 Task: Look for space in Metallostroy, Russia from 10th August, 2023 to 20th August, 2023 for 12 adults in price range Rs.10000 to Rs.14000. Place can be entire place or shared room with 6 bedrooms having 12 beds and 6 bathrooms. Property type can be house, flat, guest house. Amenities needed are: wifi, TV, free parkinig on premises, gym, breakfast. Booking option can be shelf check-in. Required host language is English.
Action: Mouse moved to (528, 112)
Screenshot: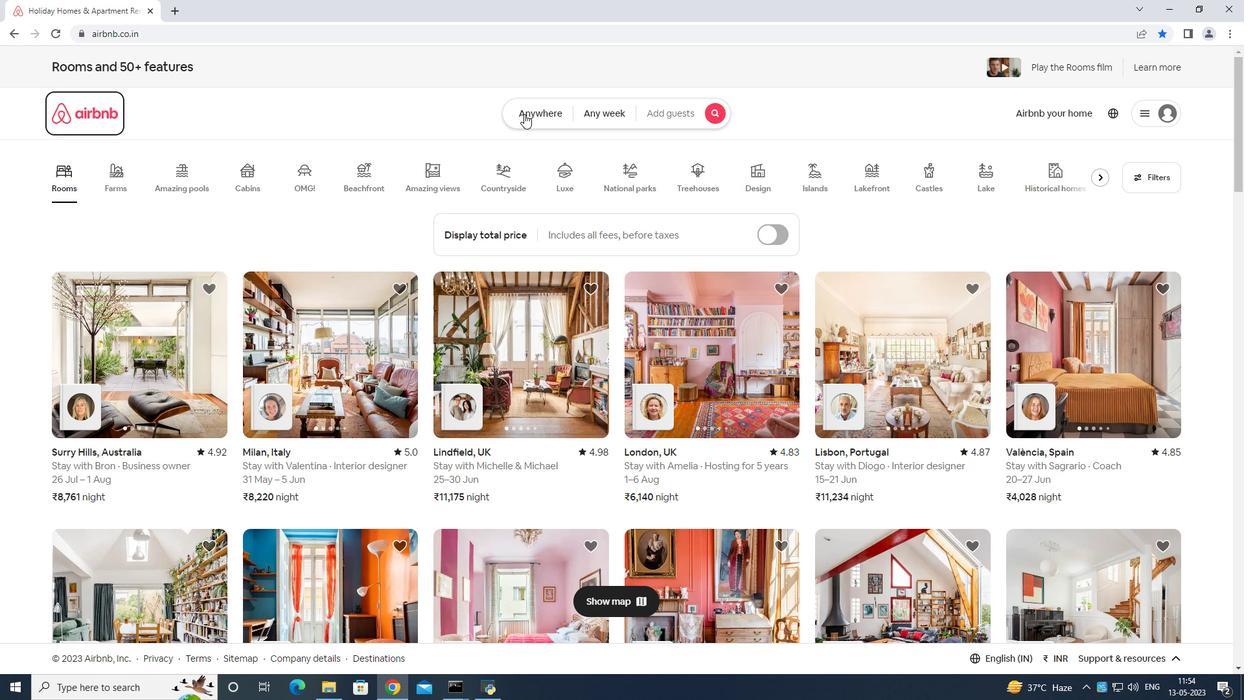 
Action: Mouse pressed left at (528, 112)
Screenshot: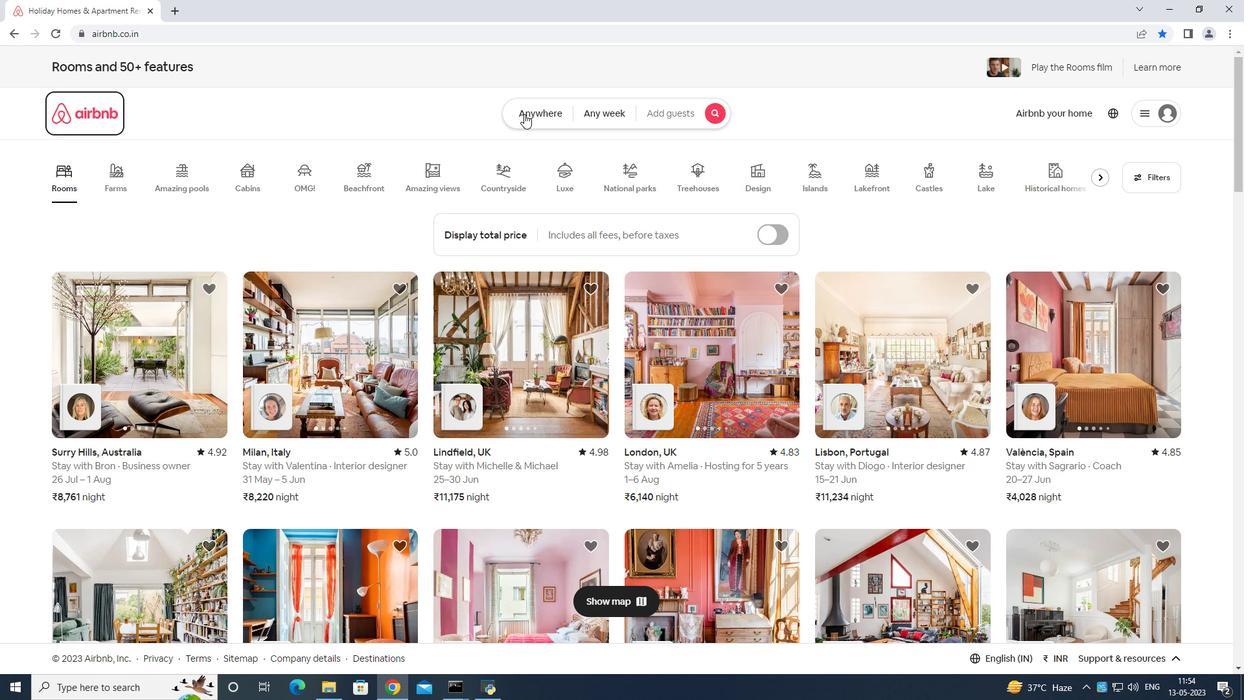 
Action: Mouse moved to (488, 160)
Screenshot: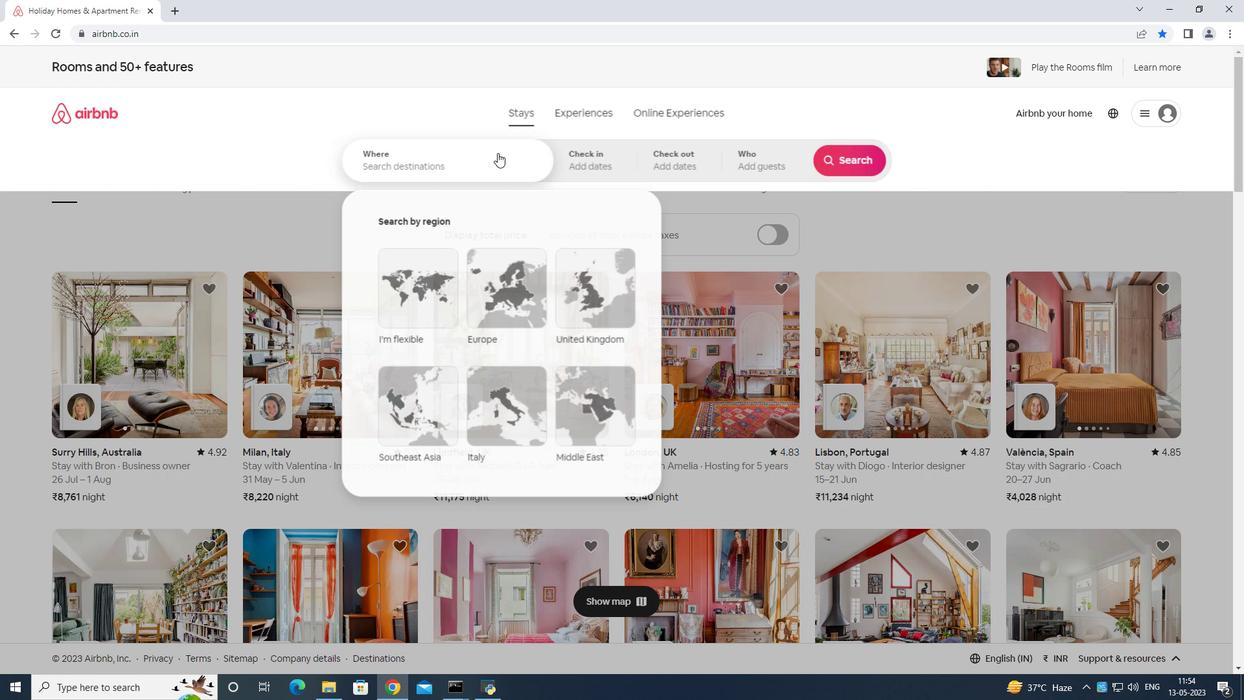 
Action: Mouse pressed left at (488, 160)
Screenshot: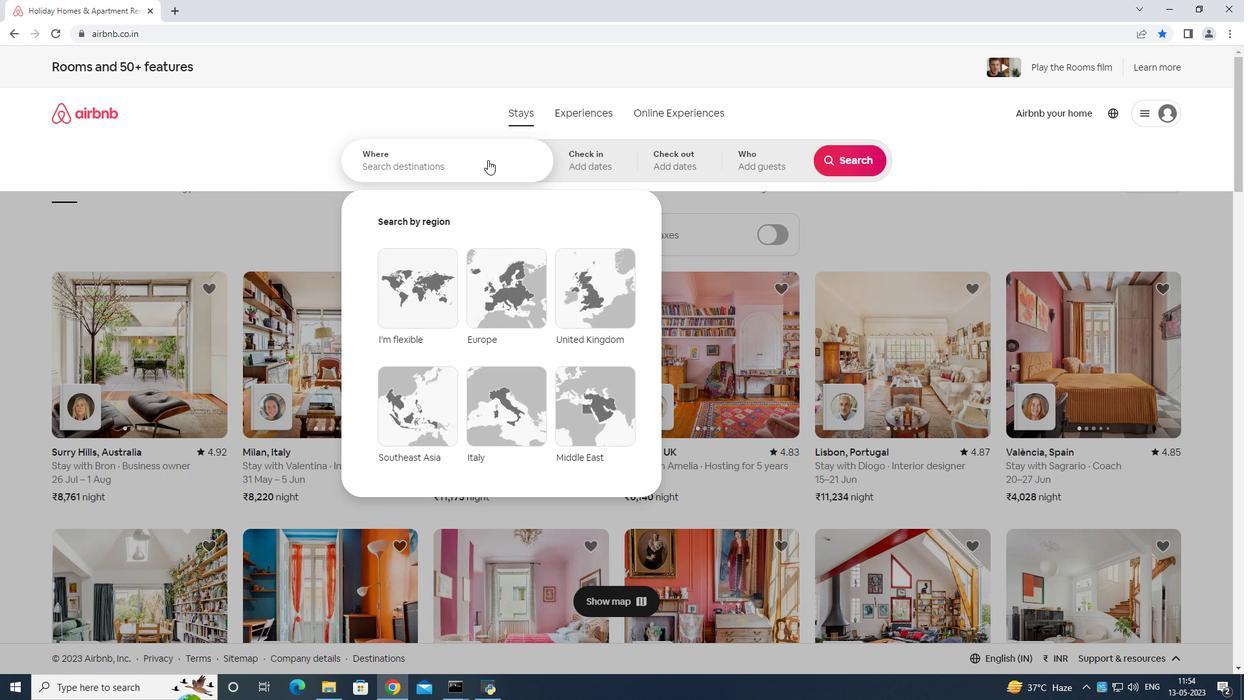 
Action: Mouse moved to (488, 157)
Screenshot: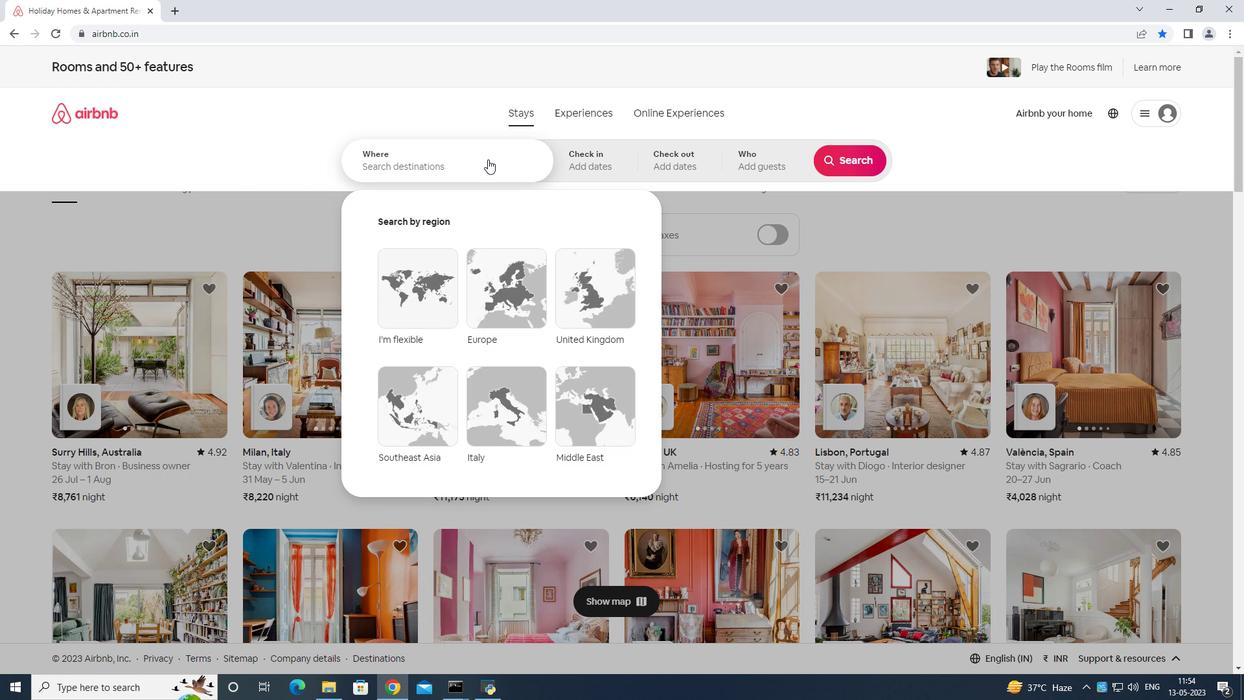 
Action: Key pressed <Key.shift>Metallostroy<Key.space>russia<Key.enter>
Screenshot: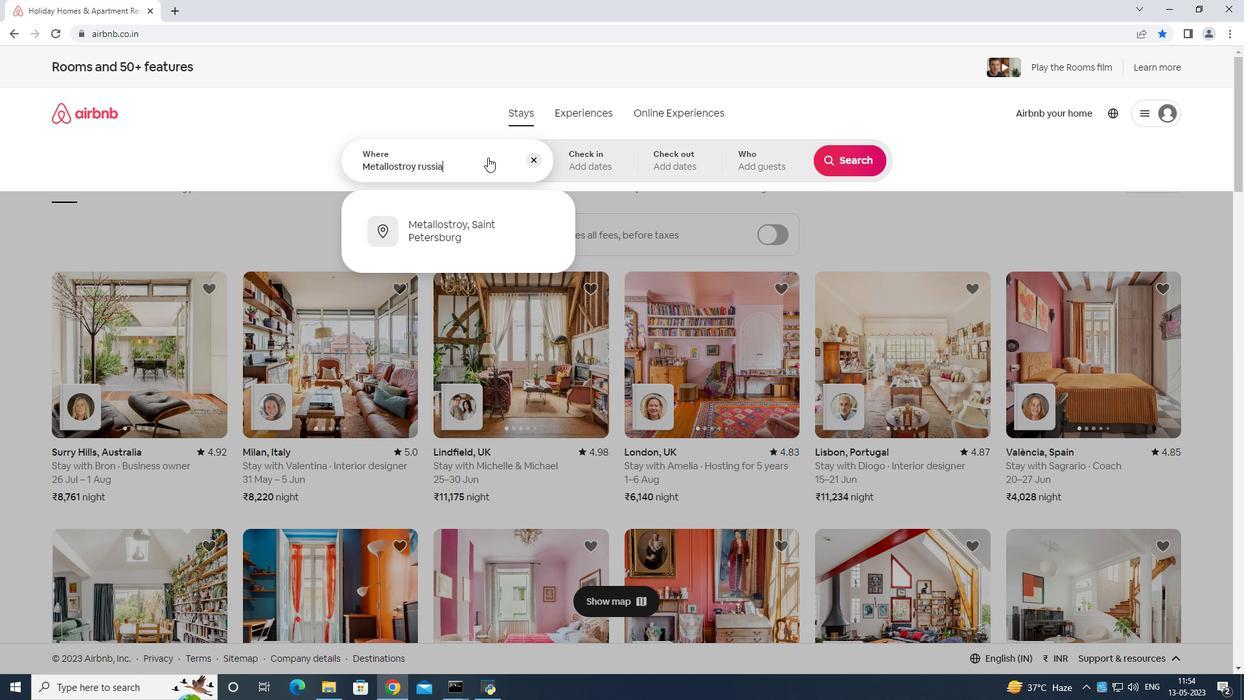 
Action: Mouse moved to (842, 265)
Screenshot: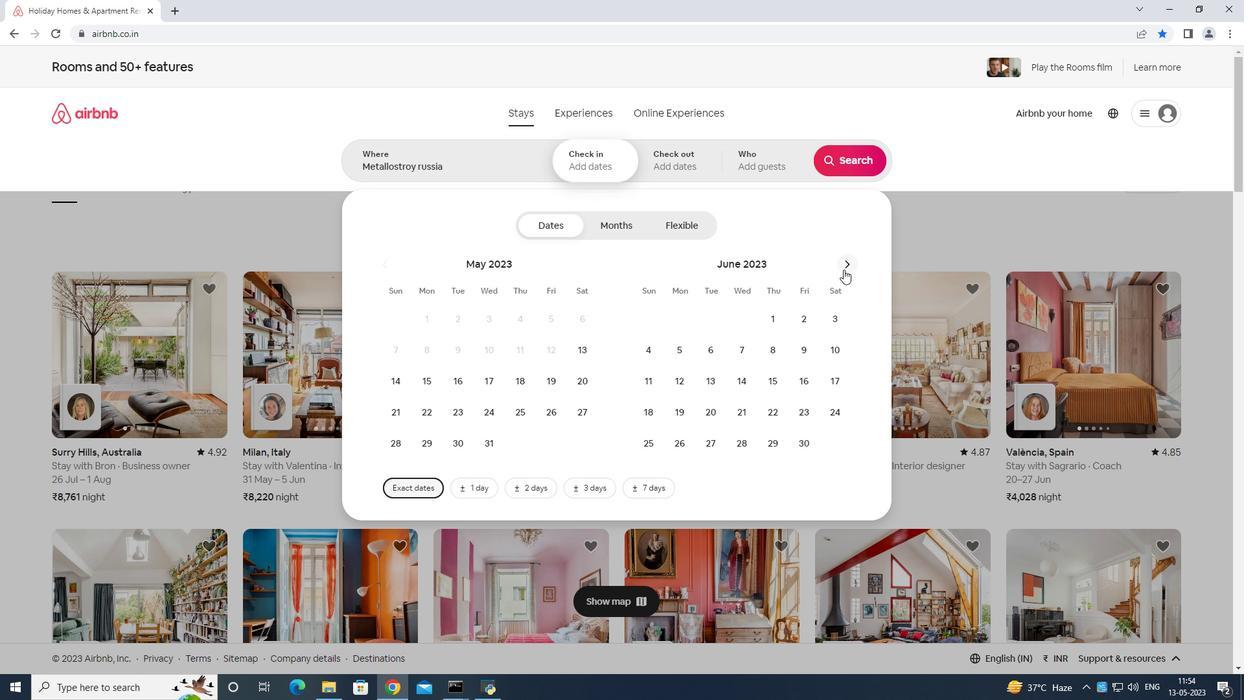 
Action: Mouse pressed left at (842, 265)
Screenshot: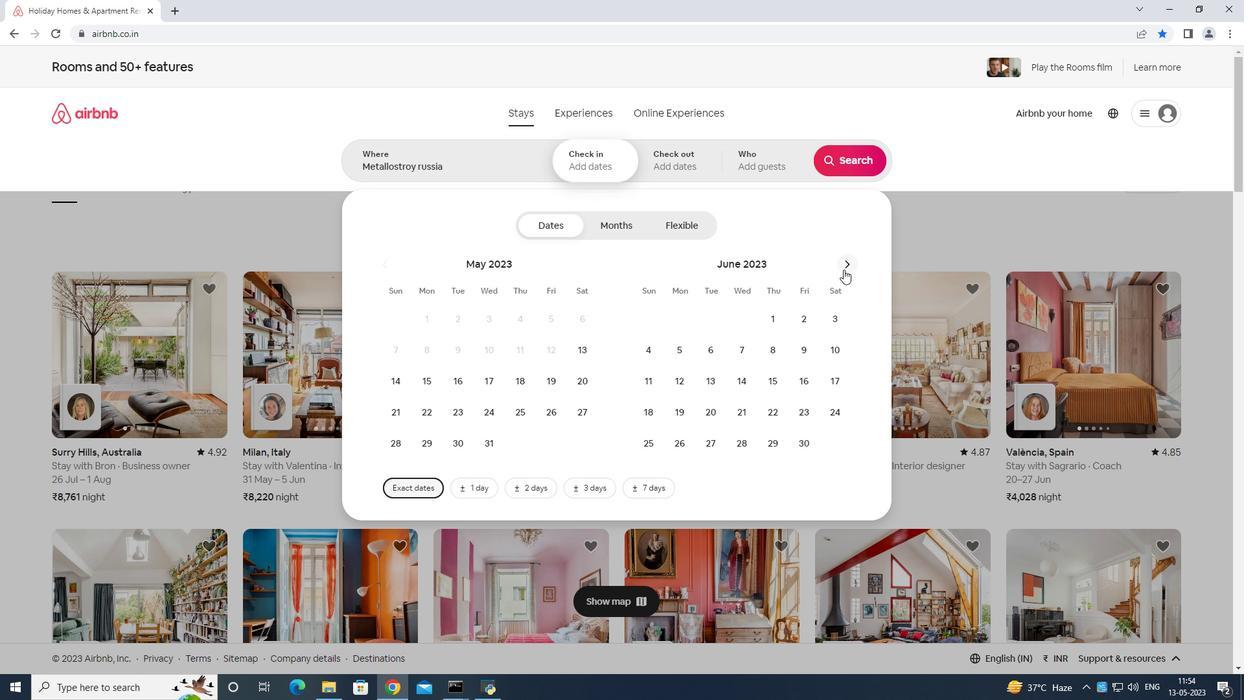 
Action: Mouse moved to (842, 263)
Screenshot: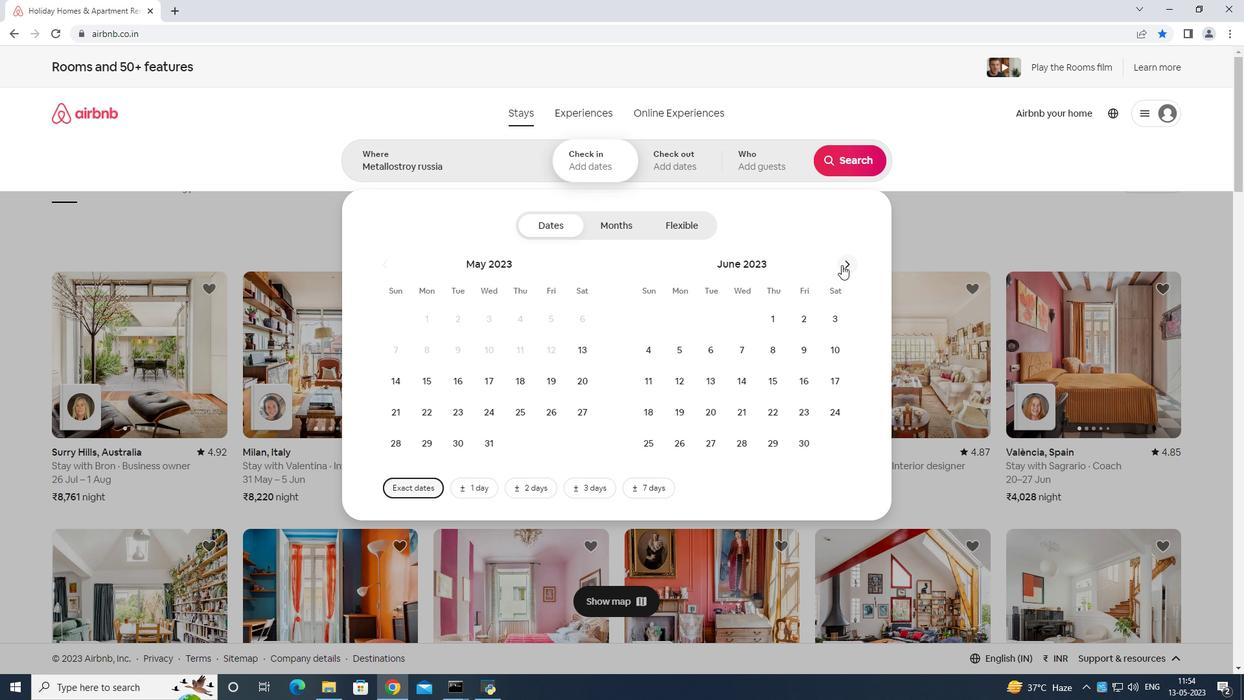 
Action: Mouse pressed left at (842, 263)
Screenshot: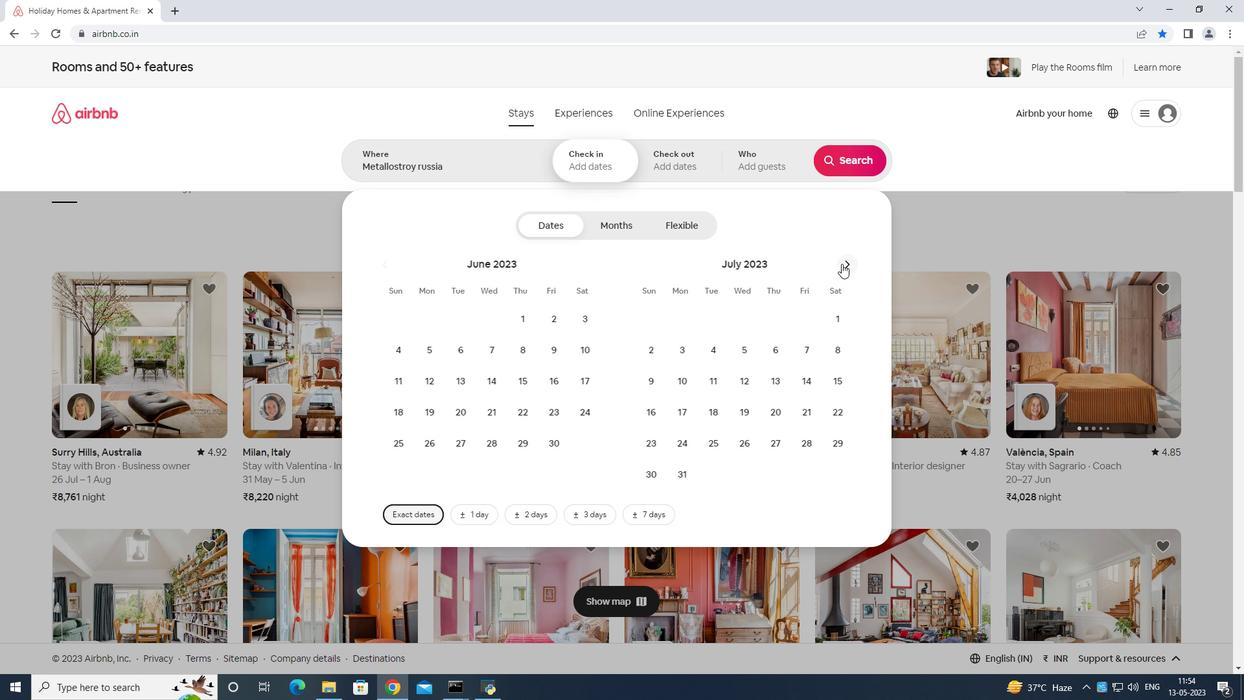 
Action: Mouse moved to (776, 352)
Screenshot: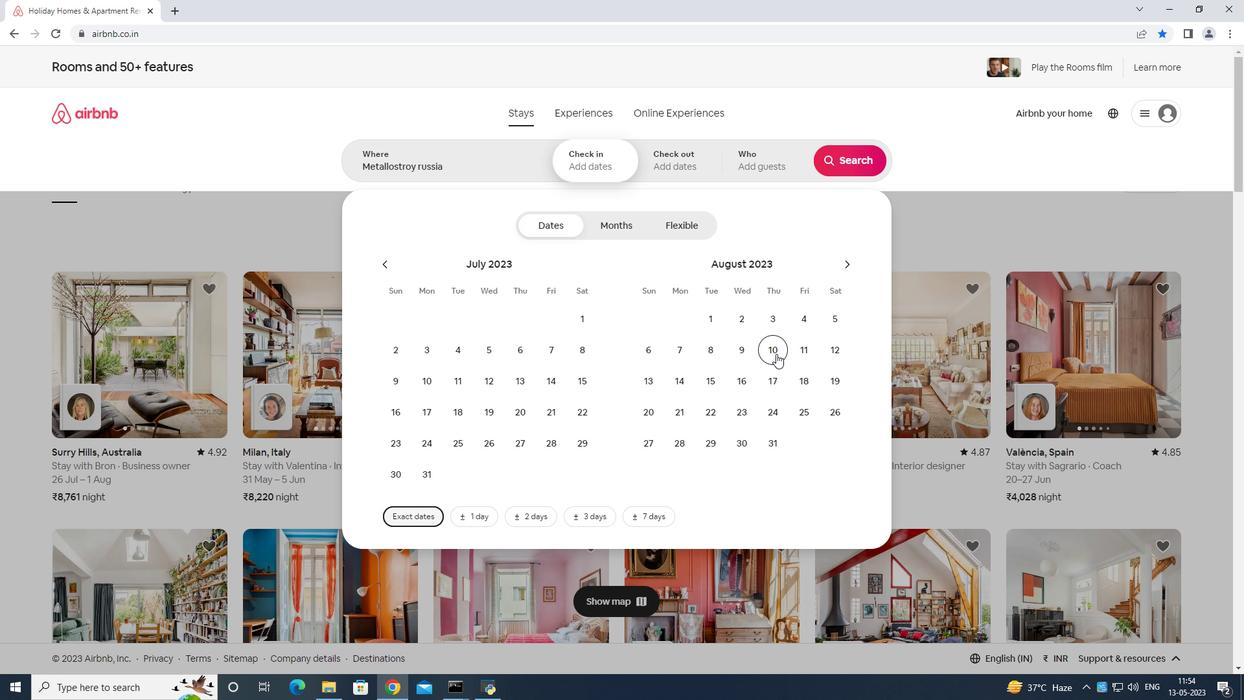 
Action: Mouse pressed left at (776, 352)
Screenshot: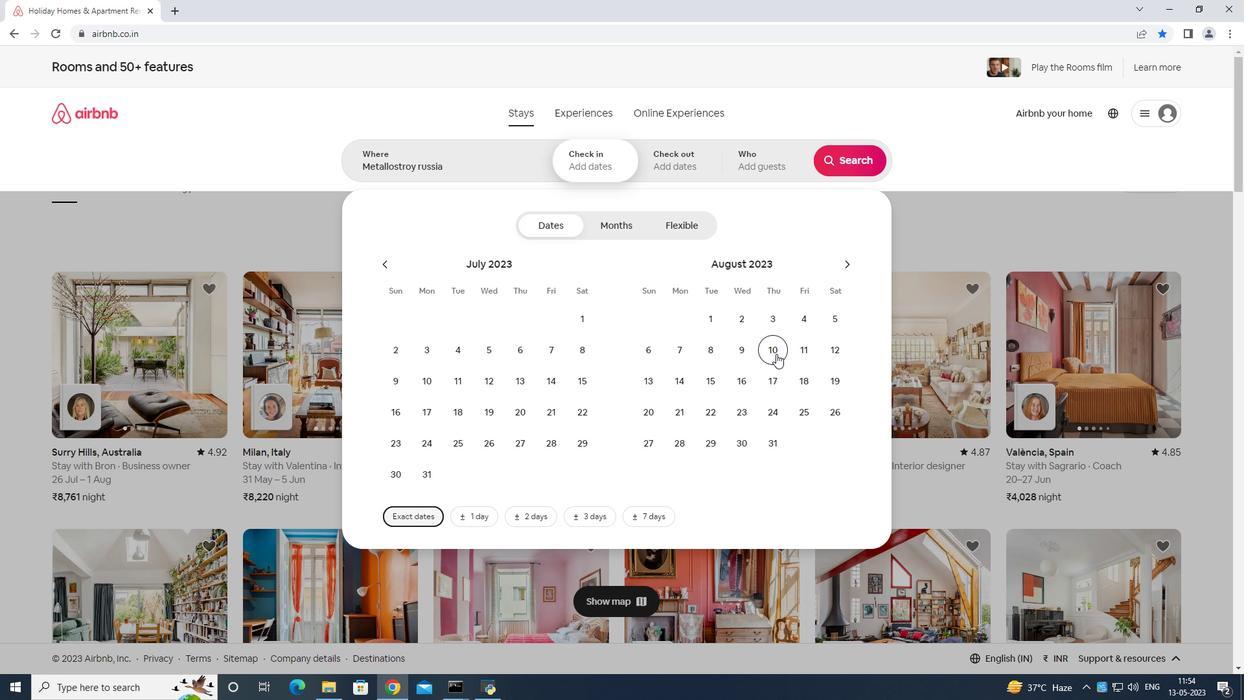 
Action: Mouse moved to (650, 411)
Screenshot: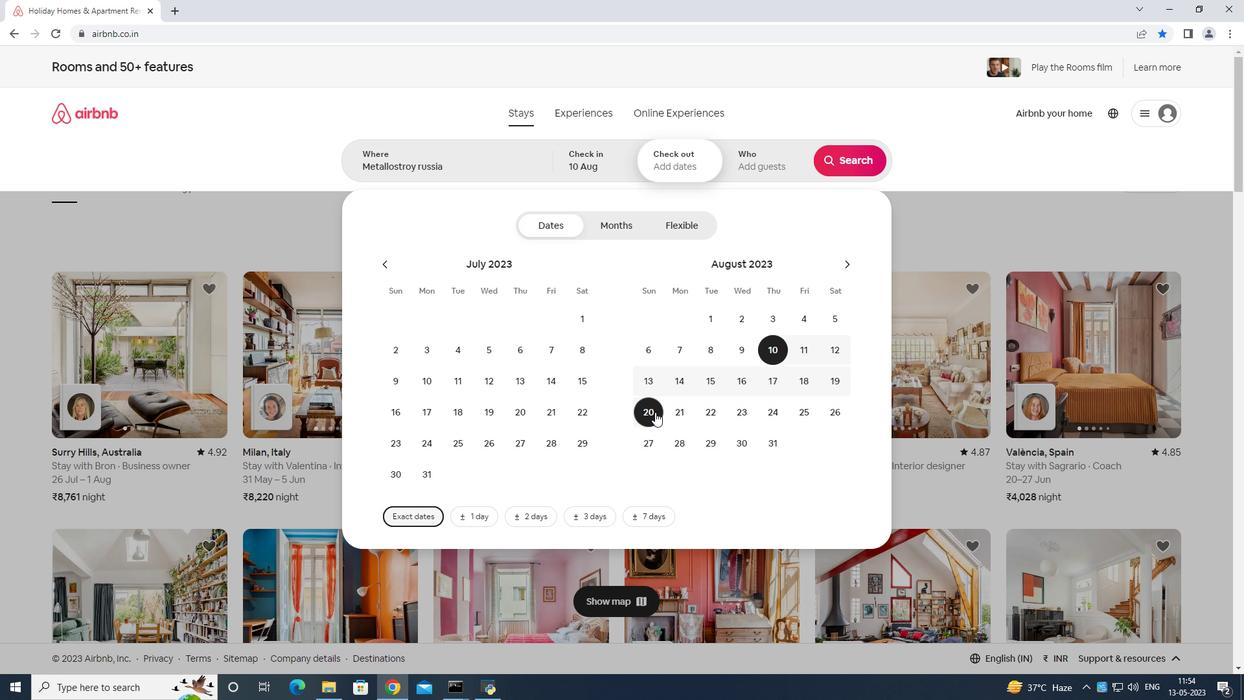 
Action: Mouse pressed left at (650, 411)
Screenshot: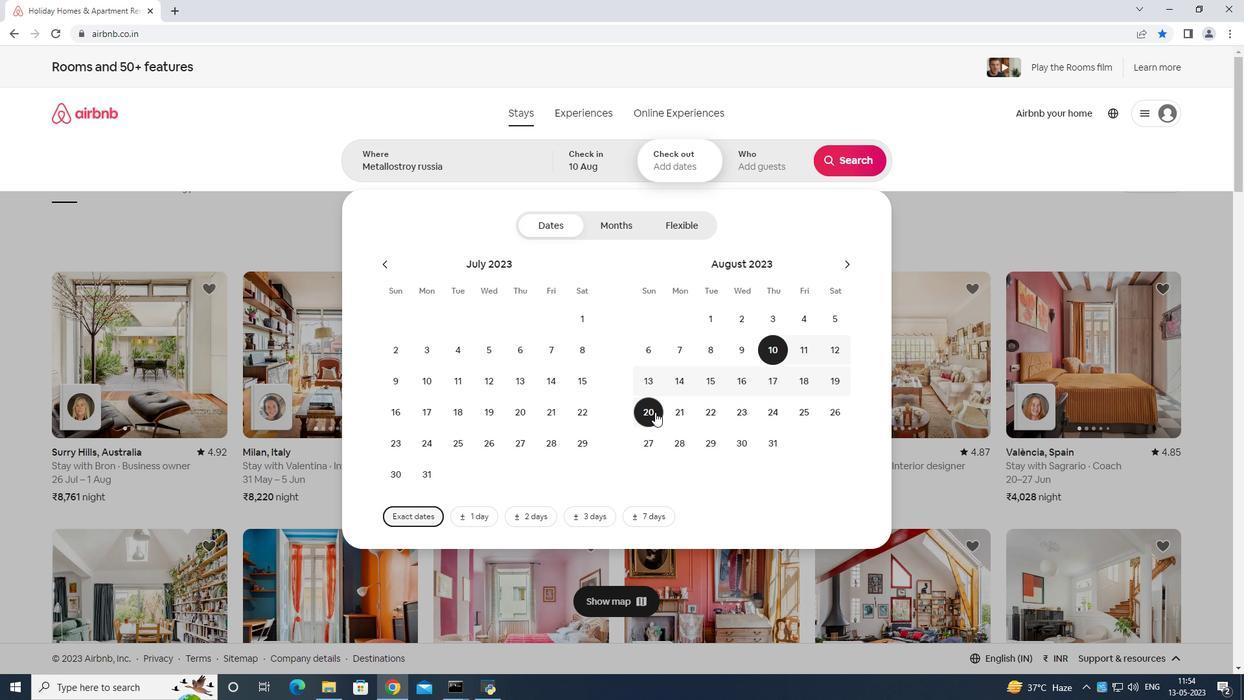 
Action: Mouse moved to (763, 151)
Screenshot: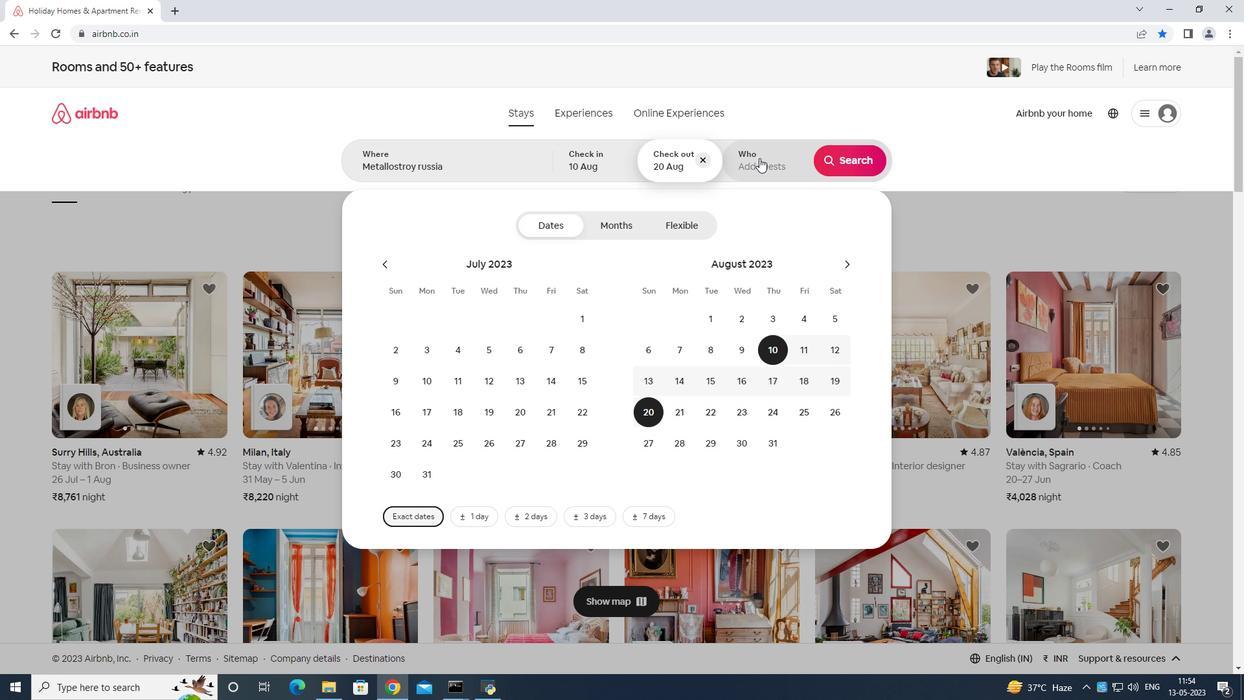 
Action: Mouse pressed left at (763, 151)
Screenshot: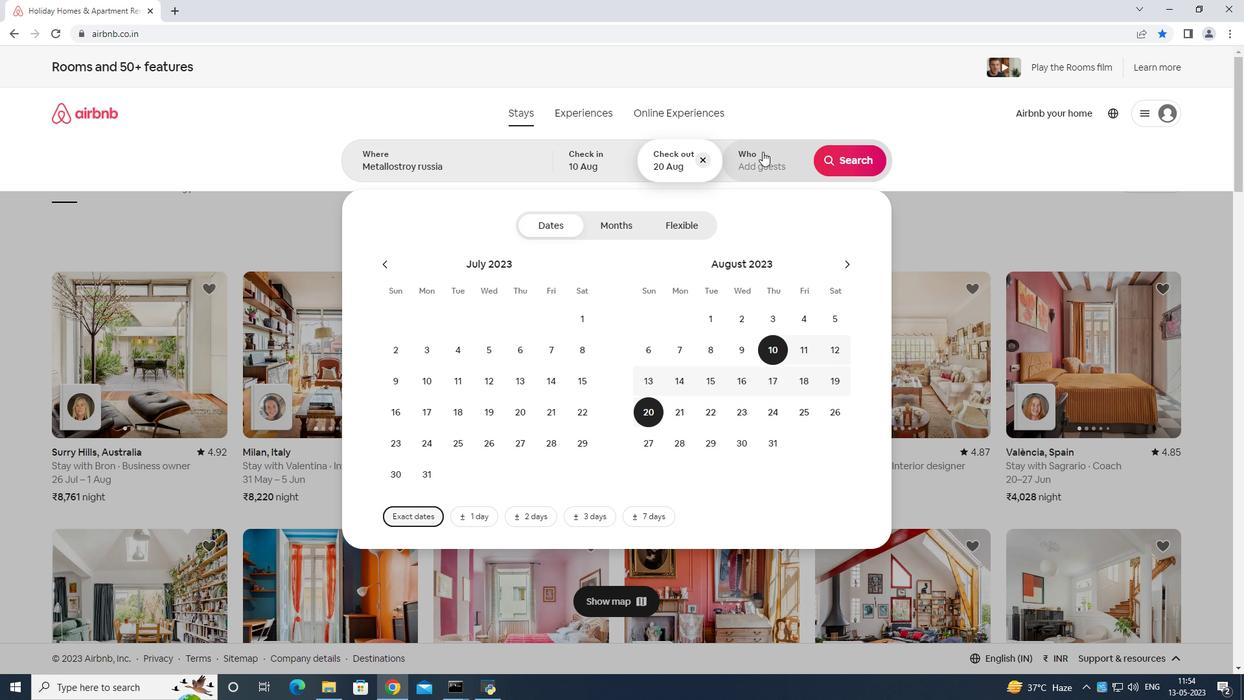
Action: Mouse moved to (842, 224)
Screenshot: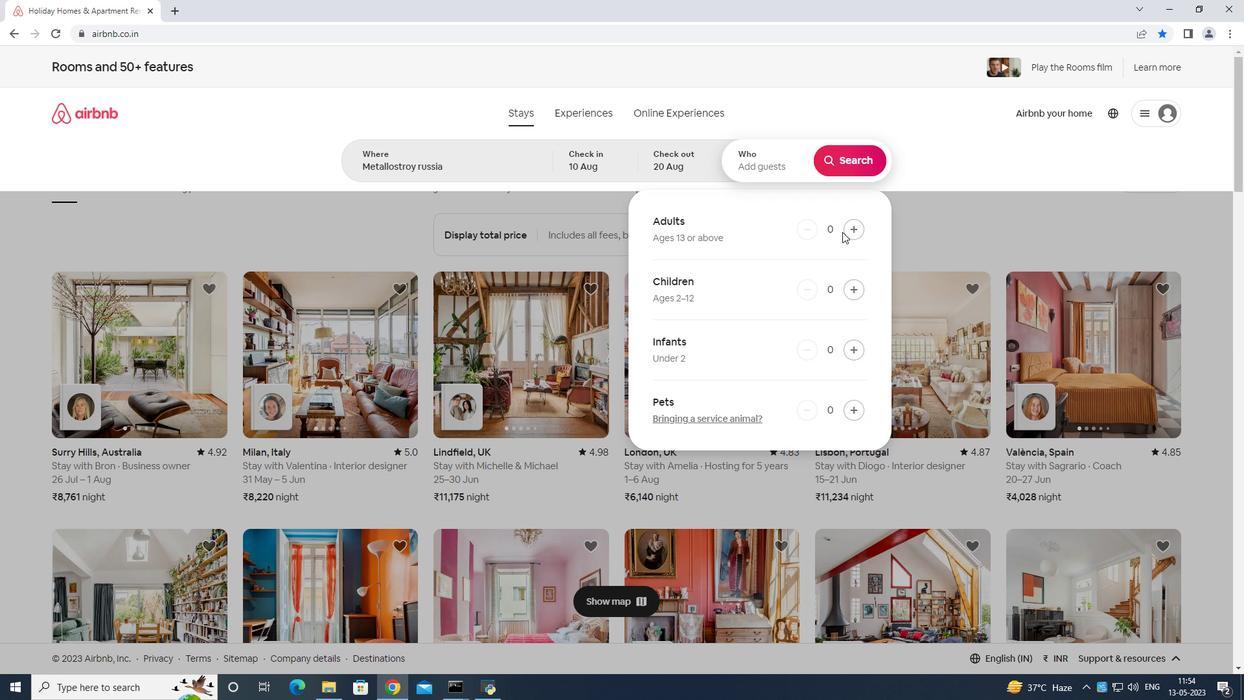 
Action: Mouse pressed left at (842, 224)
Screenshot: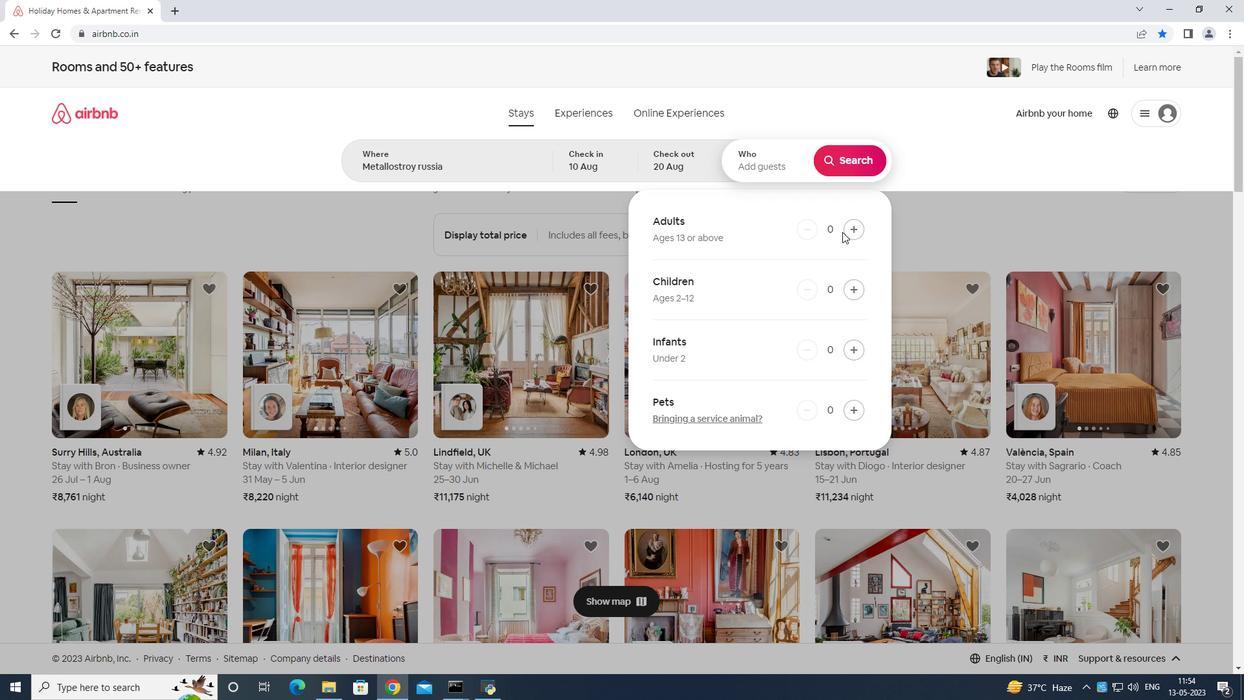 
Action: Mouse moved to (845, 224)
Screenshot: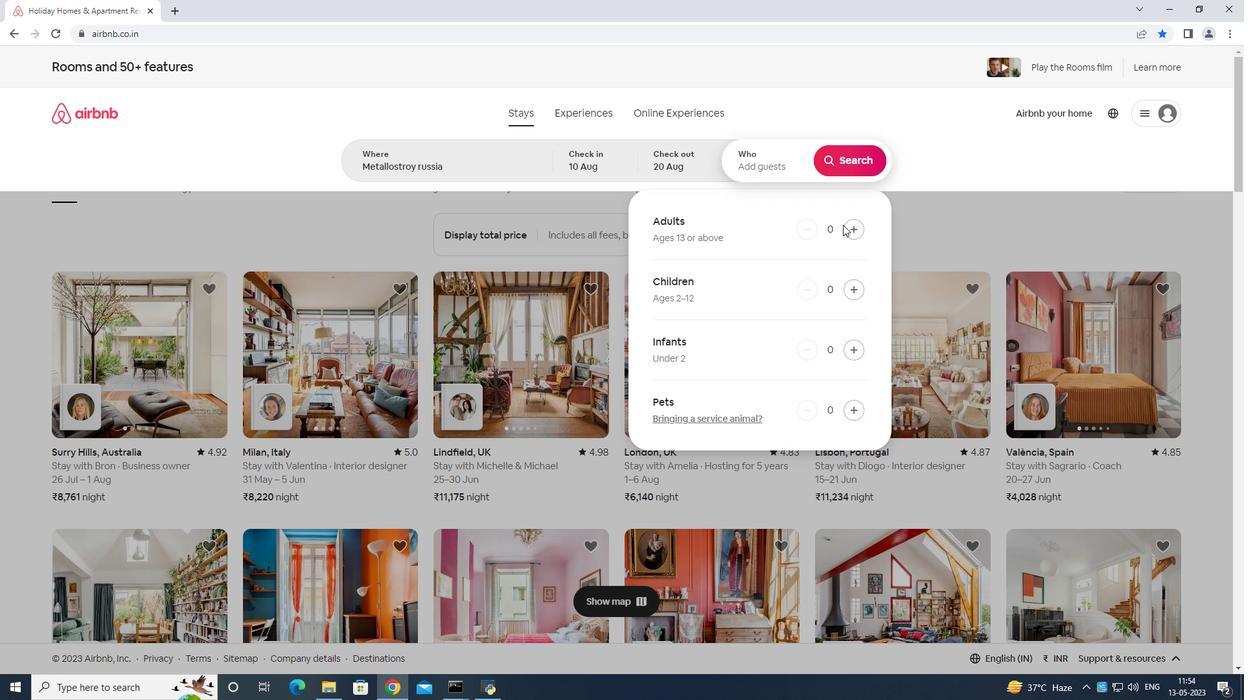 
Action: Mouse pressed left at (845, 224)
Screenshot: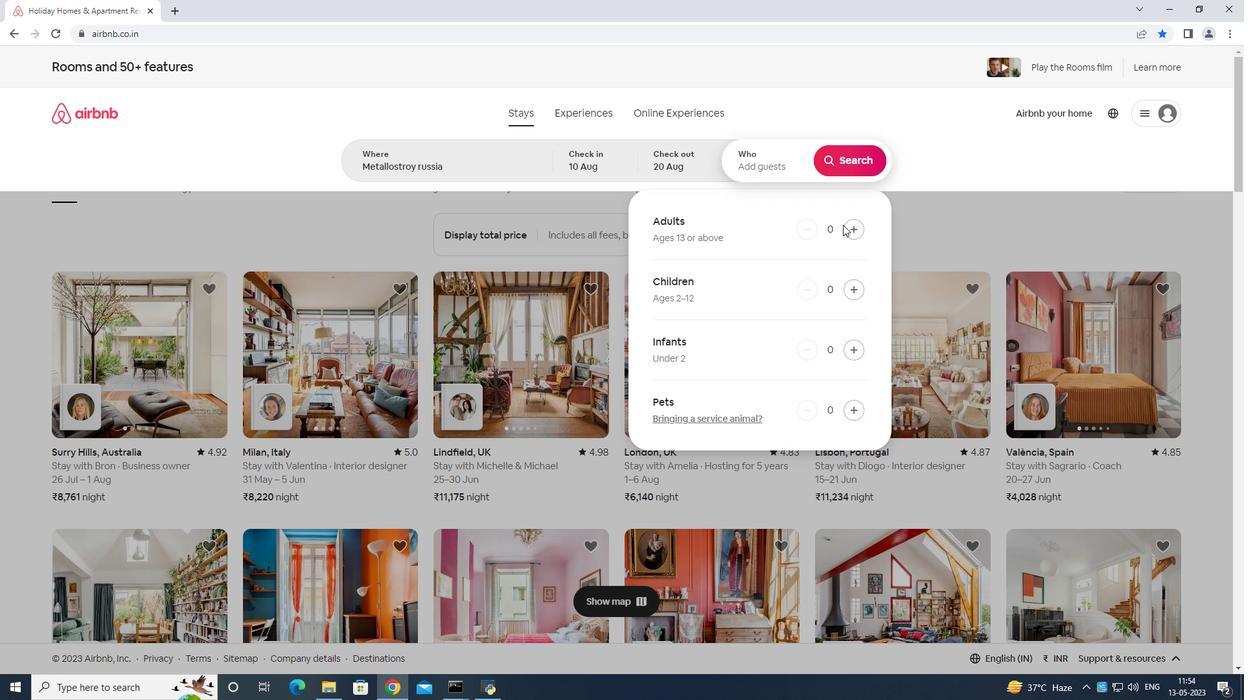 
Action: Mouse moved to (846, 224)
Screenshot: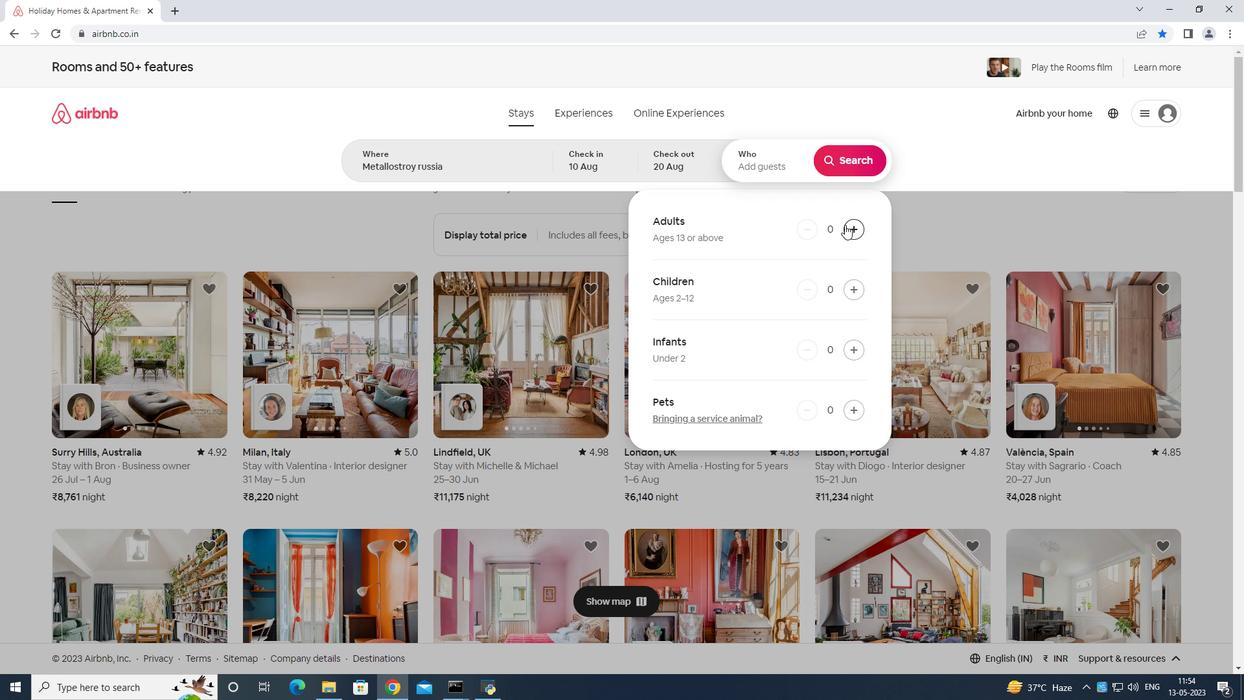 
Action: Mouse pressed left at (846, 224)
Screenshot: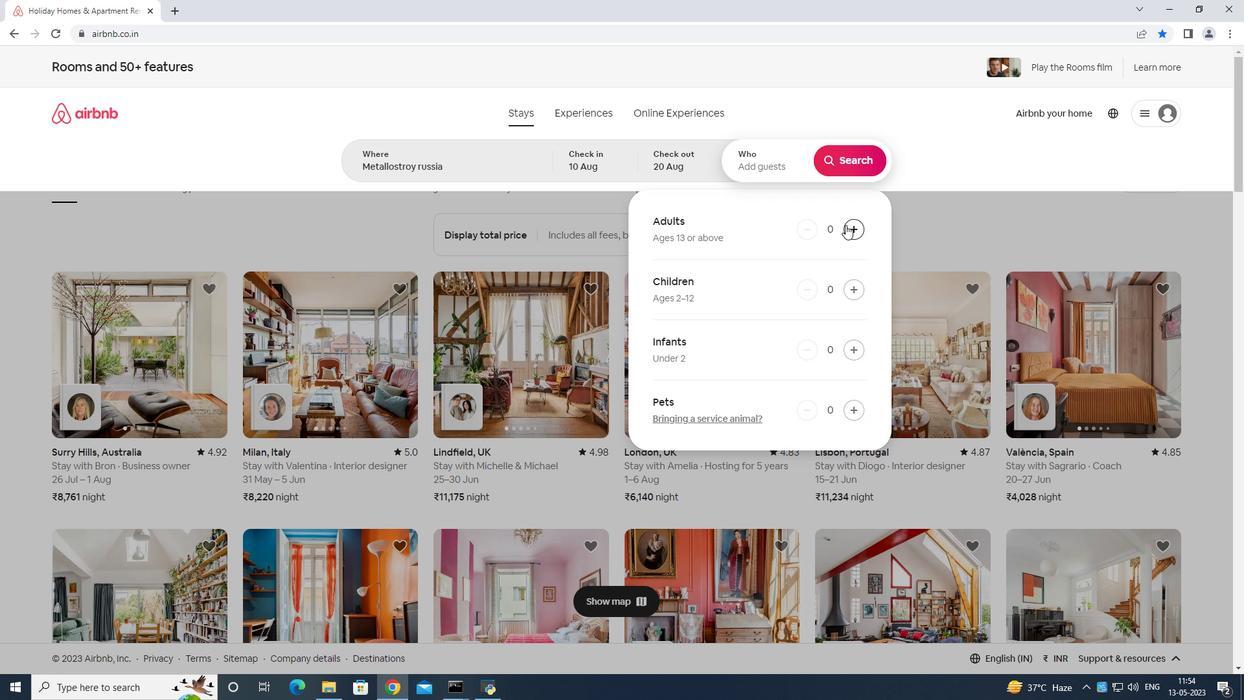 
Action: Mouse pressed left at (846, 224)
Screenshot: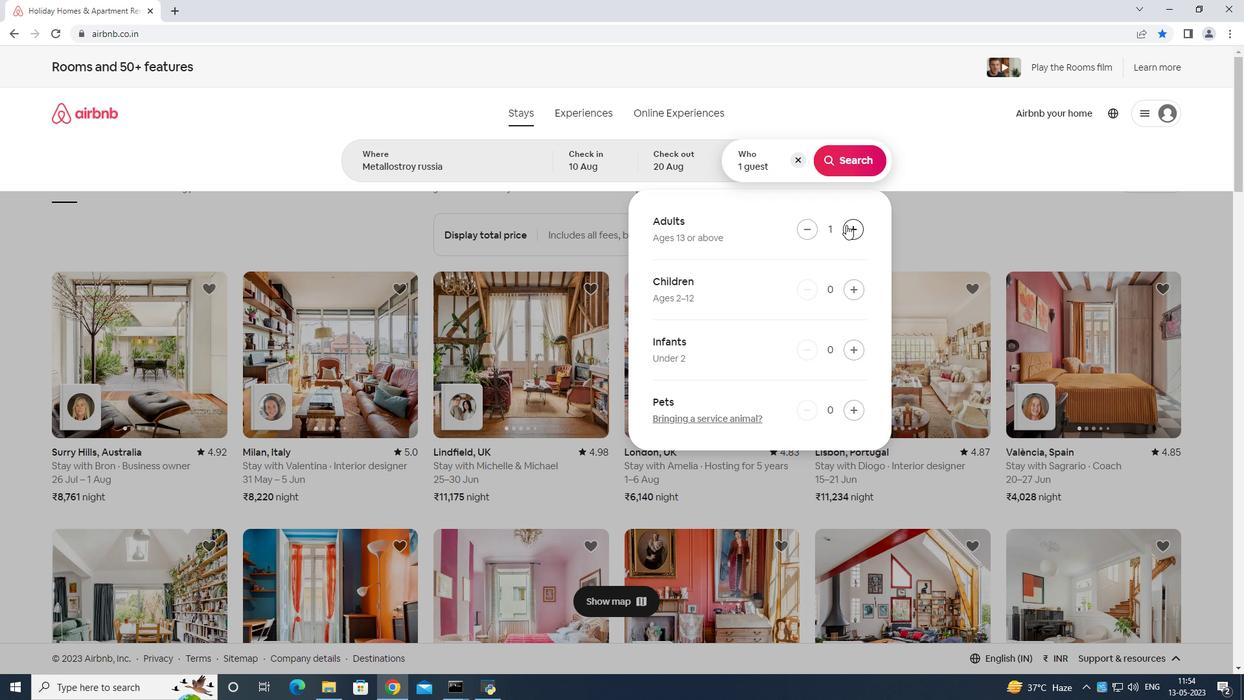 
Action: Mouse pressed left at (846, 224)
Screenshot: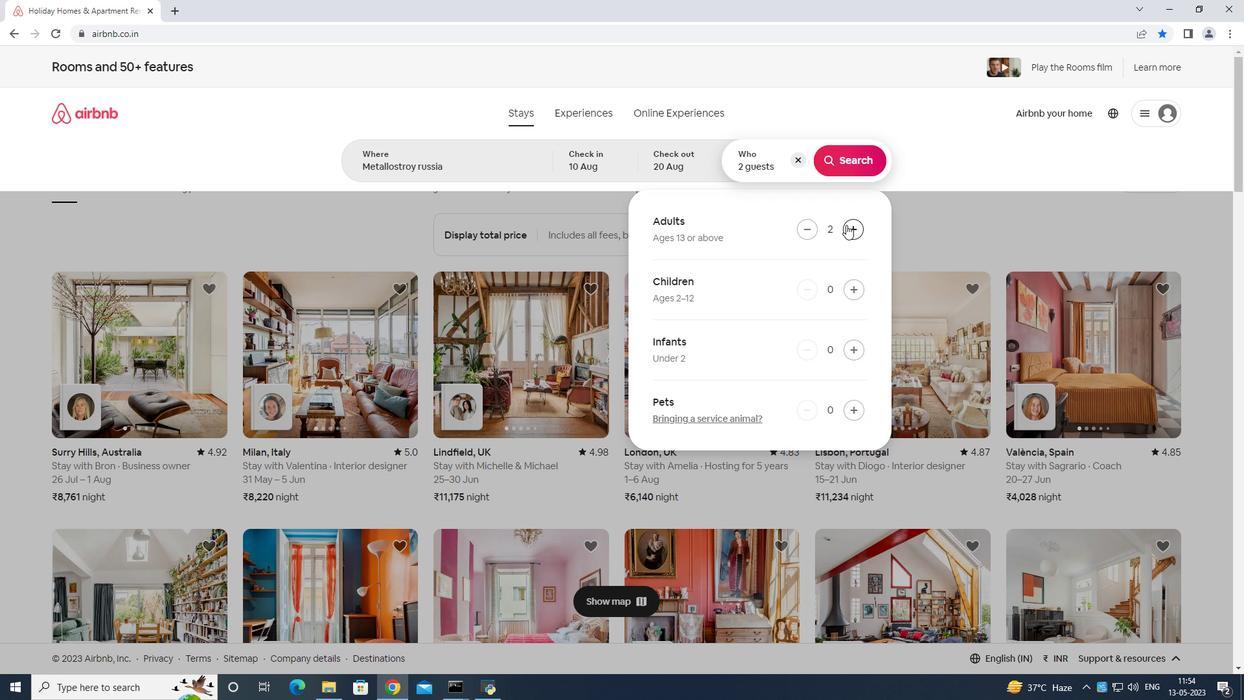 
Action: Mouse pressed left at (846, 224)
Screenshot: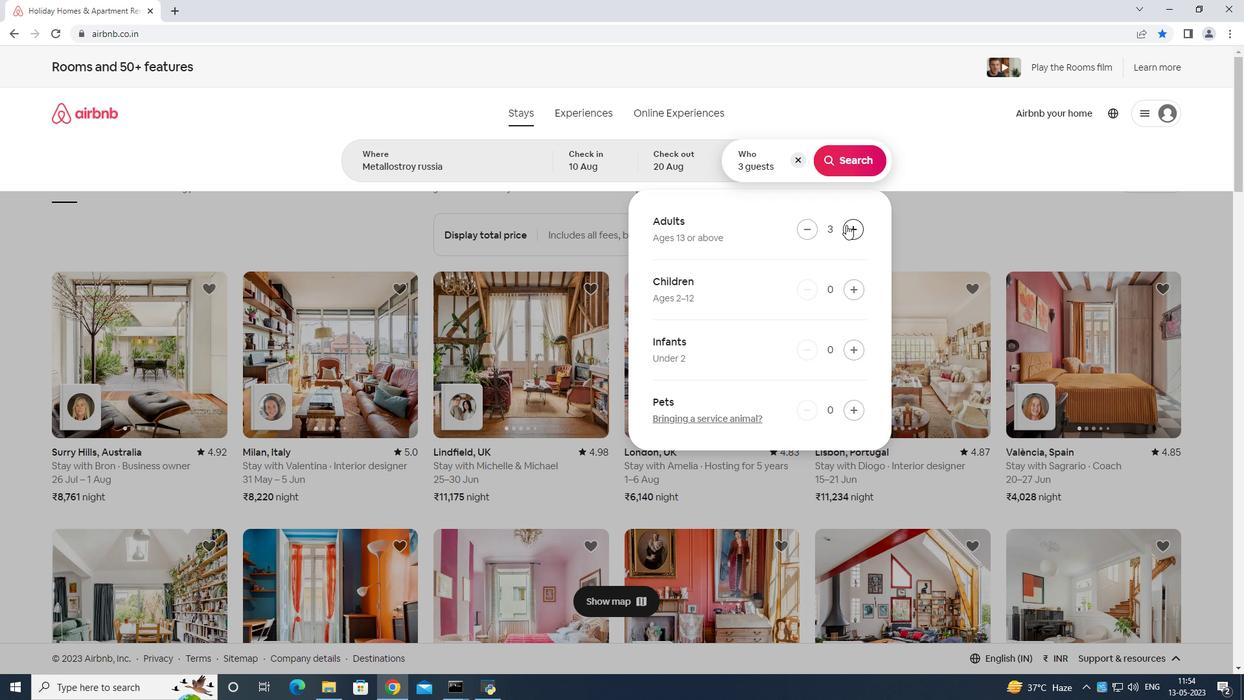 
Action: Mouse moved to (846, 224)
Screenshot: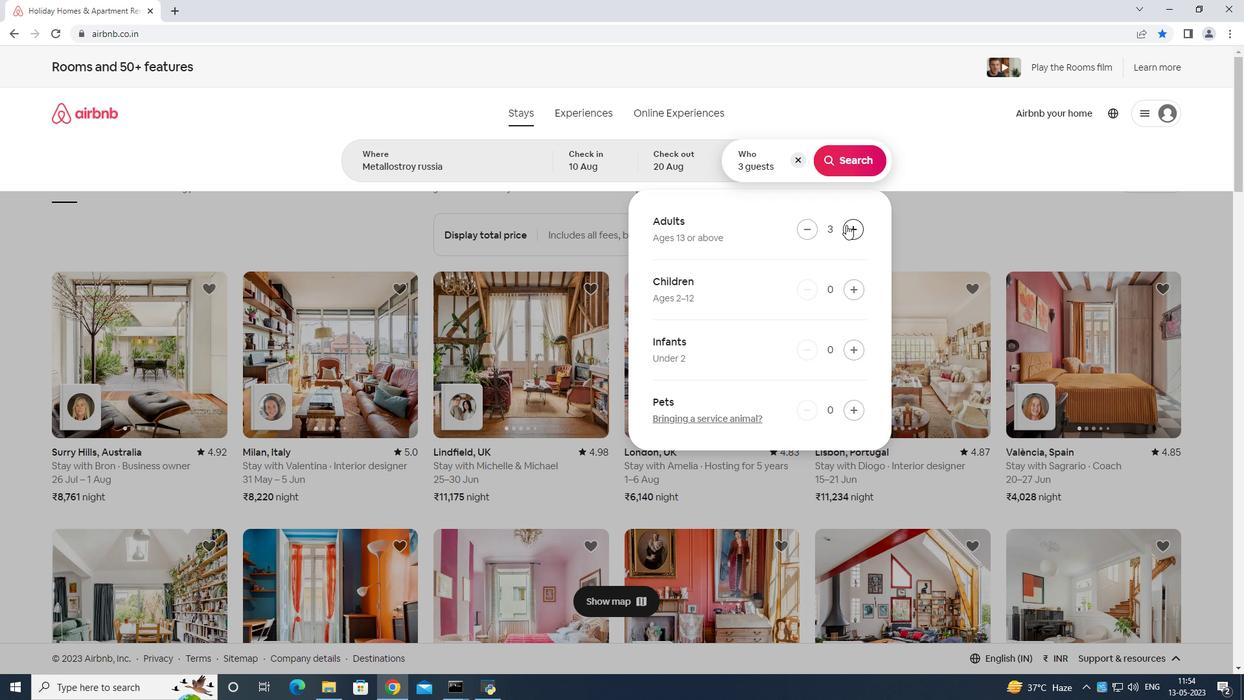 
Action: Mouse pressed left at (846, 224)
Screenshot: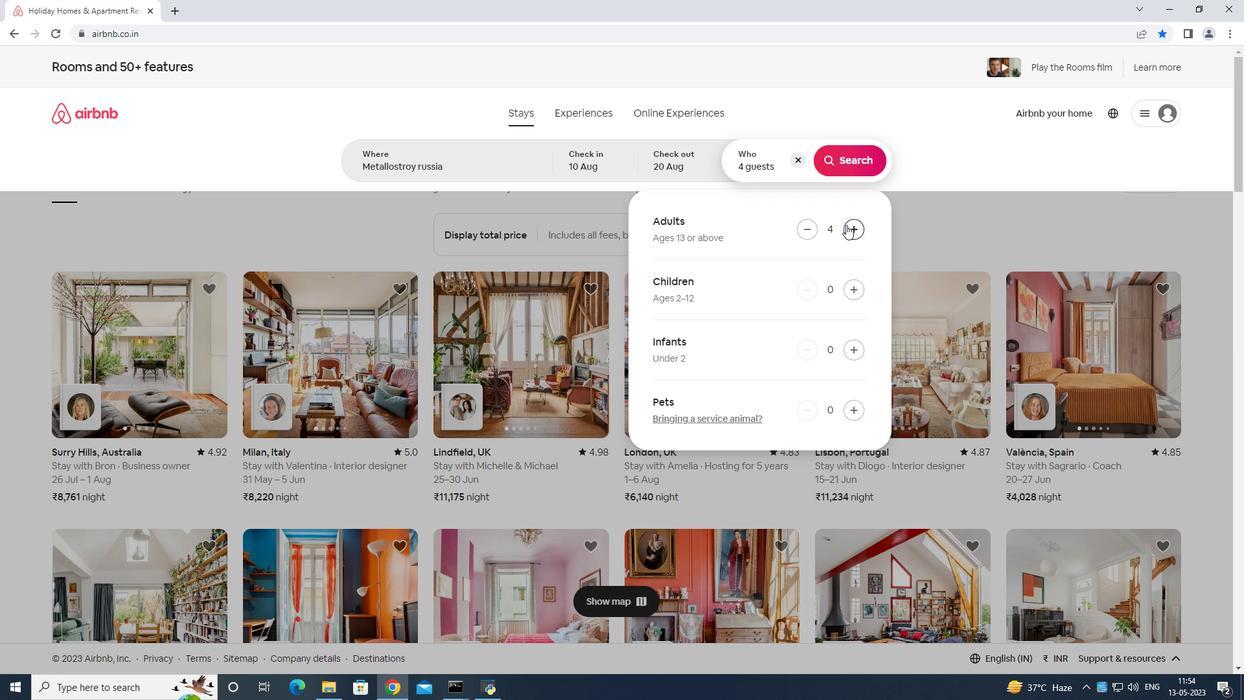 
Action: Mouse pressed left at (846, 224)
Screenshot: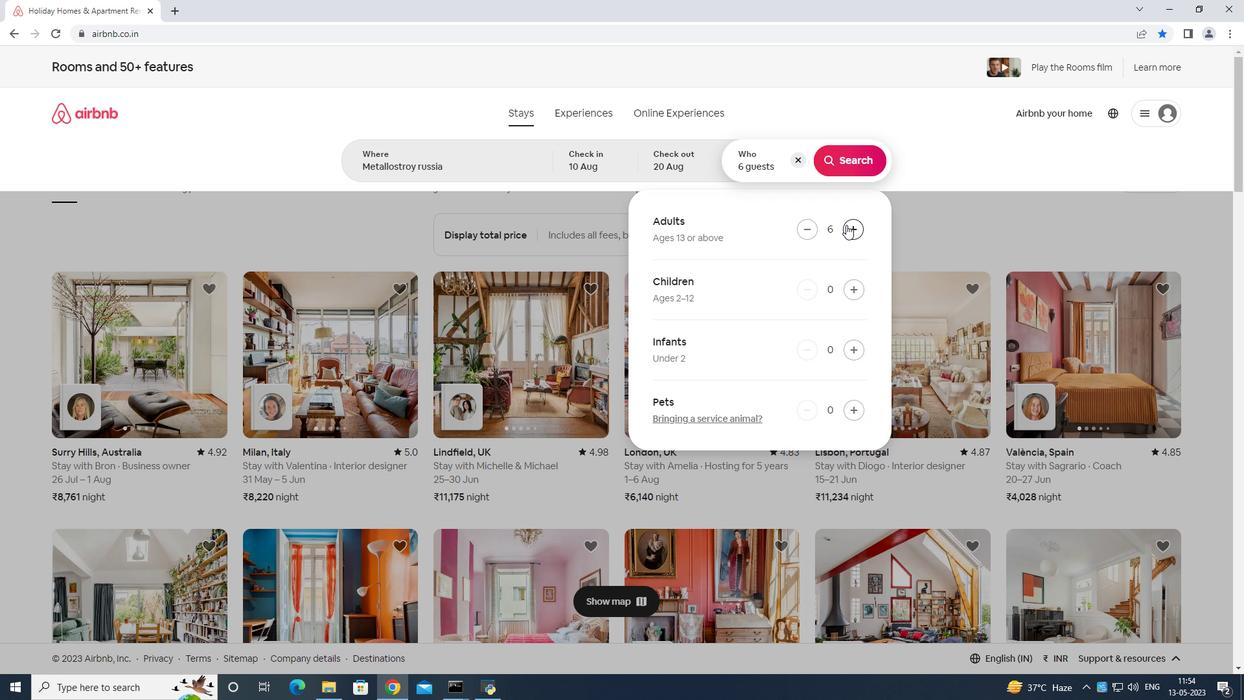 
Action: Mouse moved to (847, 226)
Screenshot: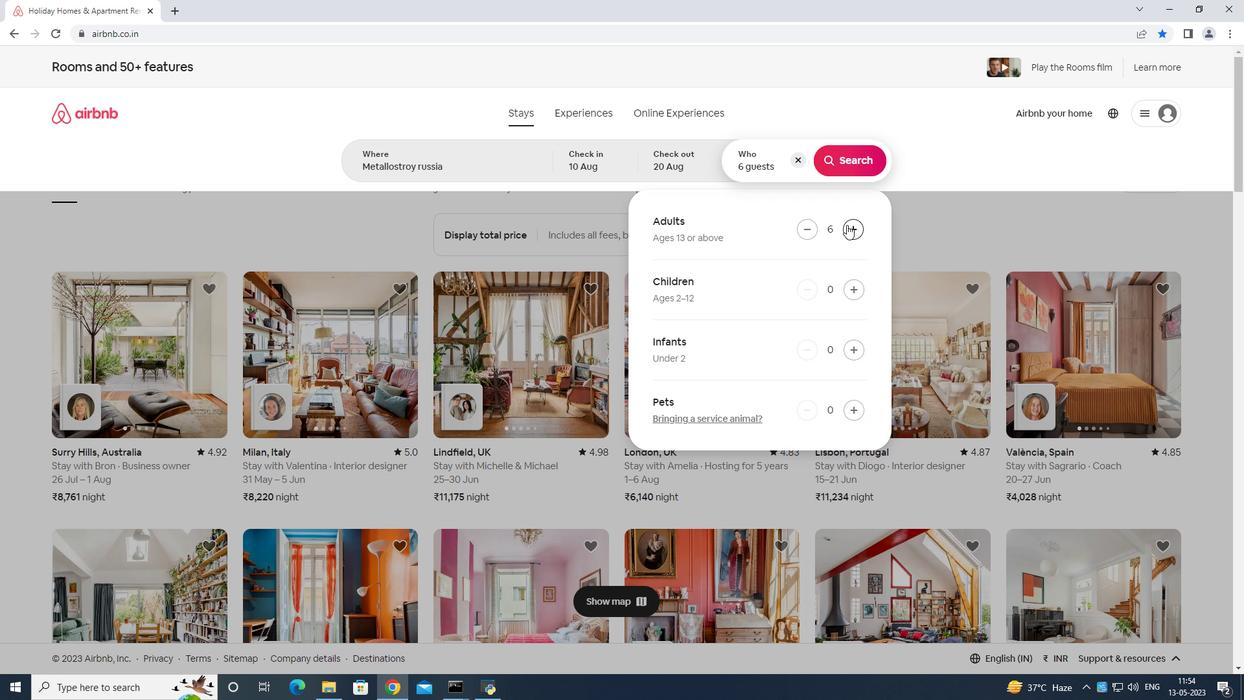 
Action: Mouse pressed left at (847, 226)
Screenshot: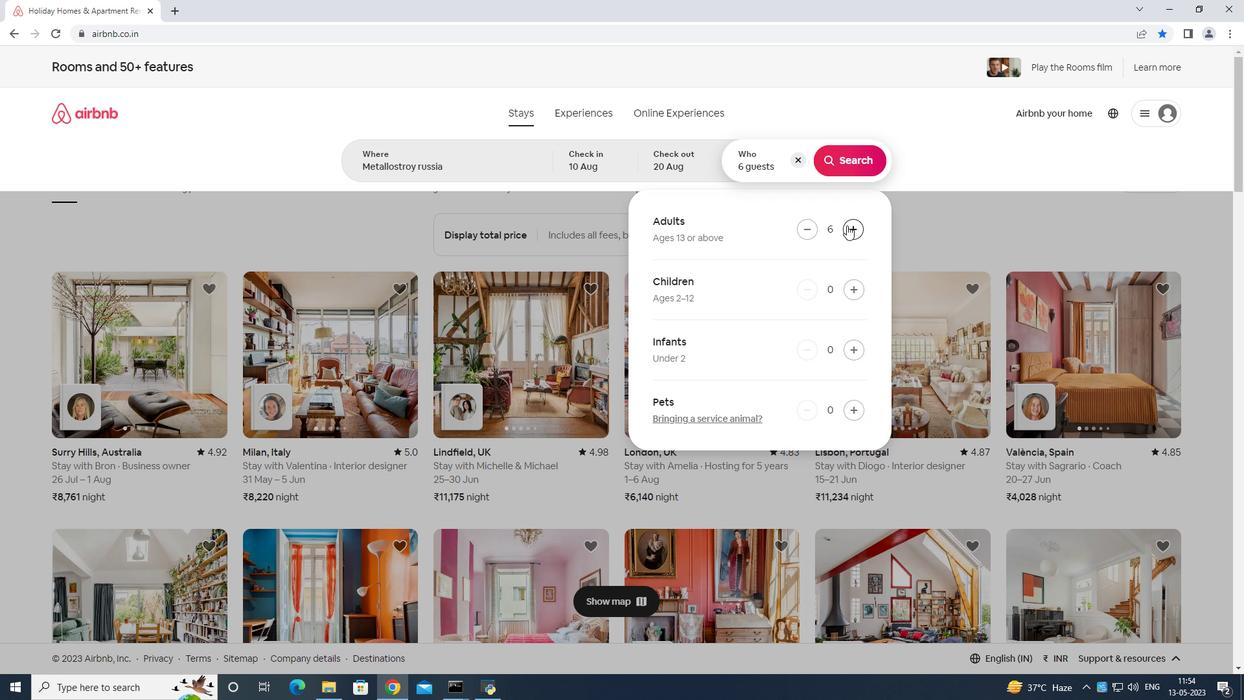 
Action: Mouse pressed left at (847, 226)
Screenshot: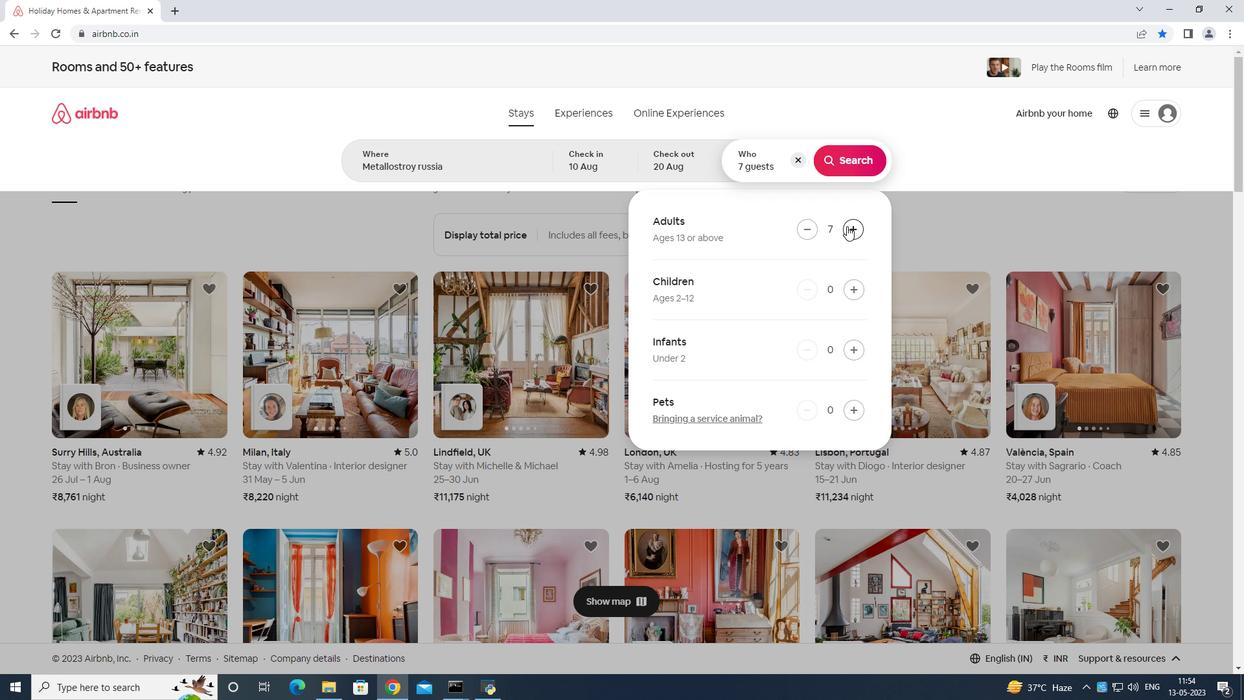 
Action: Mouse pressed left at (847, 226)
Screenshot: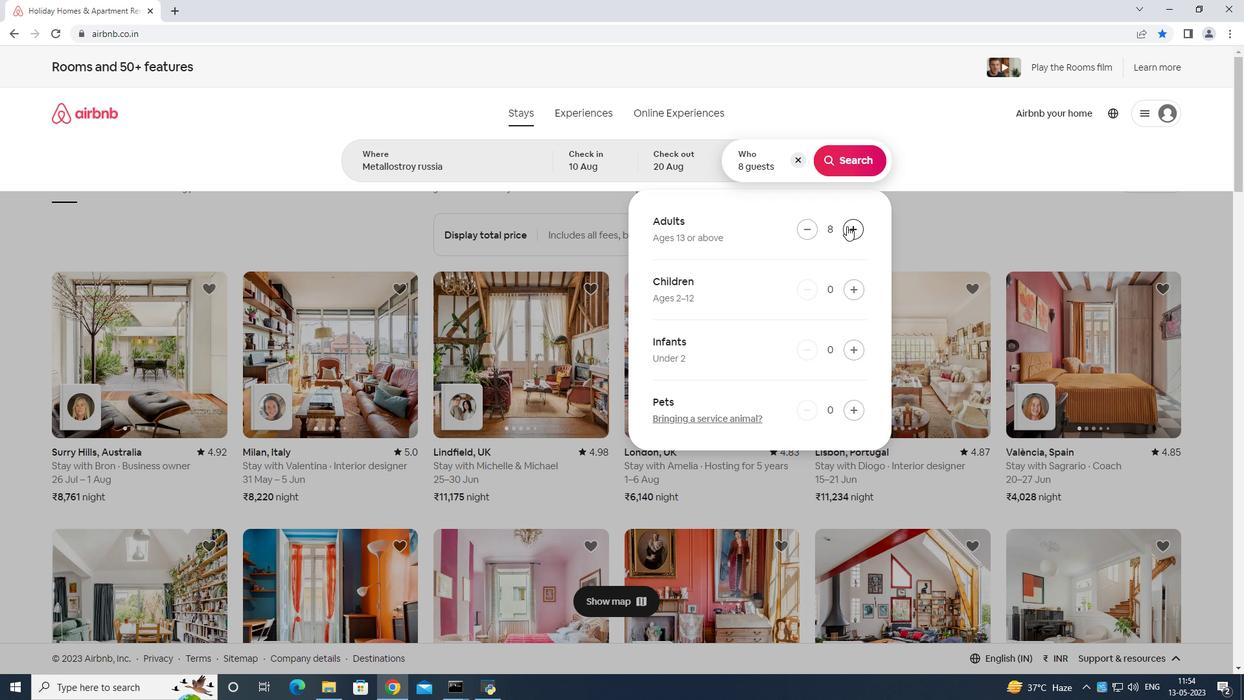 
Action: Mouse moved to (847, 226)
Screenshot: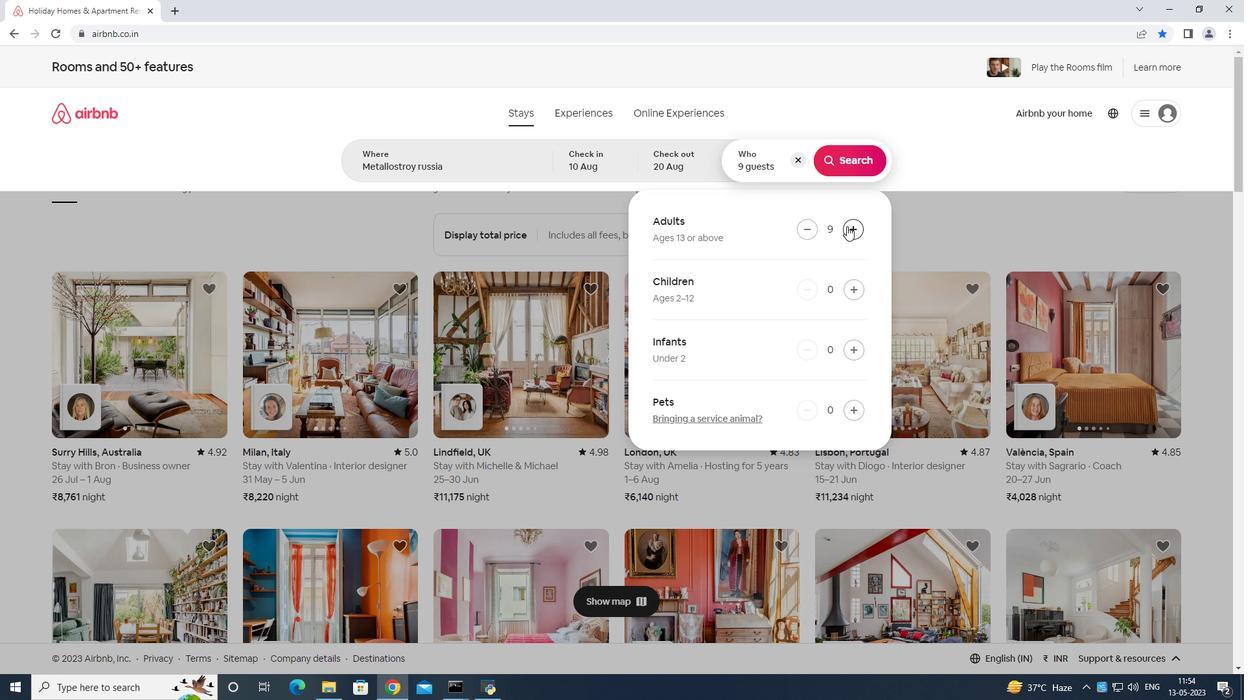 
Action: Mouse pressed left at (847, 226)
Screenshot: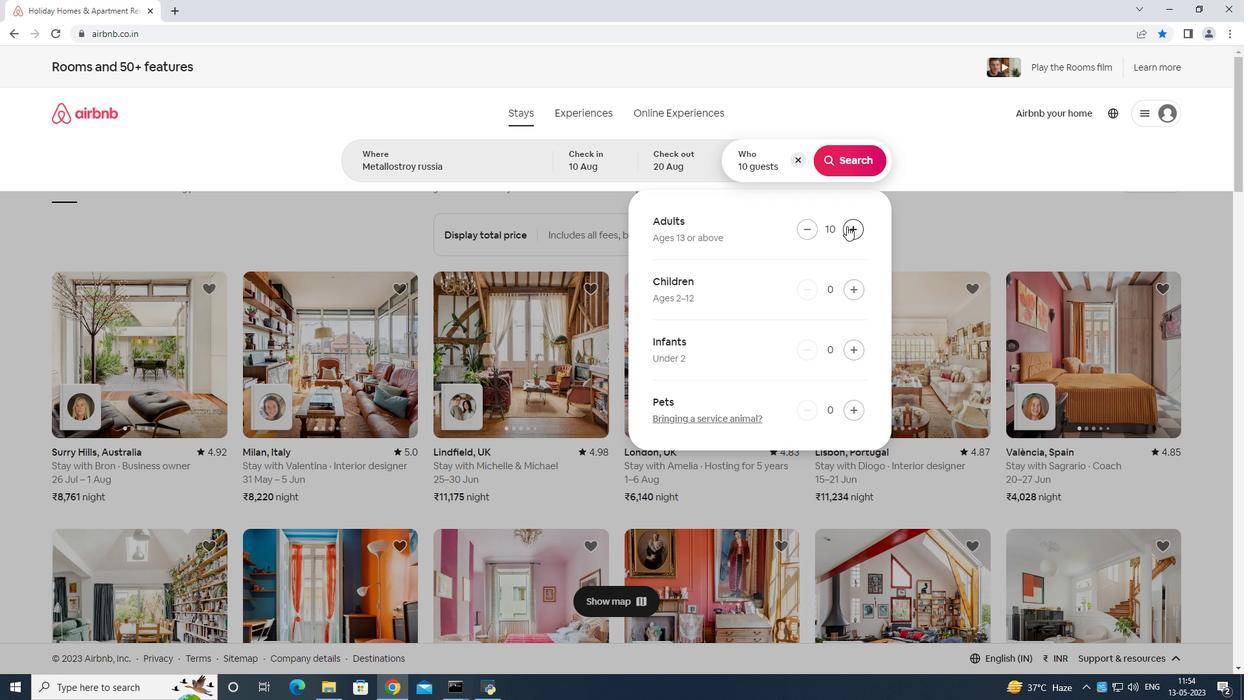
Action: Mouse pressed left at (847, 226)
Screenshot: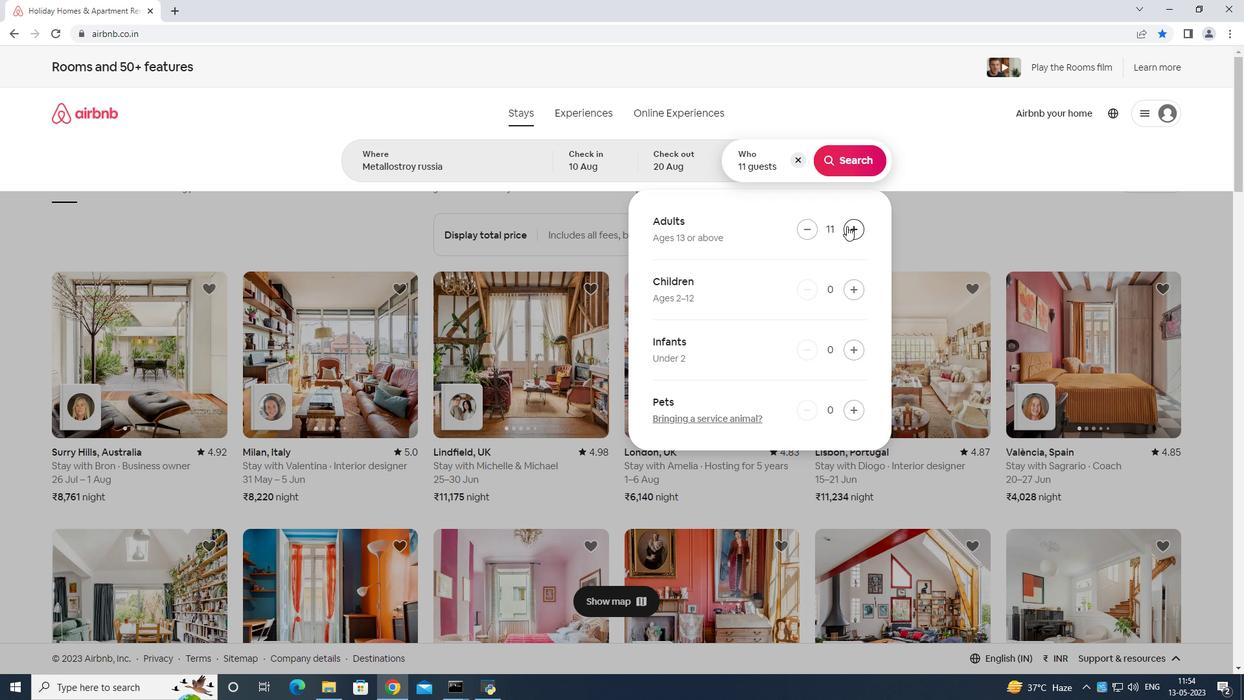 
Action: Mouse moved to (855, 157)
Screenshot: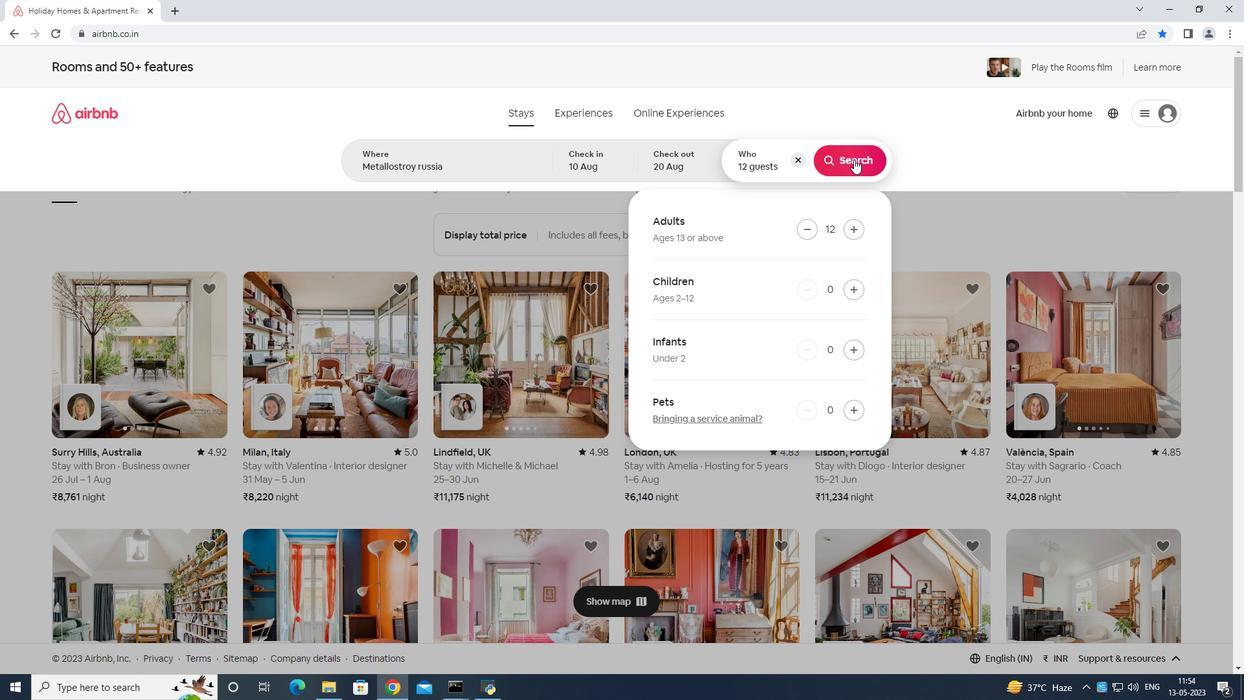 
Action: Mouse pressed left at (855, 157)
Screenshot: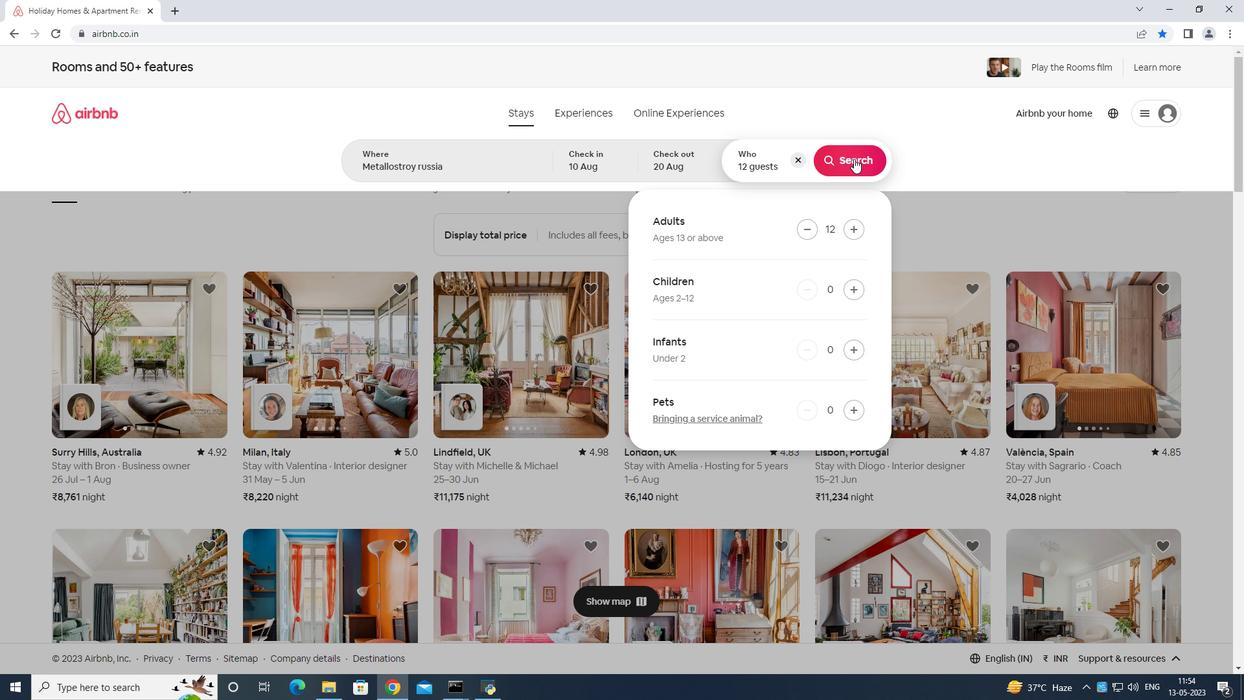 
Action: Mouse moved to (1183, 121)
Screenshot: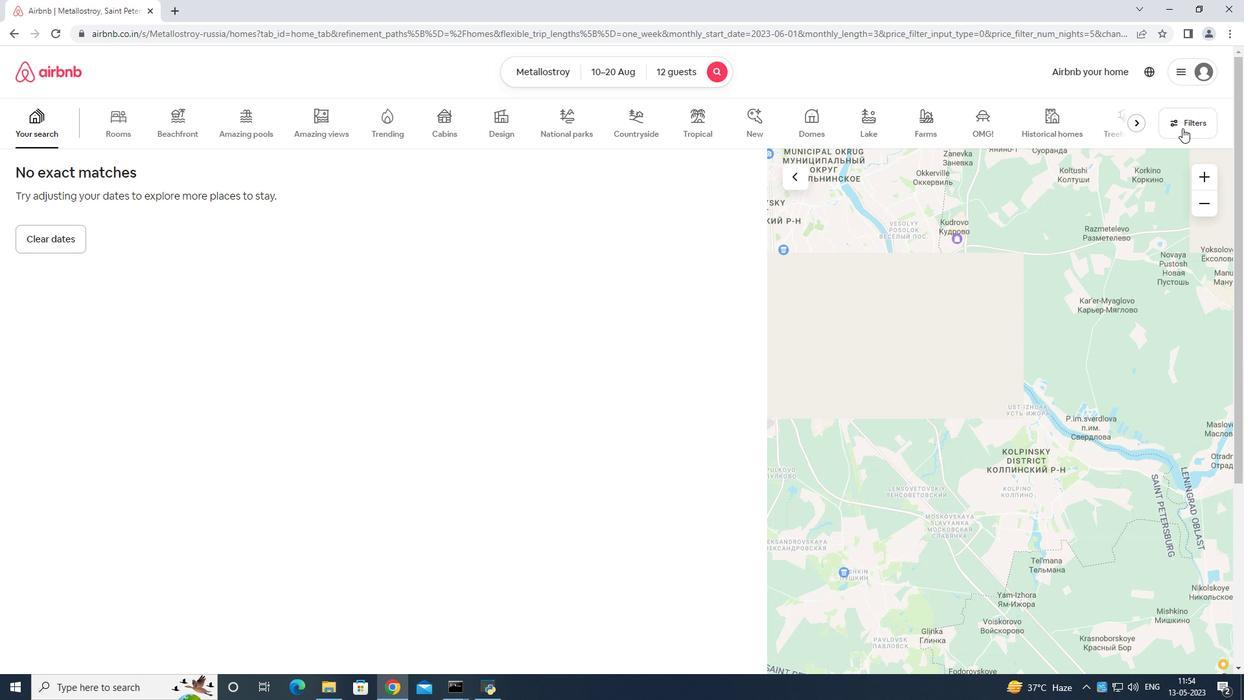 
Action: Mouse pressed left at (1183, 121)
Screenshot: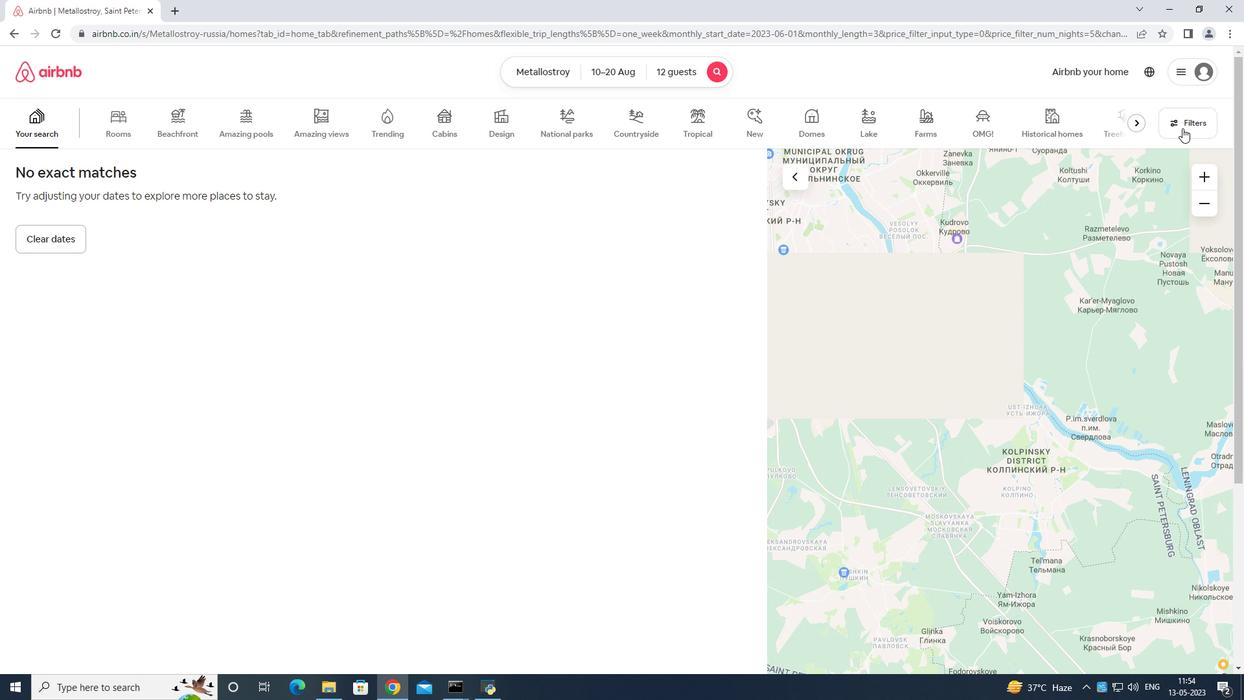 
Action: Mouse moved to (523, 433)
Screenshot: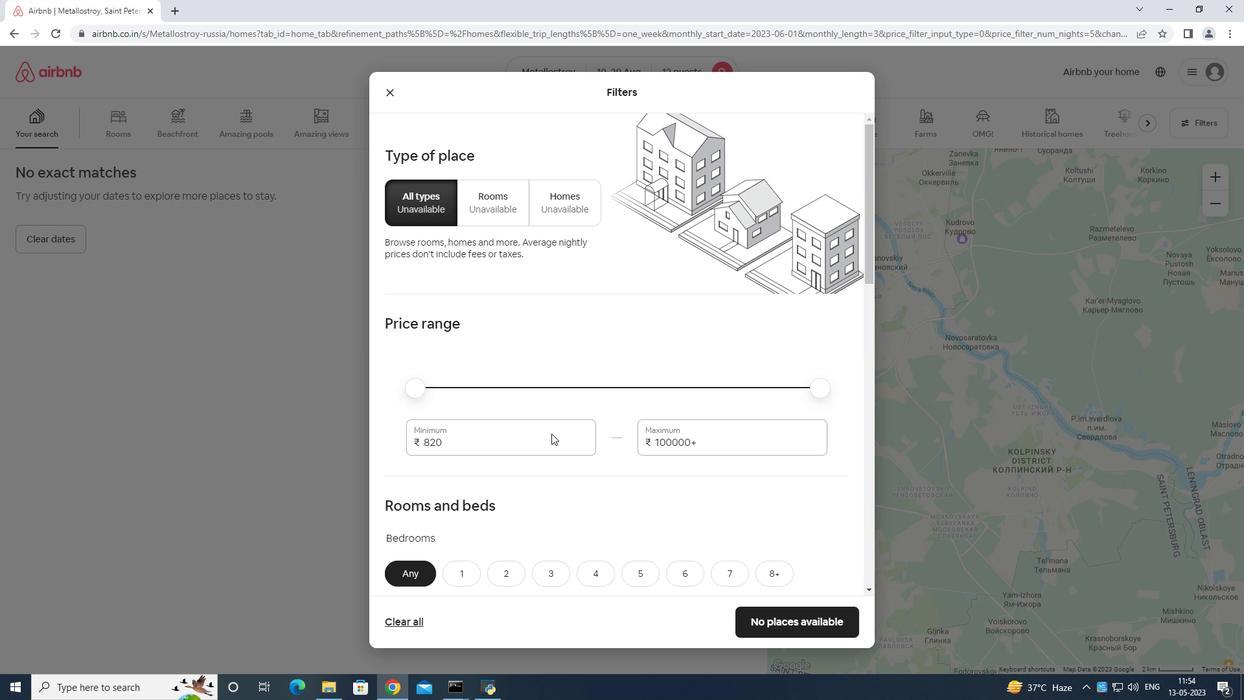 
Action: Mouse pressed left at (523, 433)
Screenshot: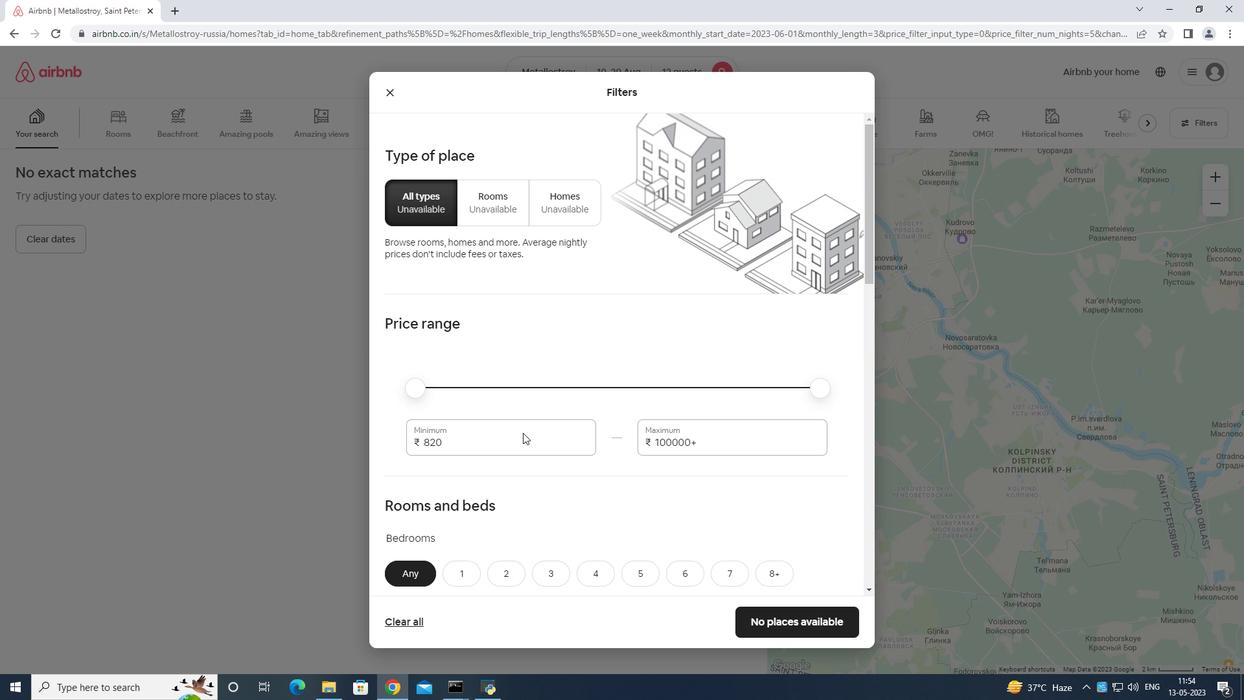 
Action: Mouse moved to (535, 417)
Screenshot: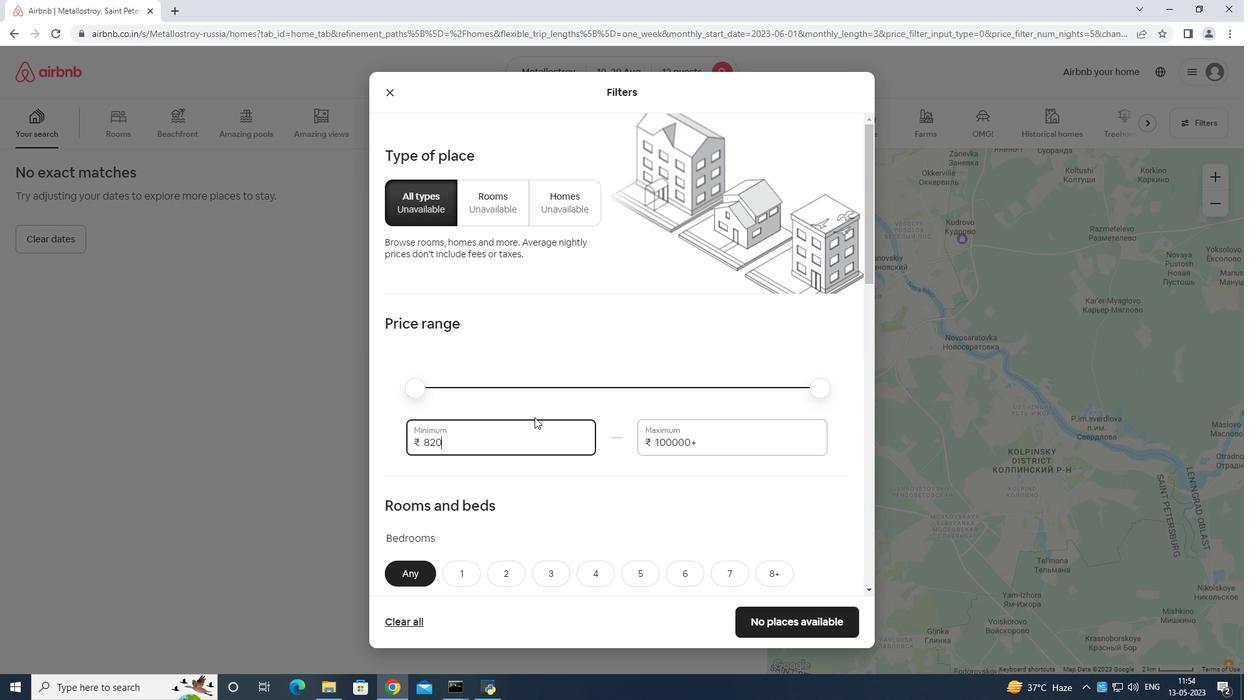 
Action: Key pressed <Key.backspace>
Screenshot: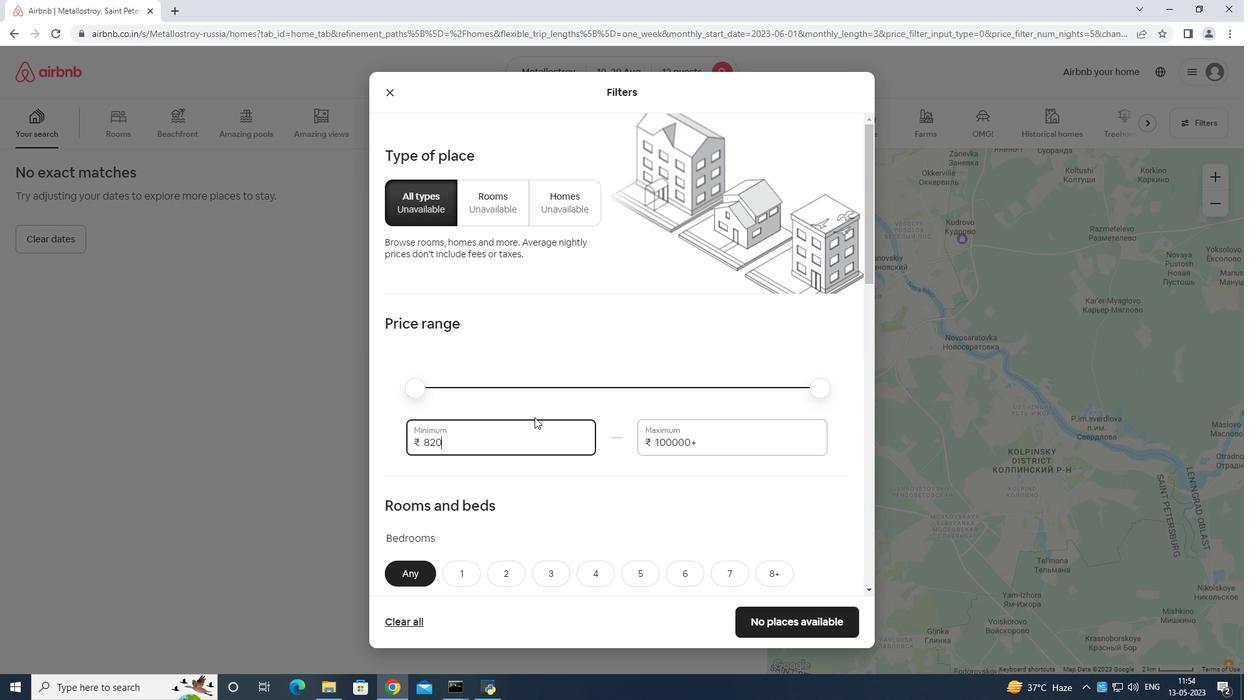 
Action: Mouse moved to (540, 414)
Screenshot: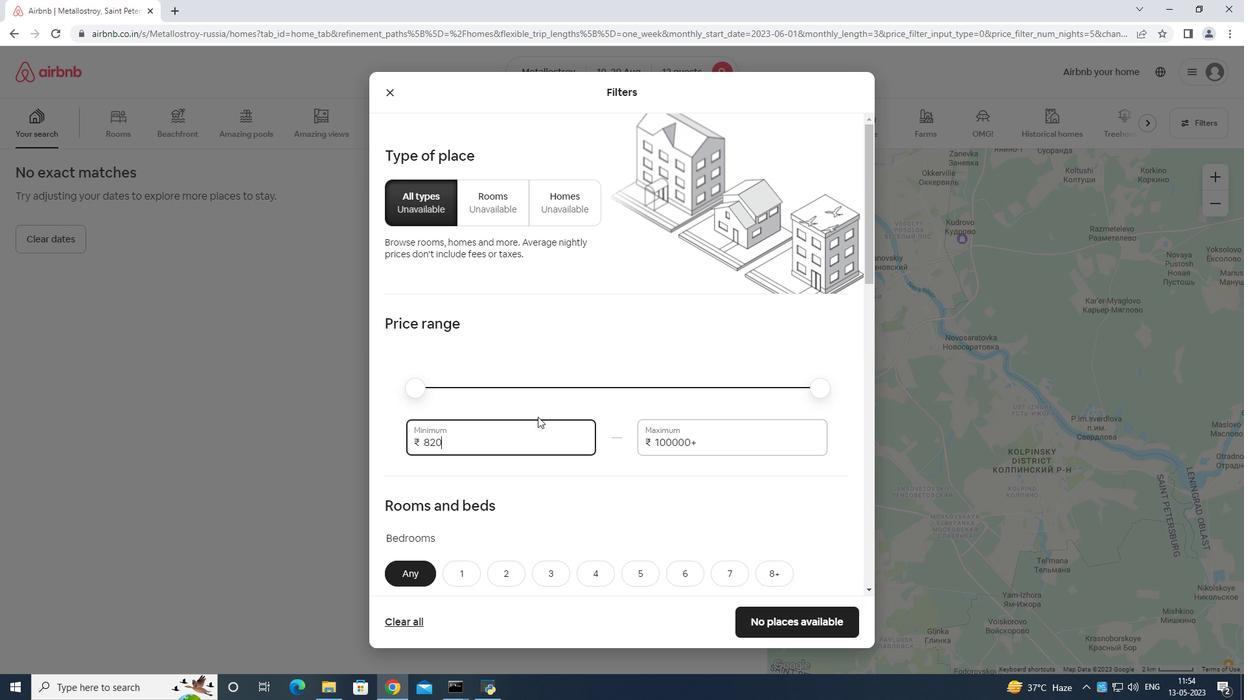 
Action: Key pressed <Key.backspace><Key.backspace>
Screenshot: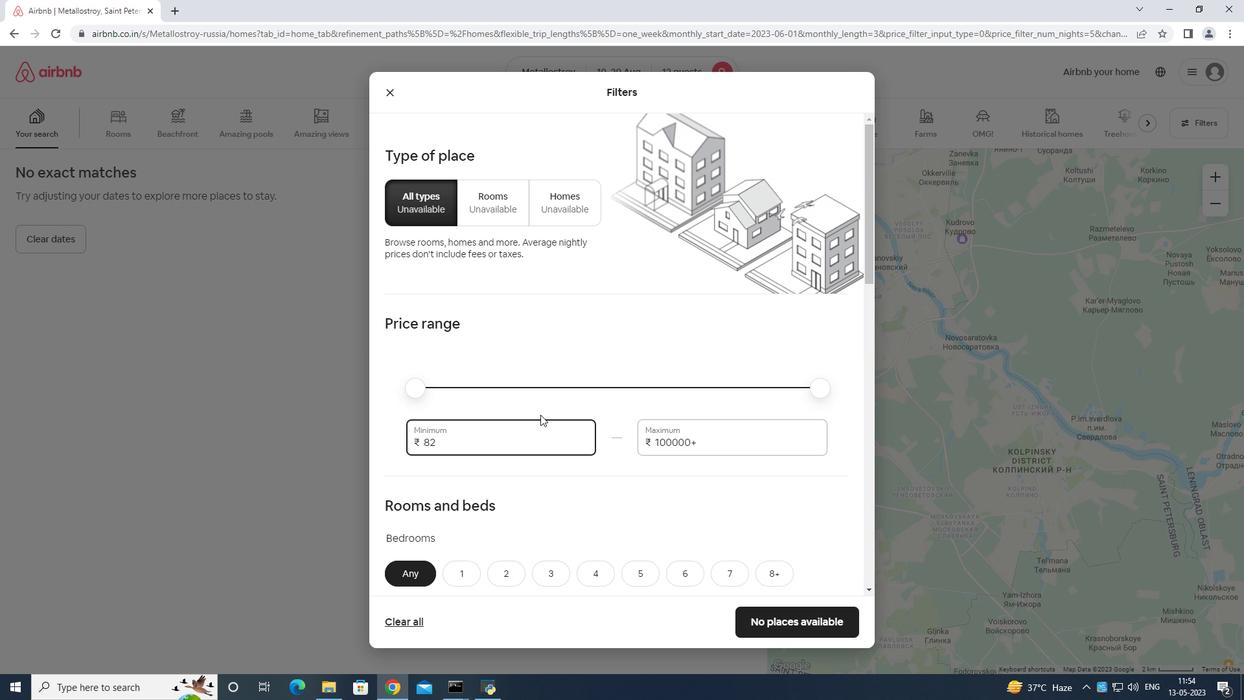 
Action: Mouse moved to (541, 414)
Screenshot: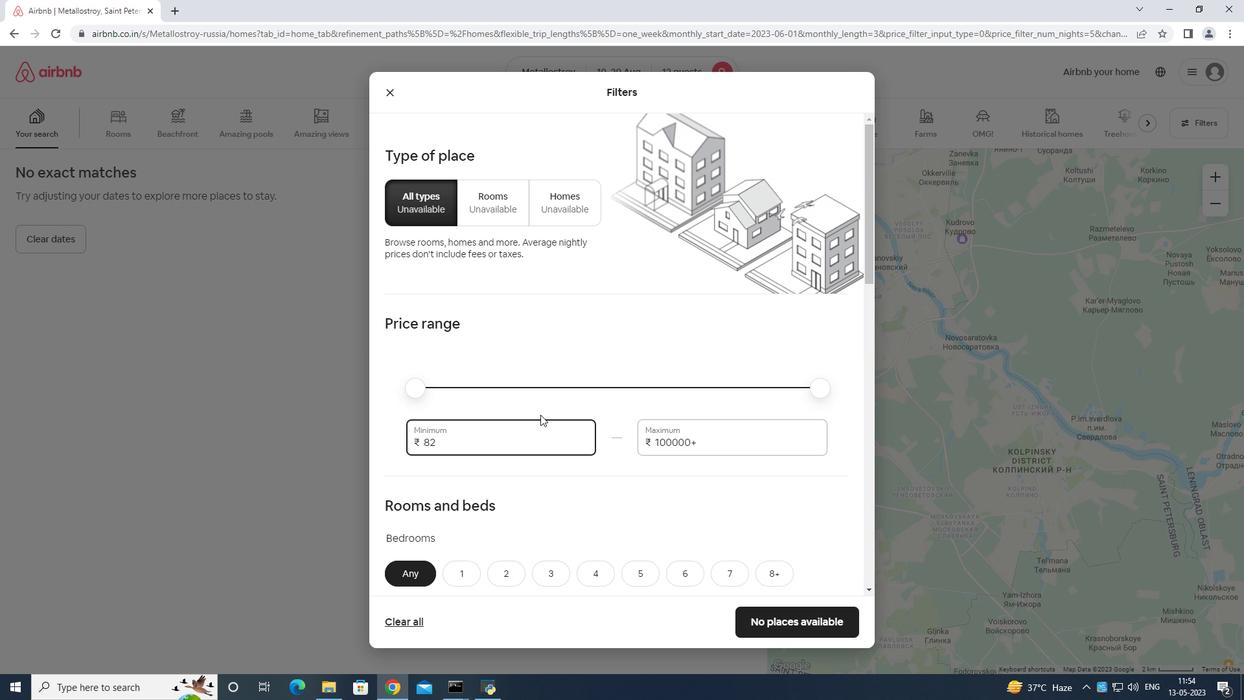 
Action: Key pressed <Key.backspace>
Screenshot: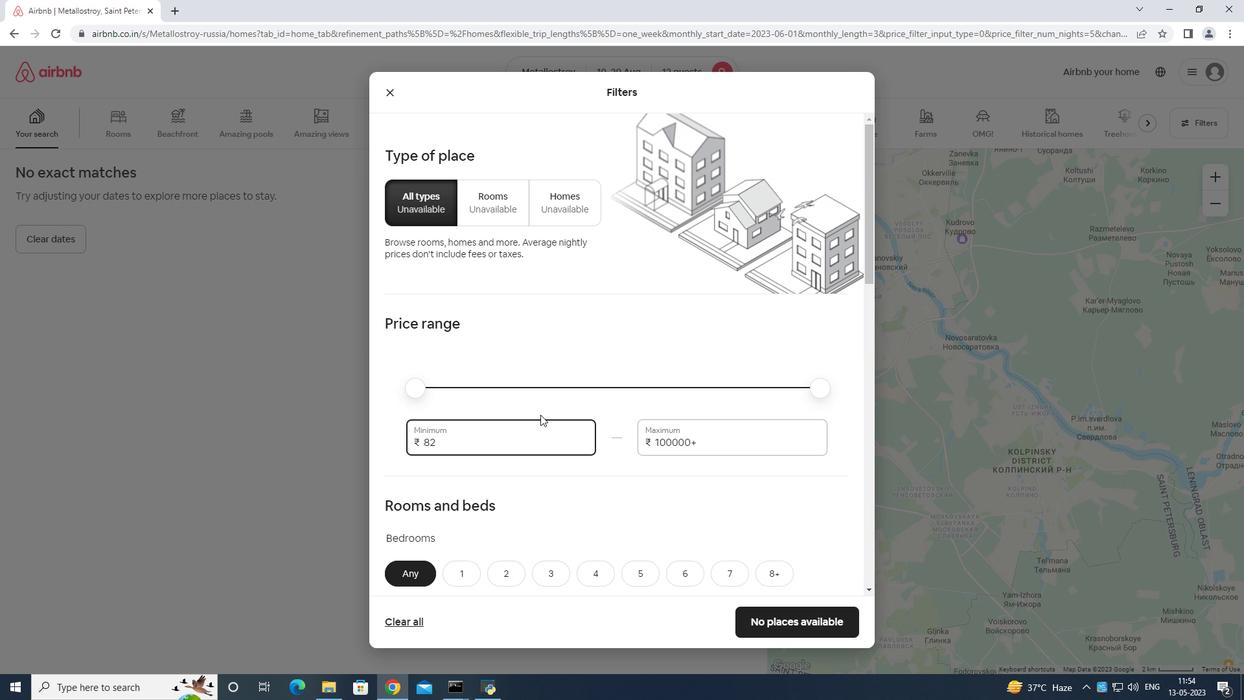 
Action: Mouse moved to (541, 414)
Screenshot: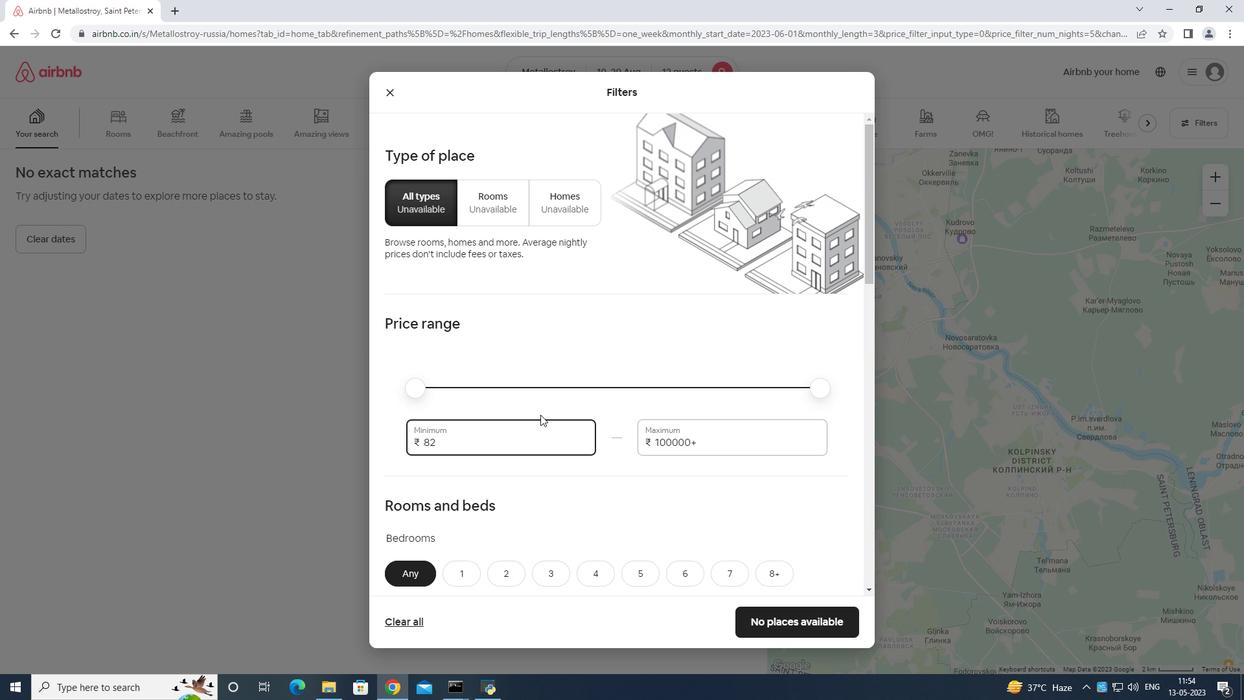 
Action: Key pressed <Key.backspace>
Screenshot: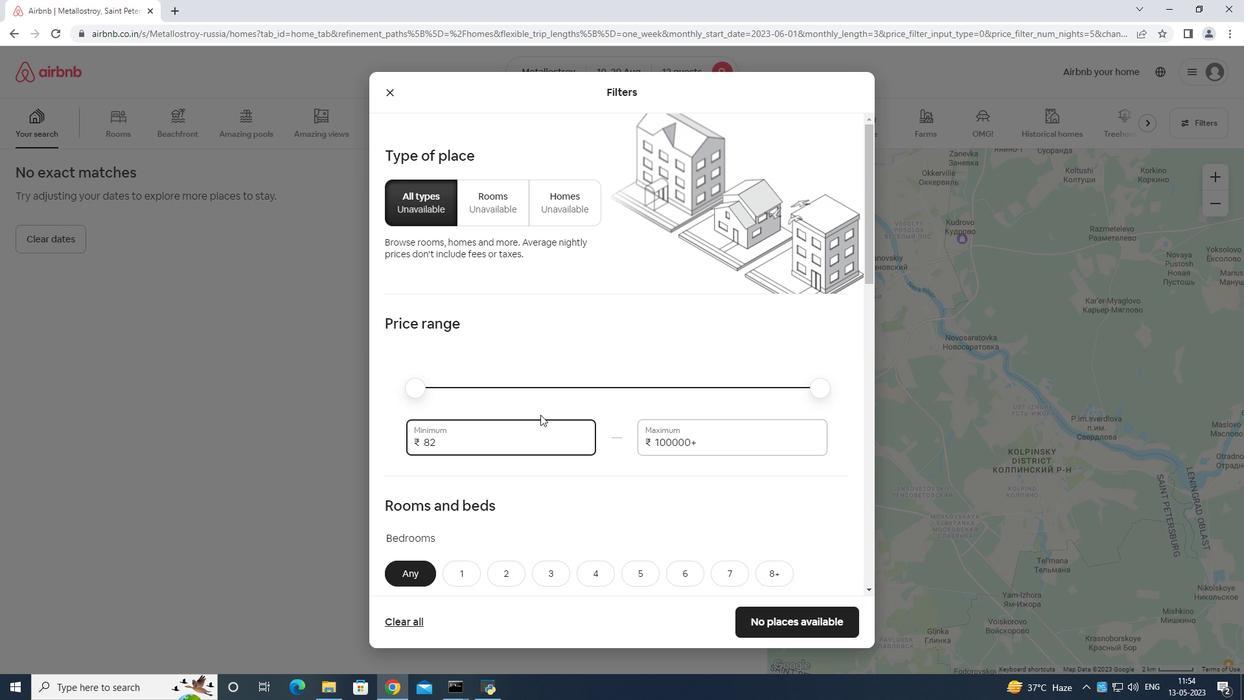 
Action: Mouse moved to (542, 414)
Screenshot: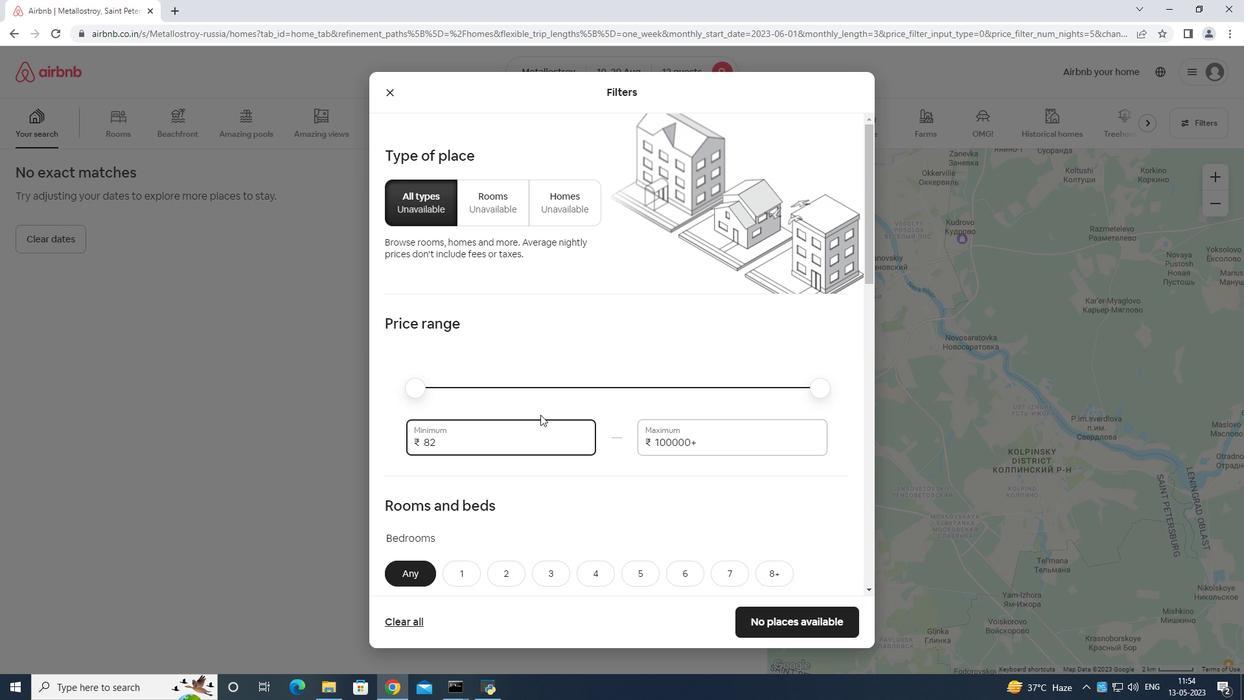 
Action: Key pressed <Key.backspace><Key.backspace><Key.backspace><Key.backspace>
Screenshot: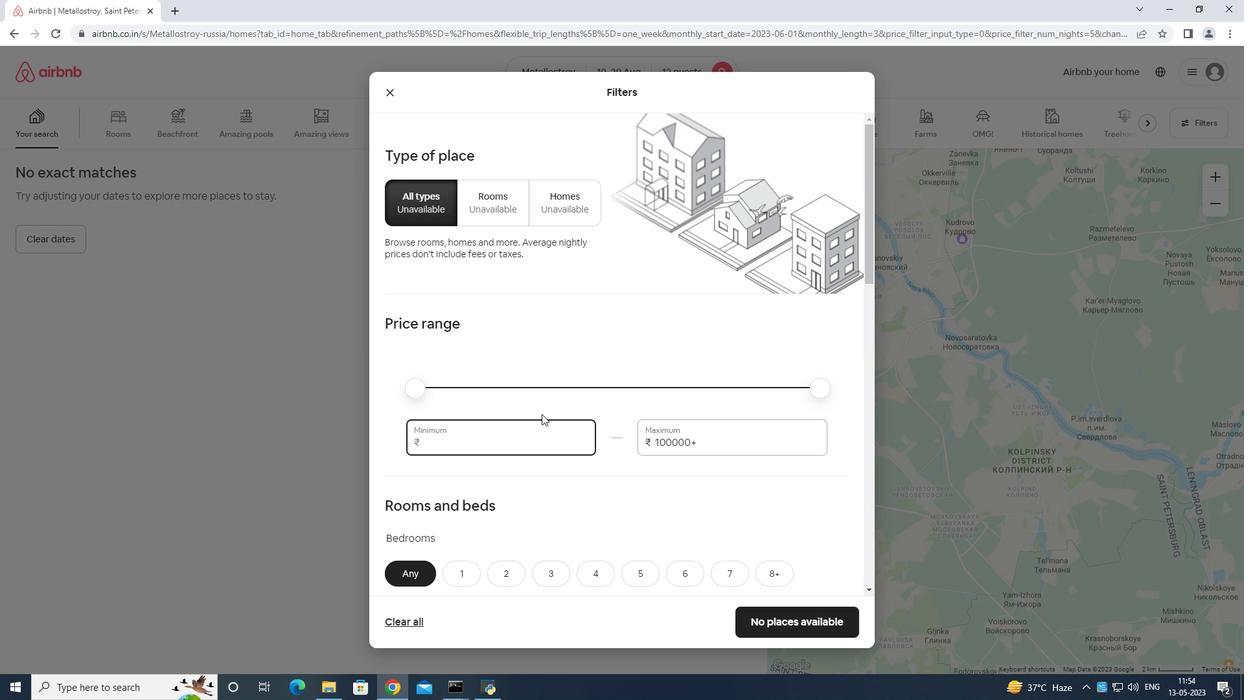 
Action: Mouse moved to (542, 413)
Screenshot: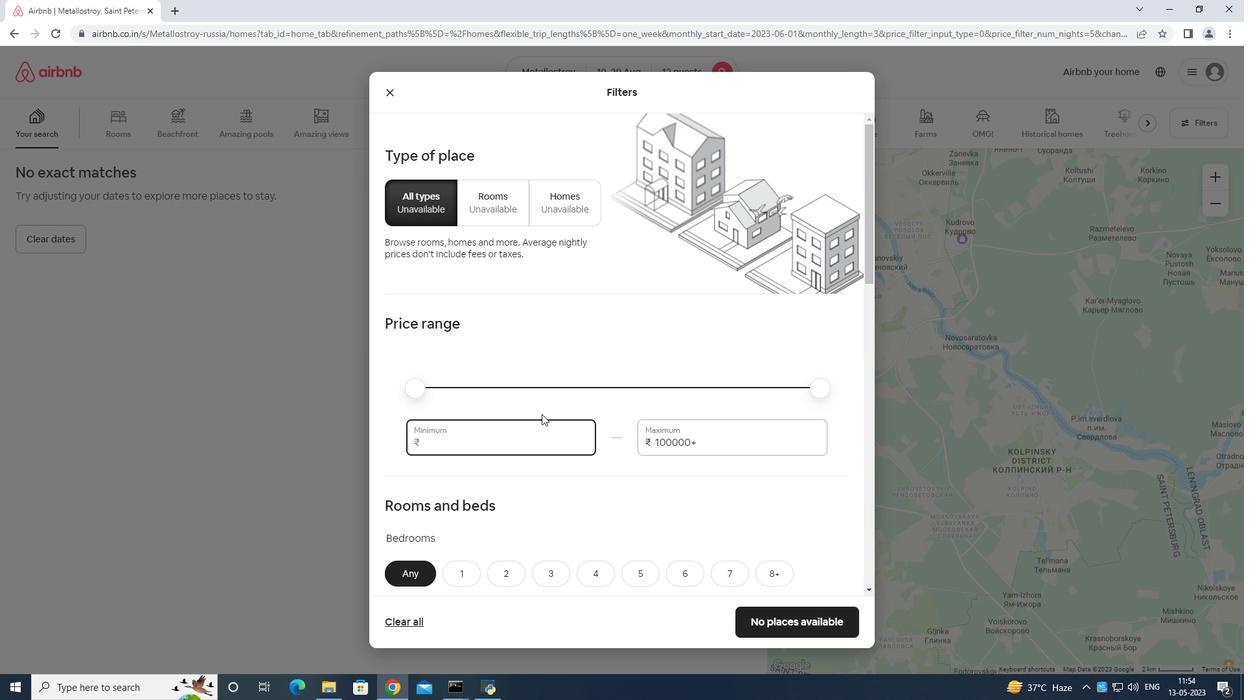 
Action: Key pressed <Key.backspace>
Screenshot: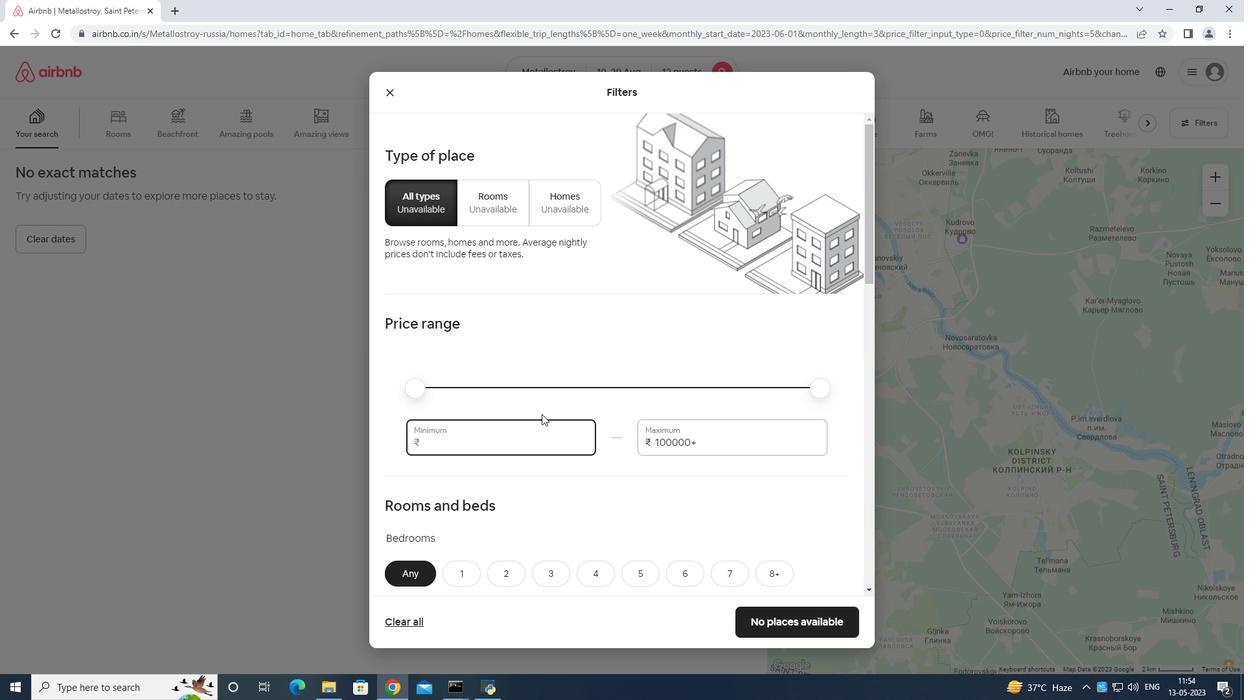 
Action: Mouse moved to (544, 413)
Screenshot: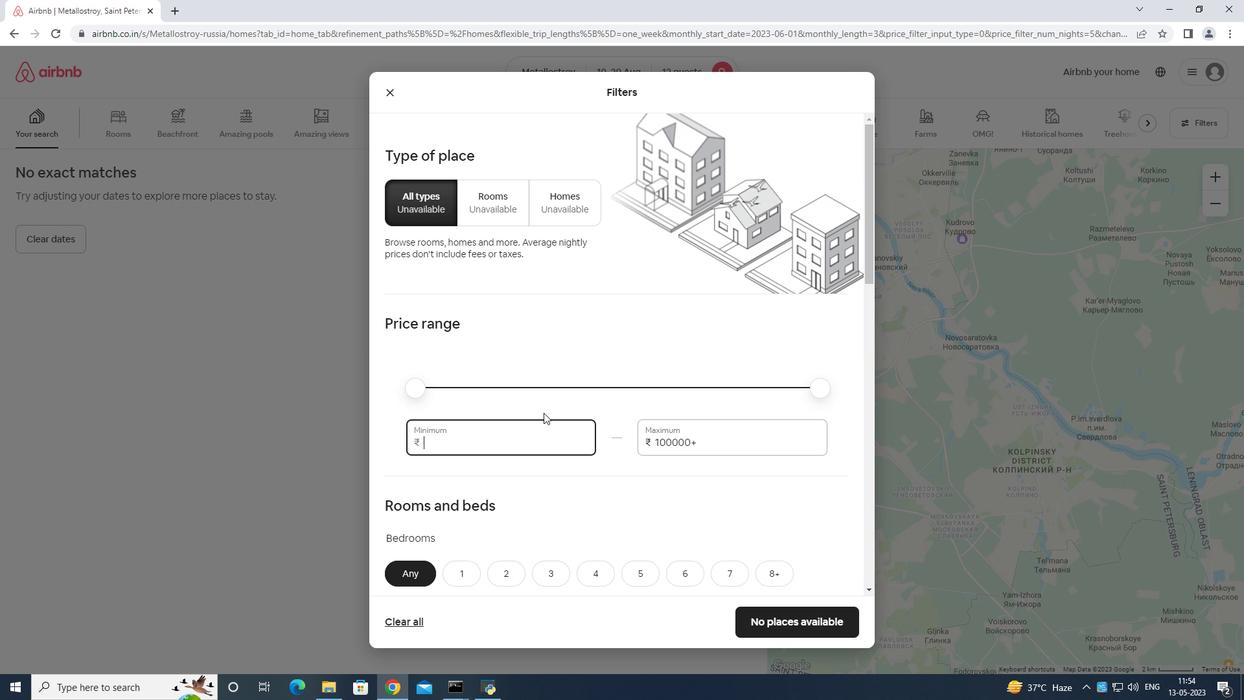 
Action: Key pressed 10000
Screenshot: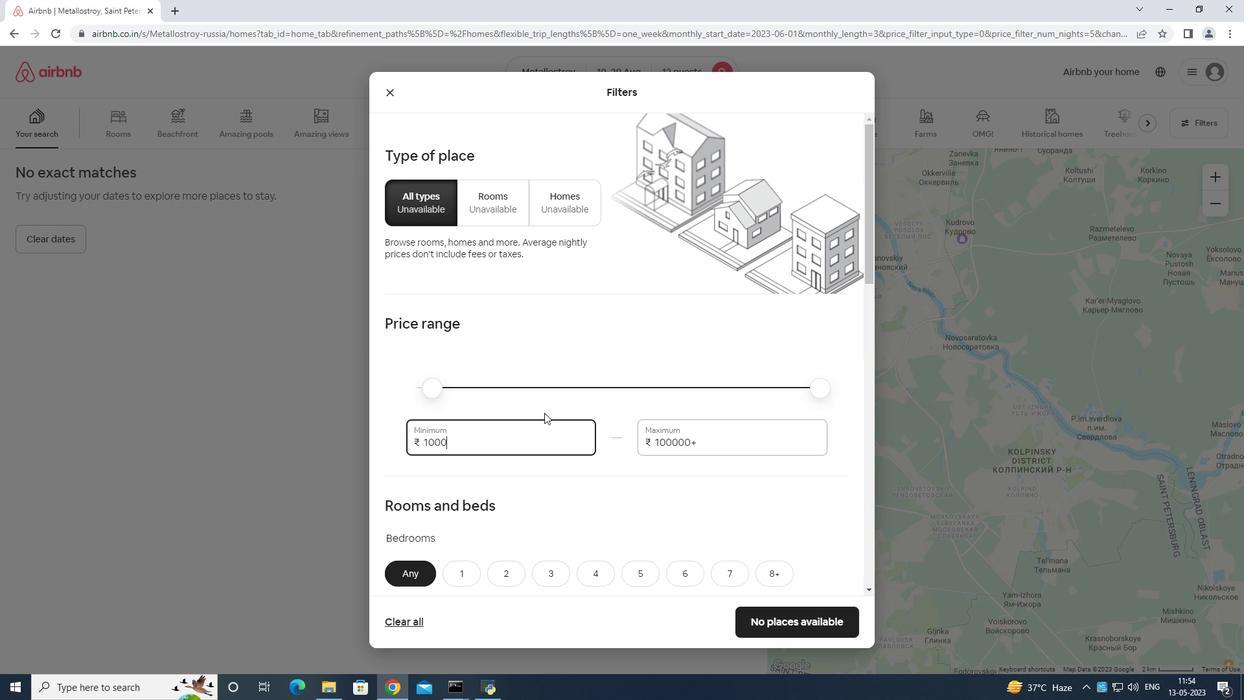 
Action: Mouse moved to (713, 440)
Screenshot: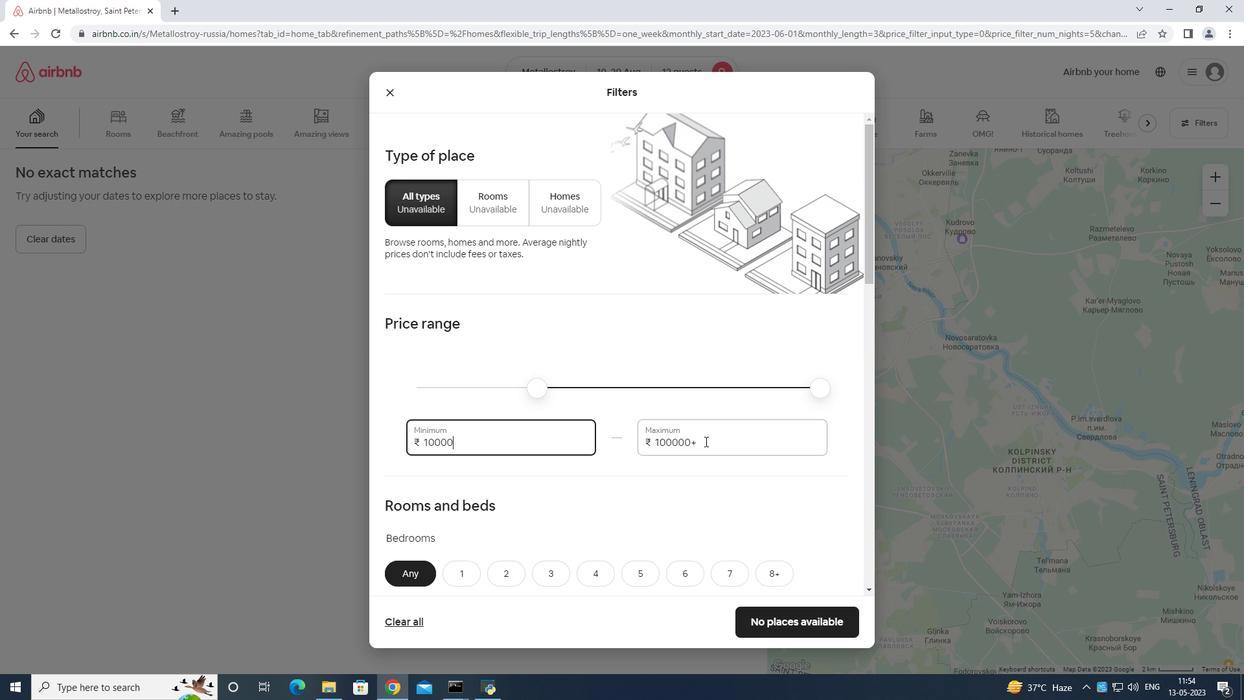 
Action: Mouse pressed left at (713, 440)
Screenshot: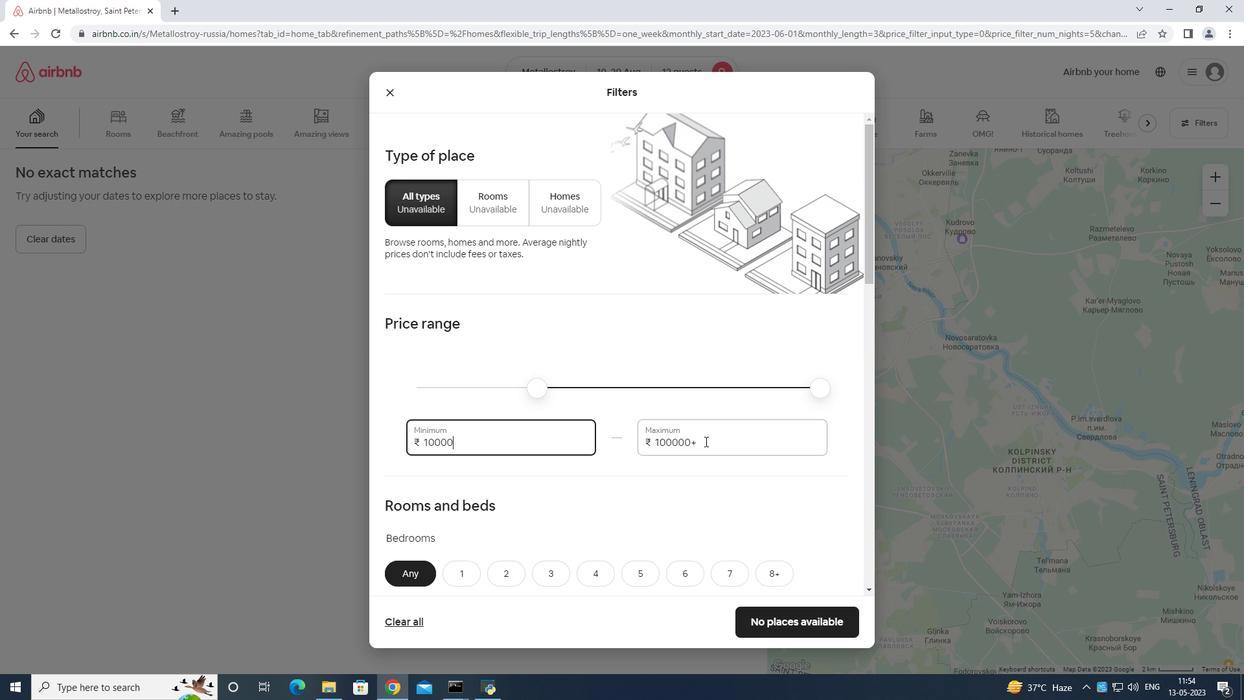 
Action: Mouse moved to (699, 438)
Screenshot: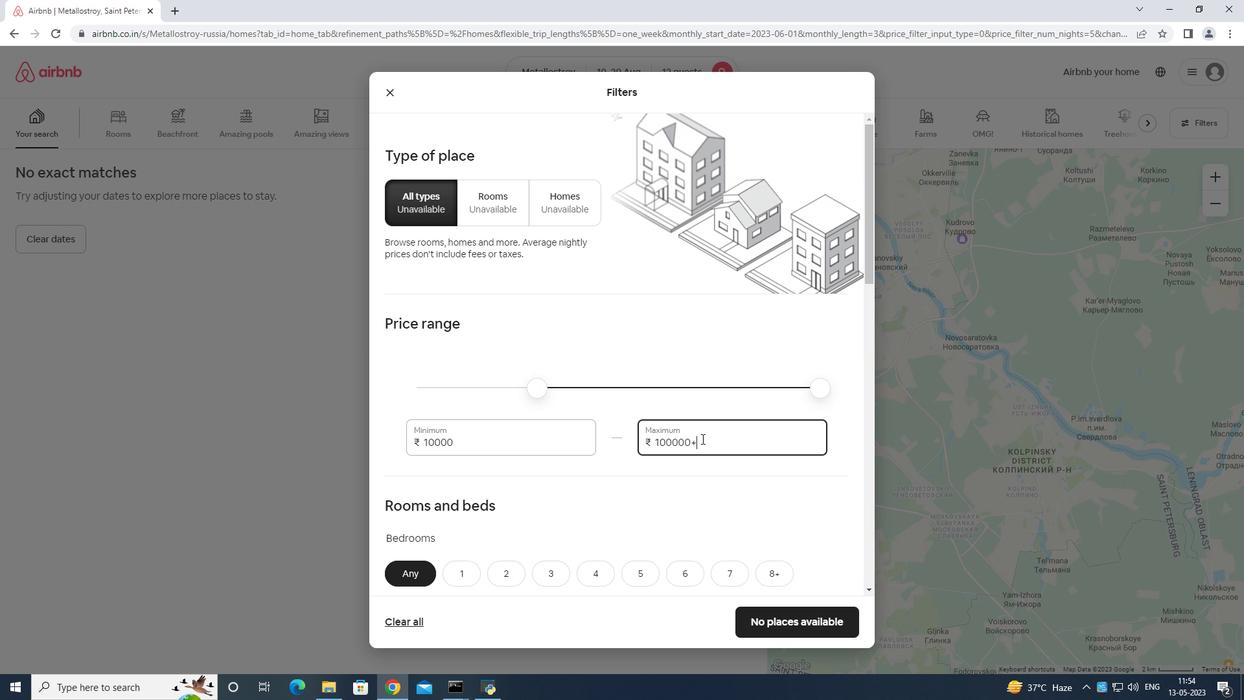 
Action: Key pressed <Key.backspace><Key.backspace><Key.backspace><Key.backspace><Key.backspace><Key.backspace><Key.backspace><Key.backspace><Key.backspace><Key.backspace><Key.backspace><Key.backspace><Key.backspace><Key.backspace><Key.backspace><Key.backspace>
Screenshot: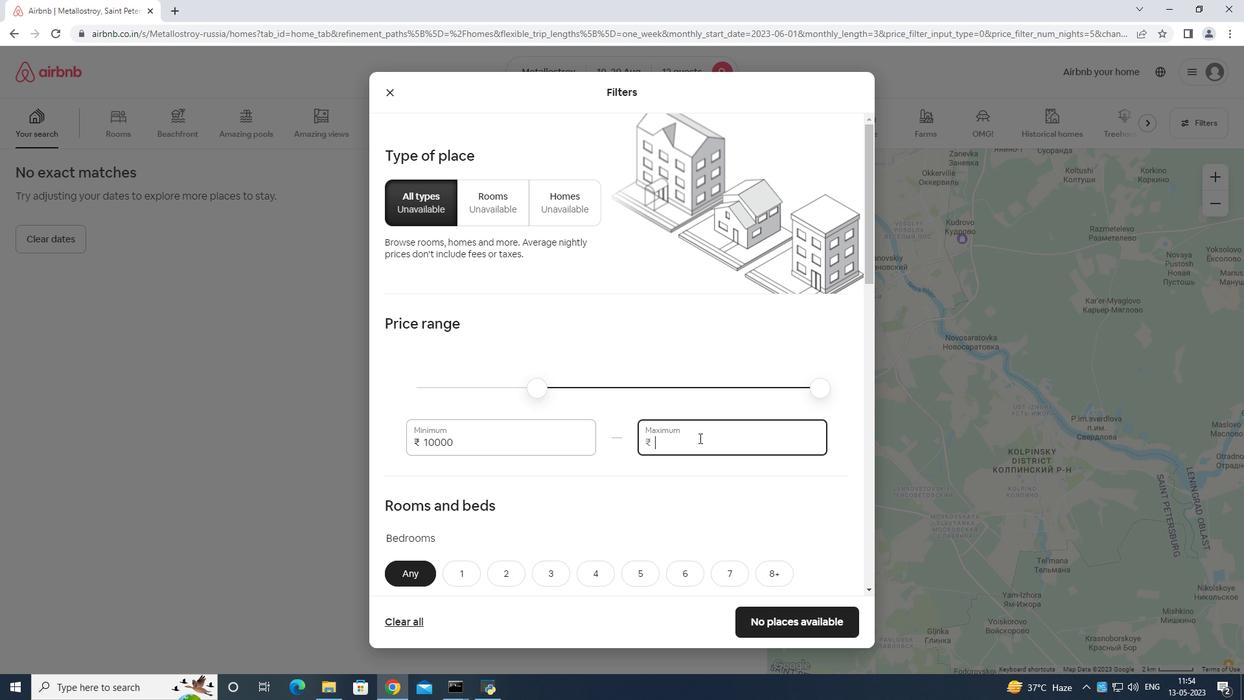 
Action: Mouse moved to (698, 438)
Screenshot: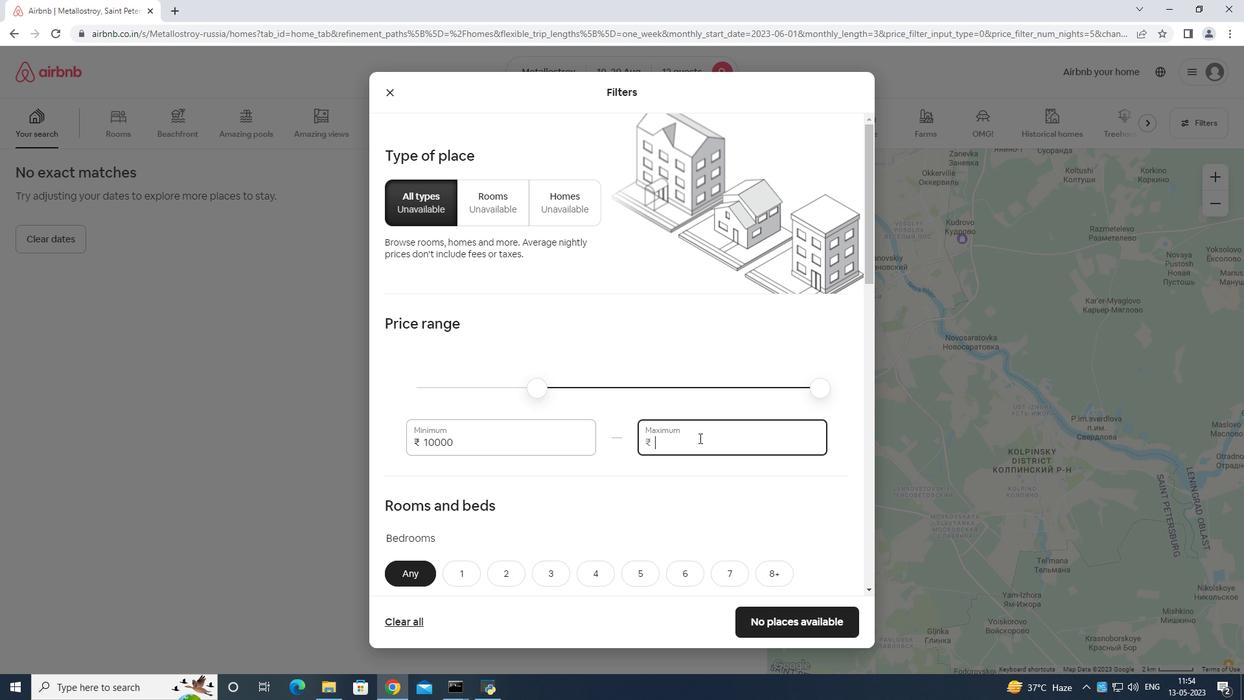 
Action: Key pressed 1
Screenshot: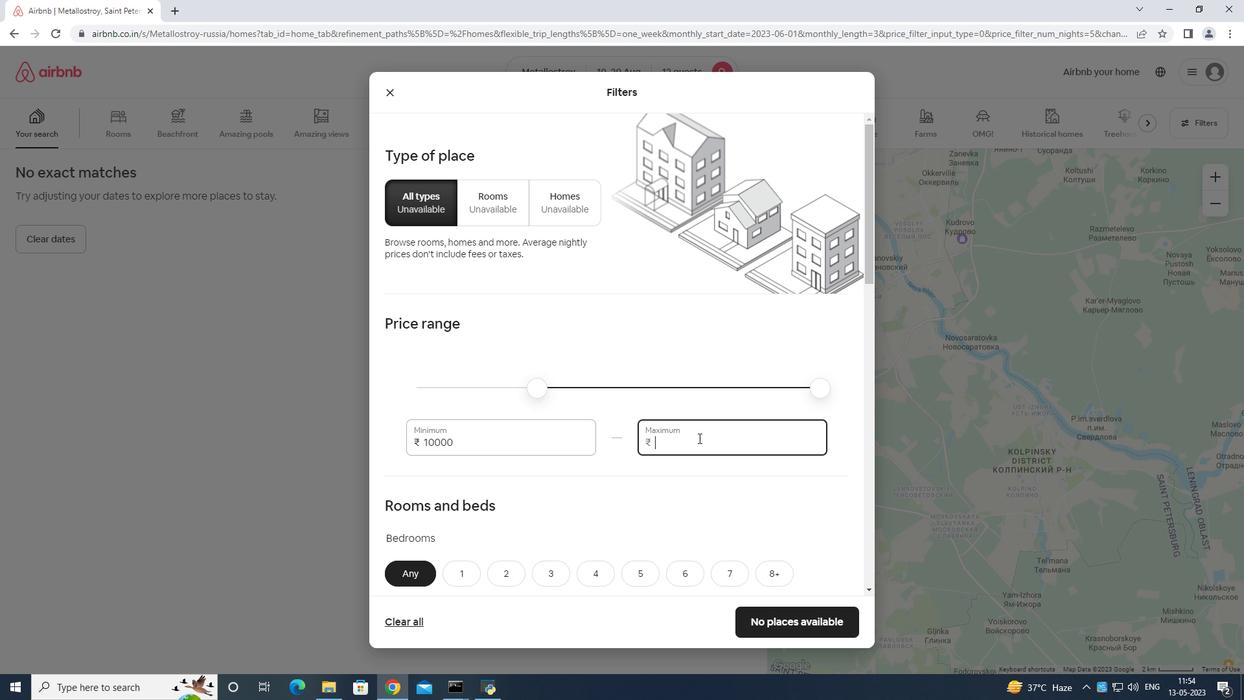 
Action: Mouse moved to (698, 437)
Screenshot: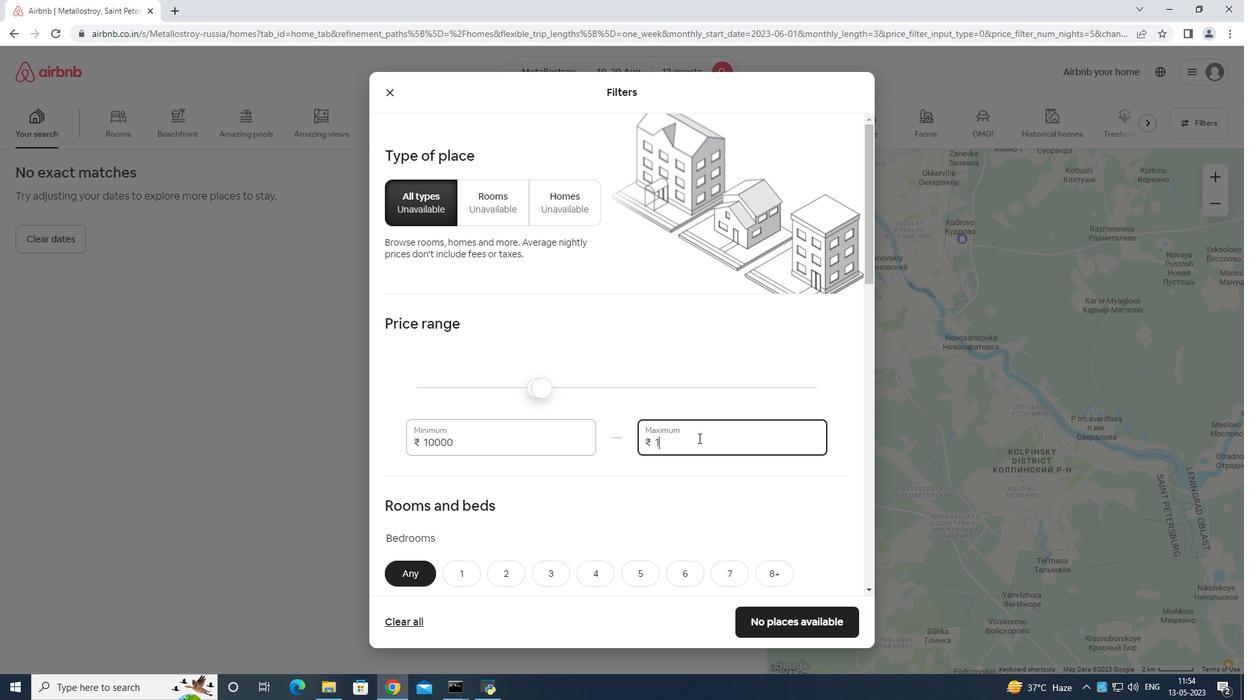 
Action: Key pressed 40
Screenshot: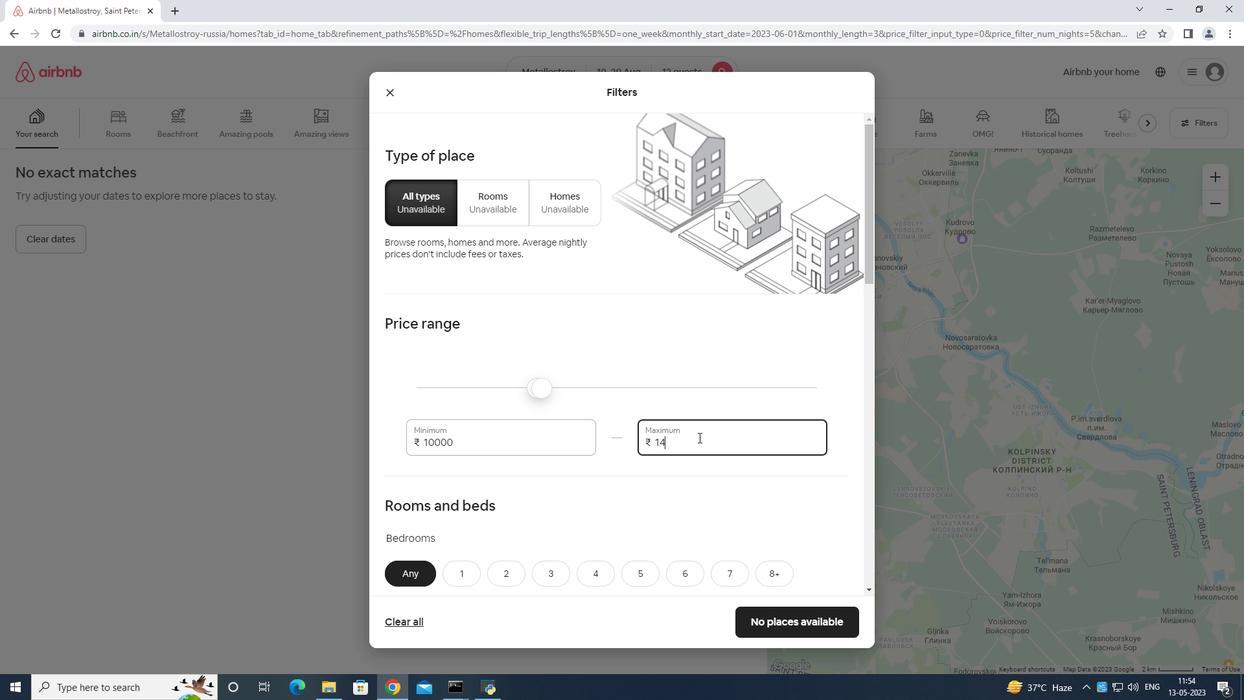 
Action: Mouse moved to (698, 437)
Screenshot: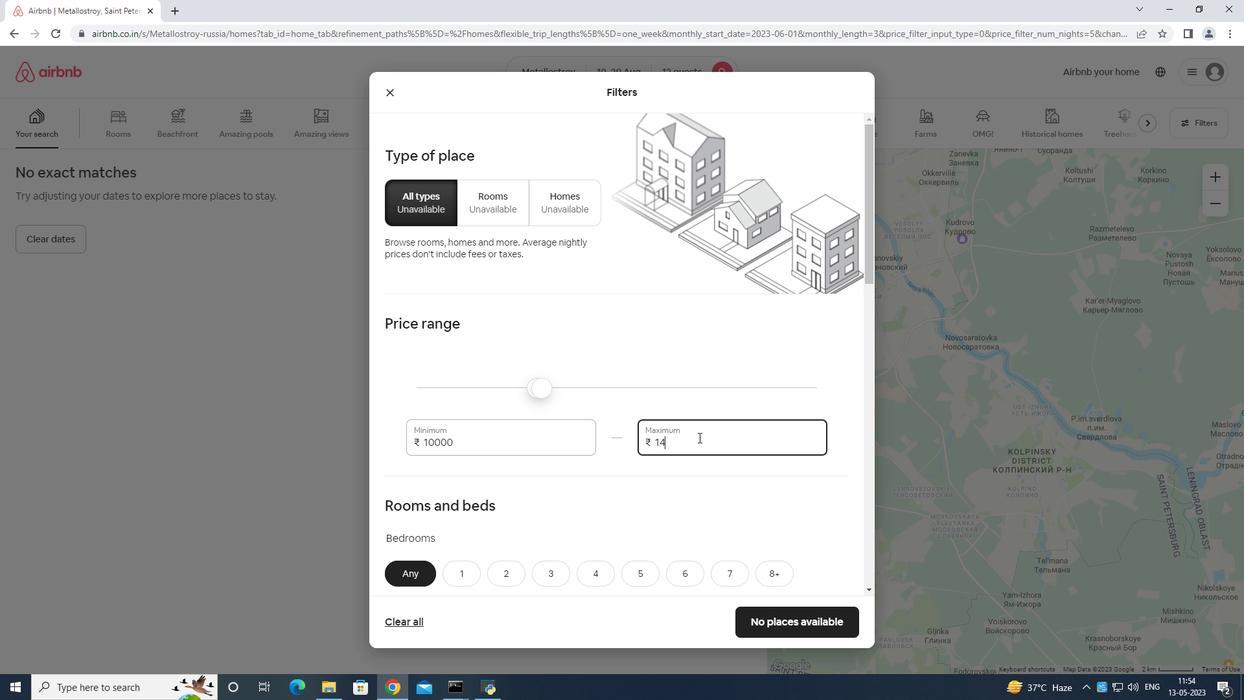
Action: Key pressed 00
Screenshot: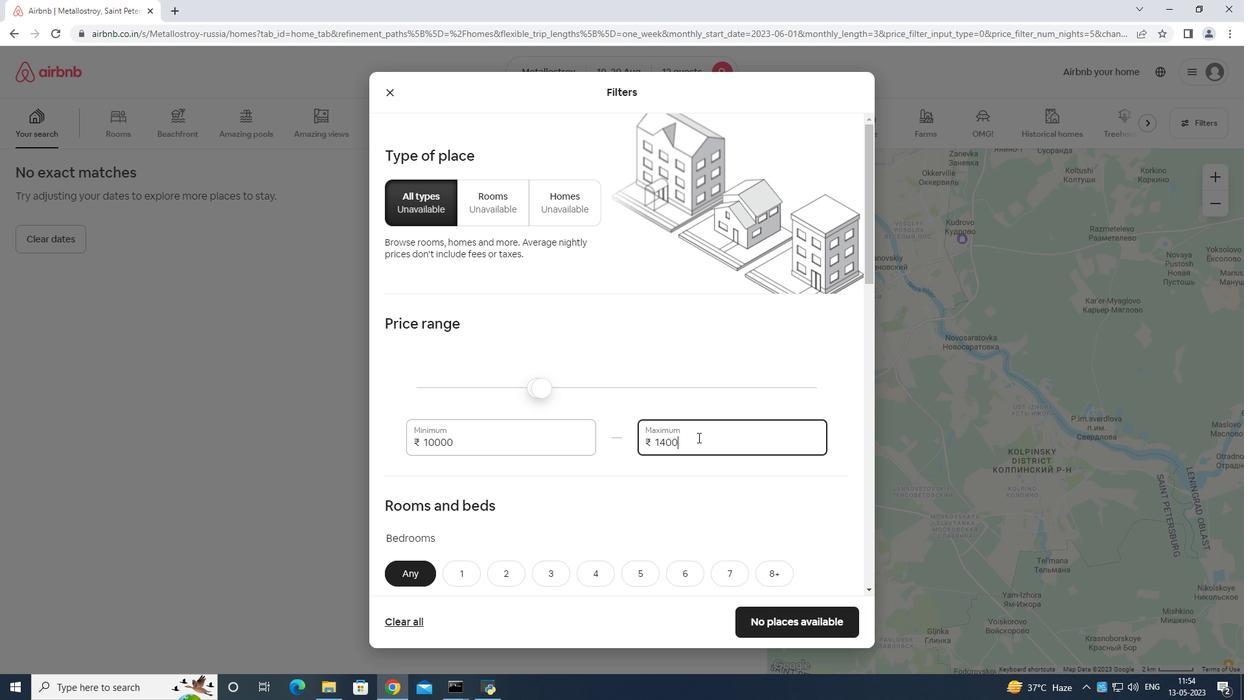 
Action: Mouse moved to (698, 435)
Screenshot: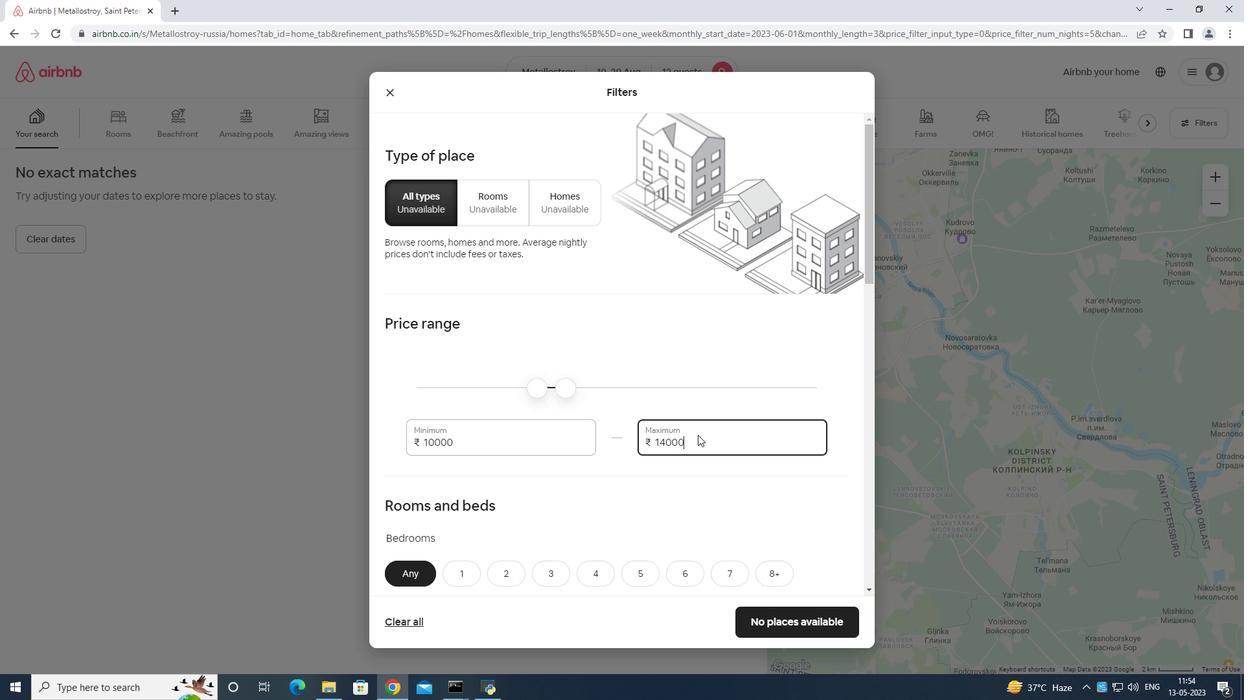 
Action: Mouse scrolled (698, 434) with delta (0, 0)
Screenshot: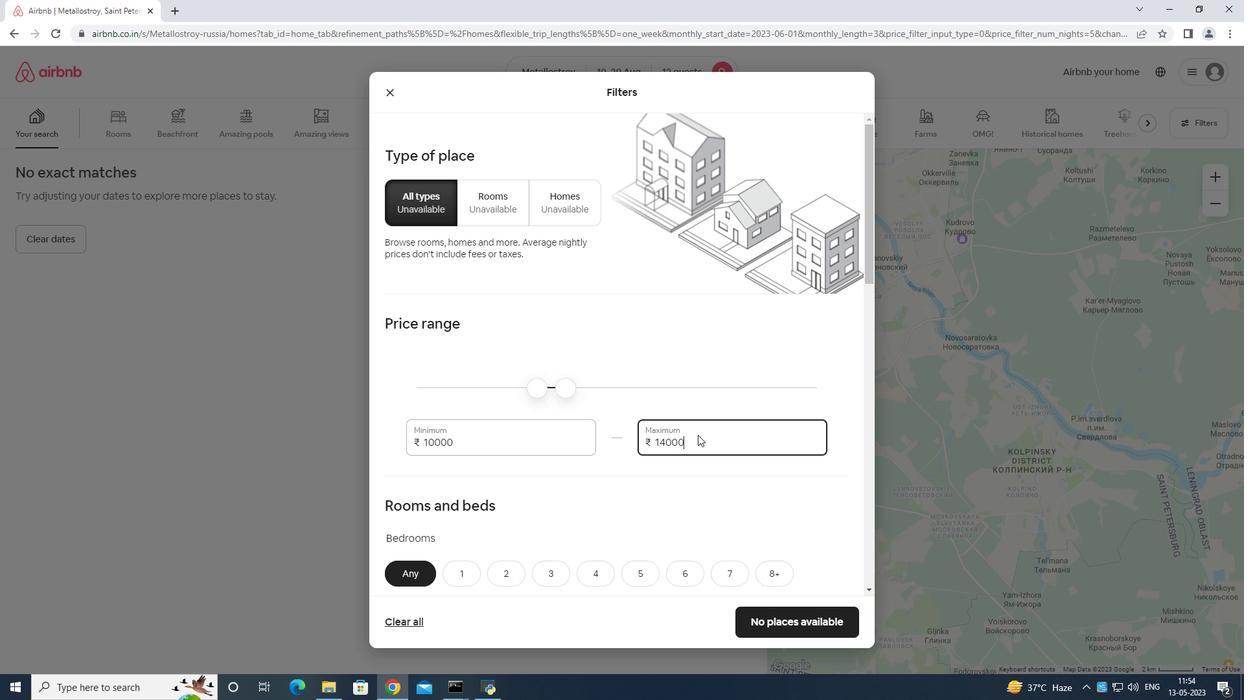 
Action: Mouse moved to (698, 436)
Screenshot: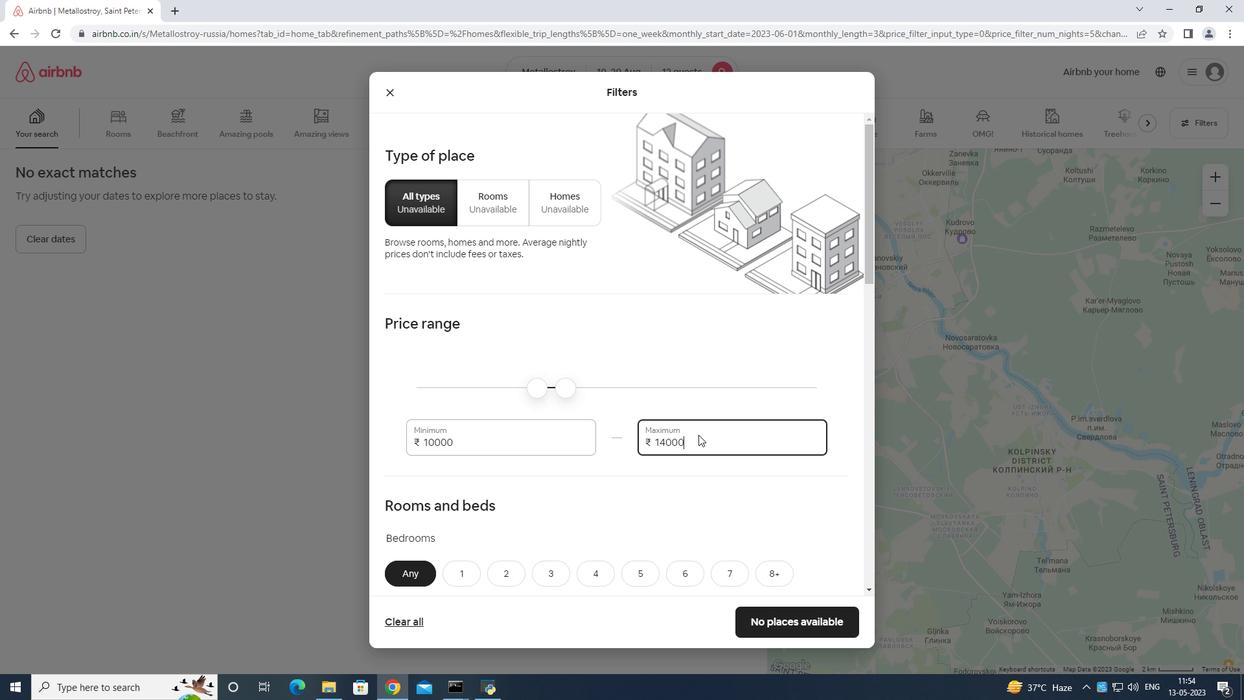 
Action: Mouse scrolled (698, 435) with delta (0, 0)
Screenshot: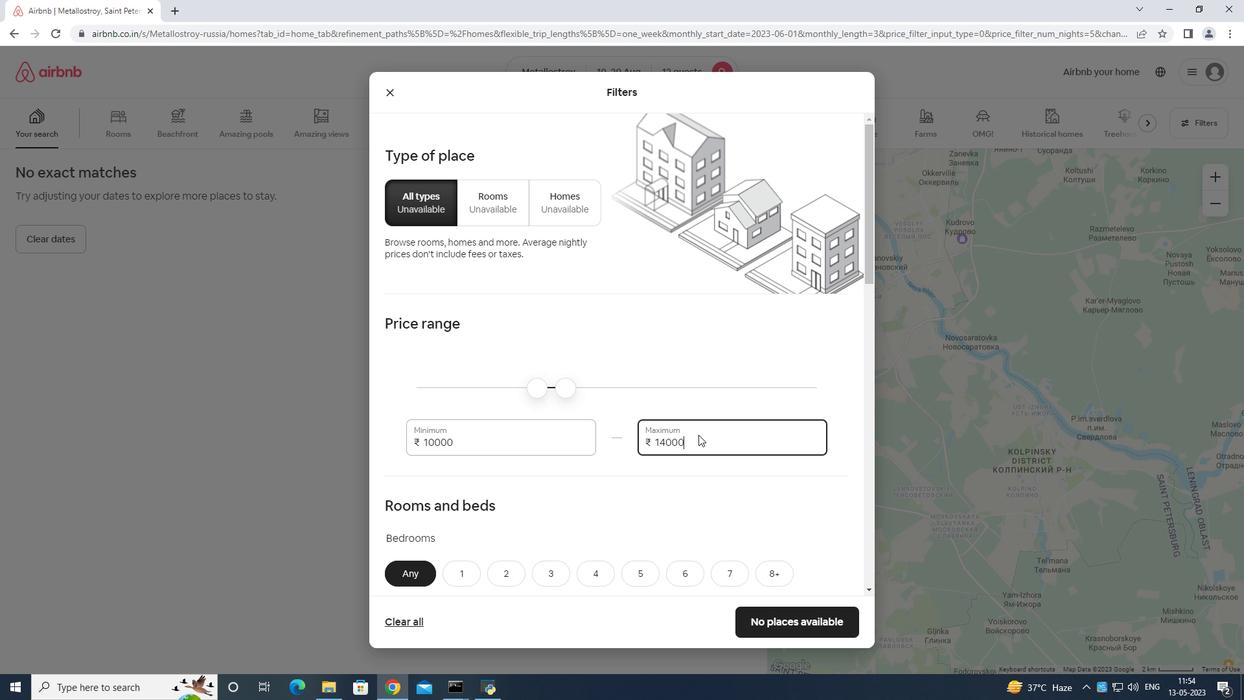 
Action: Mouse scrolled (698, 435) with delta (0, 0)
Screenshot: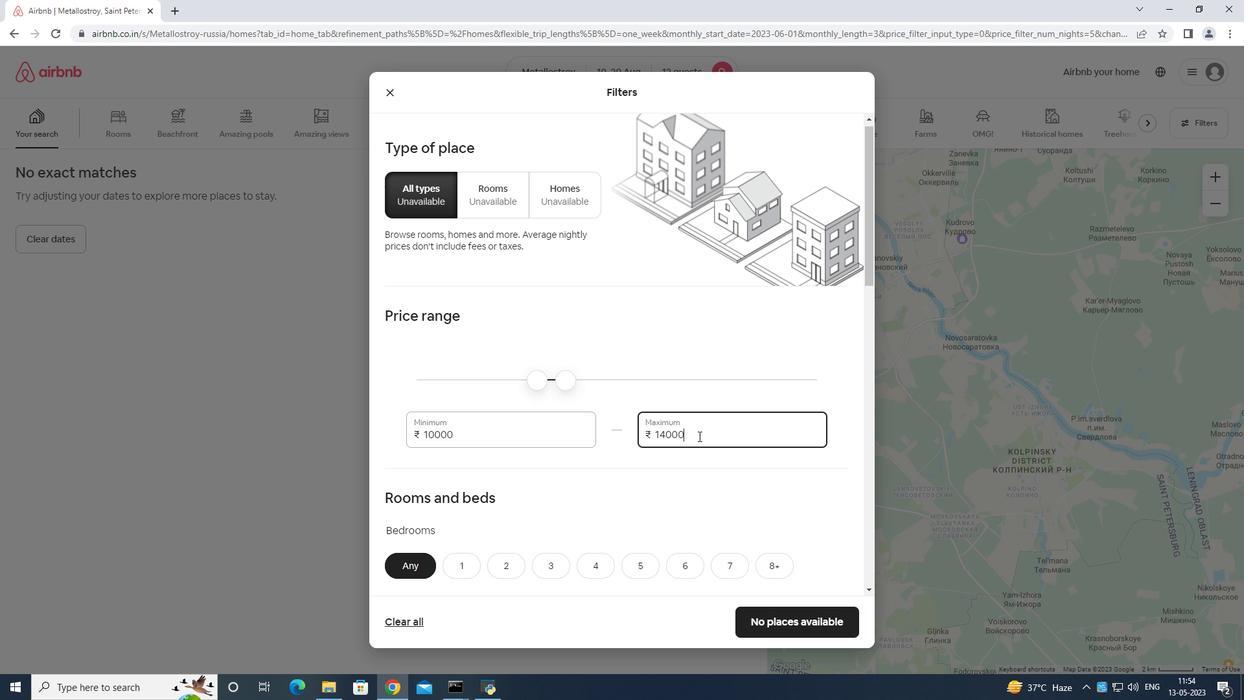 
Action: Mouse scrolled (698, 435) with delta (0, 0)
Screenshot: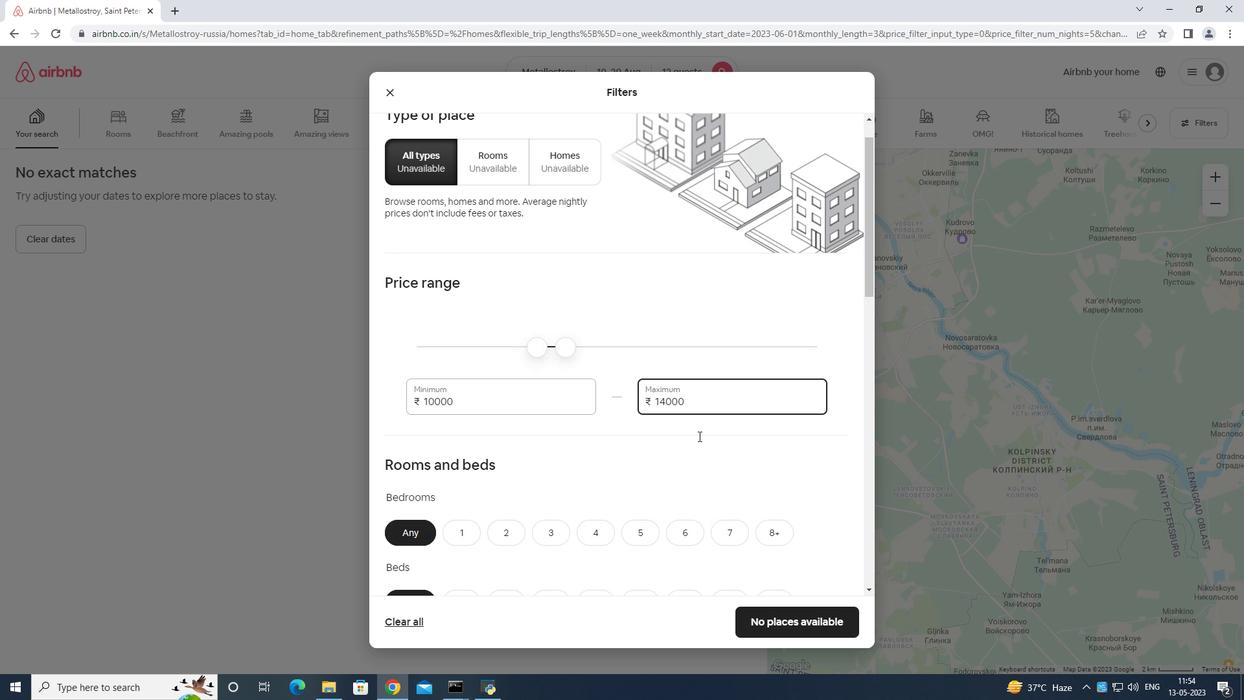 
Action: Mouse scrolled (698, 435) with delta (0, 0)
Screenshot: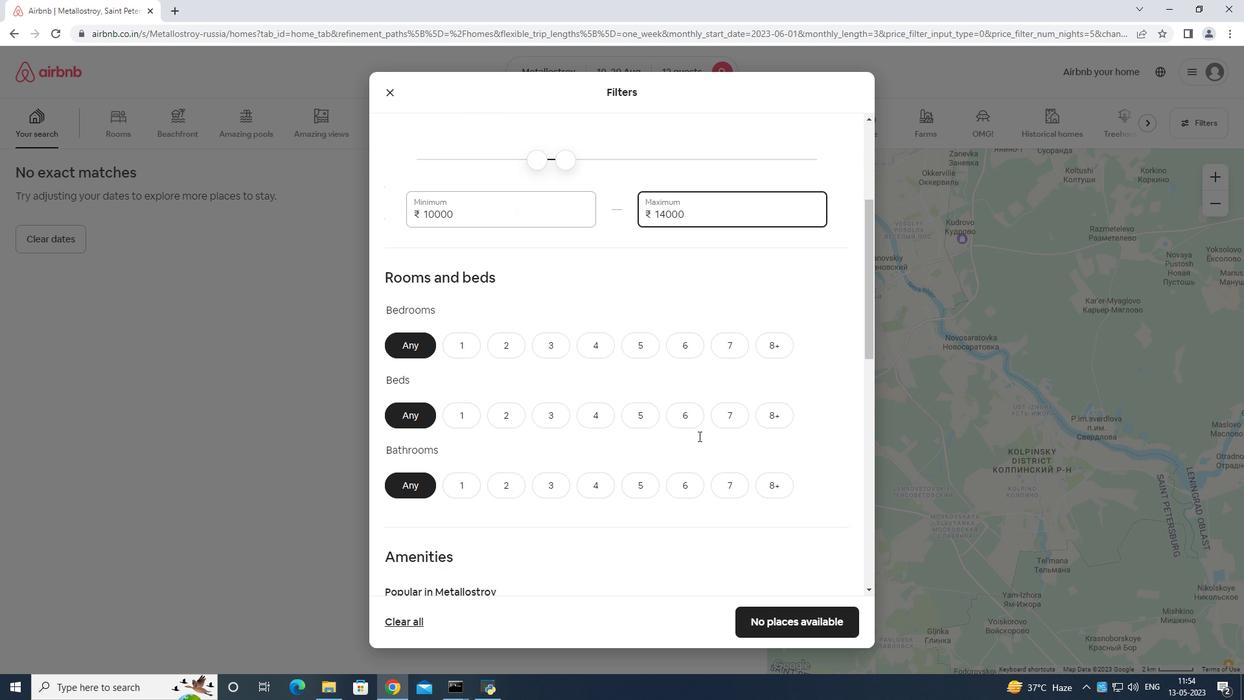 
Action: Mouse moved to (687, 240)
Screenshot: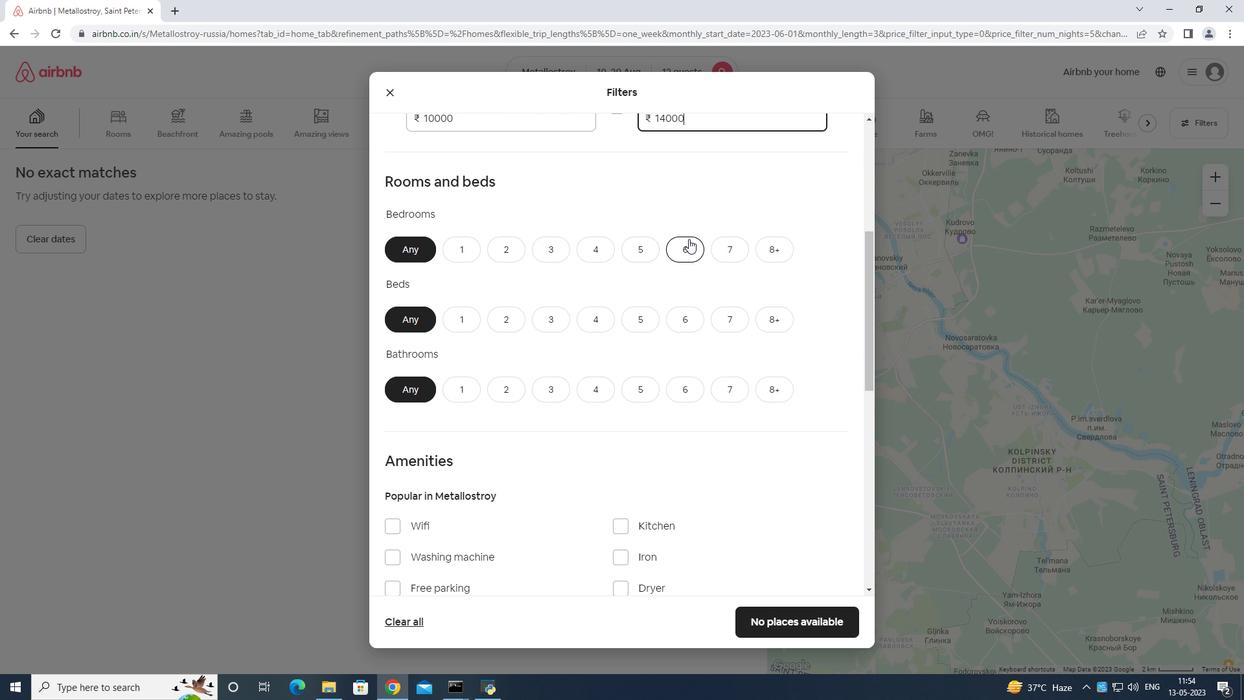
Action: Mouse pressed left at (687, 240)
Screenshot: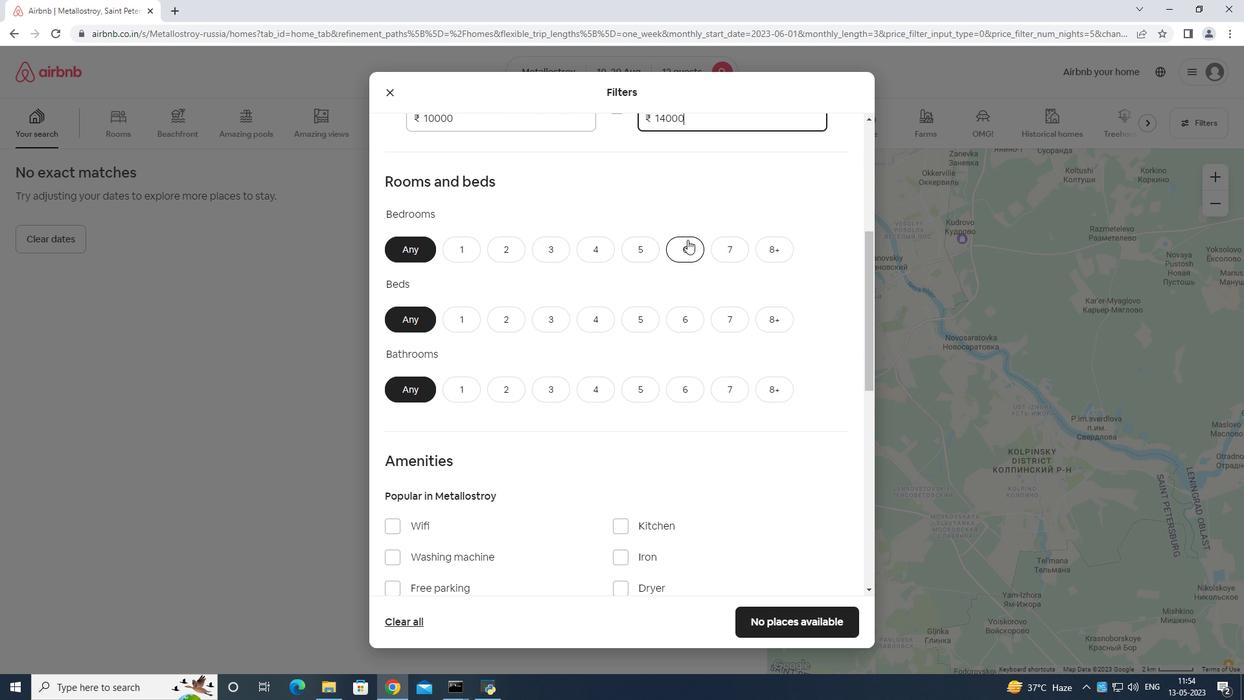 
Action: Mouse moved to (771, 319)
Screenshot: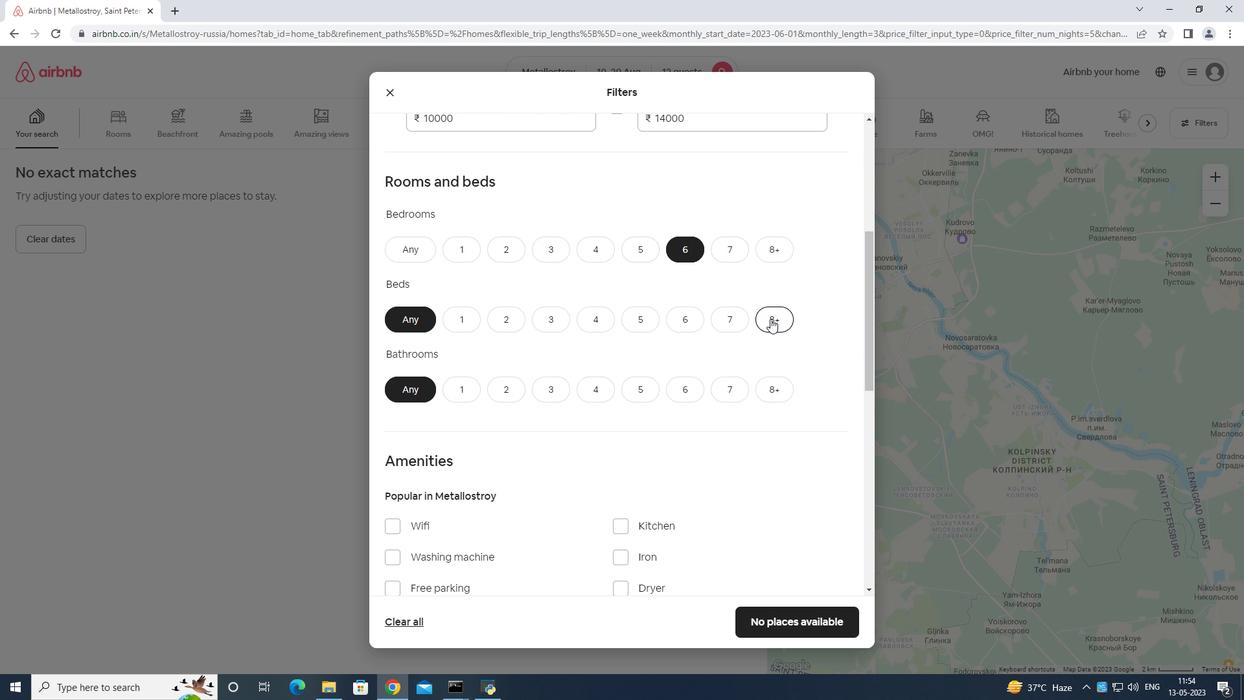 
Action: Mouse pressed left at (771, 319)
Screenshot: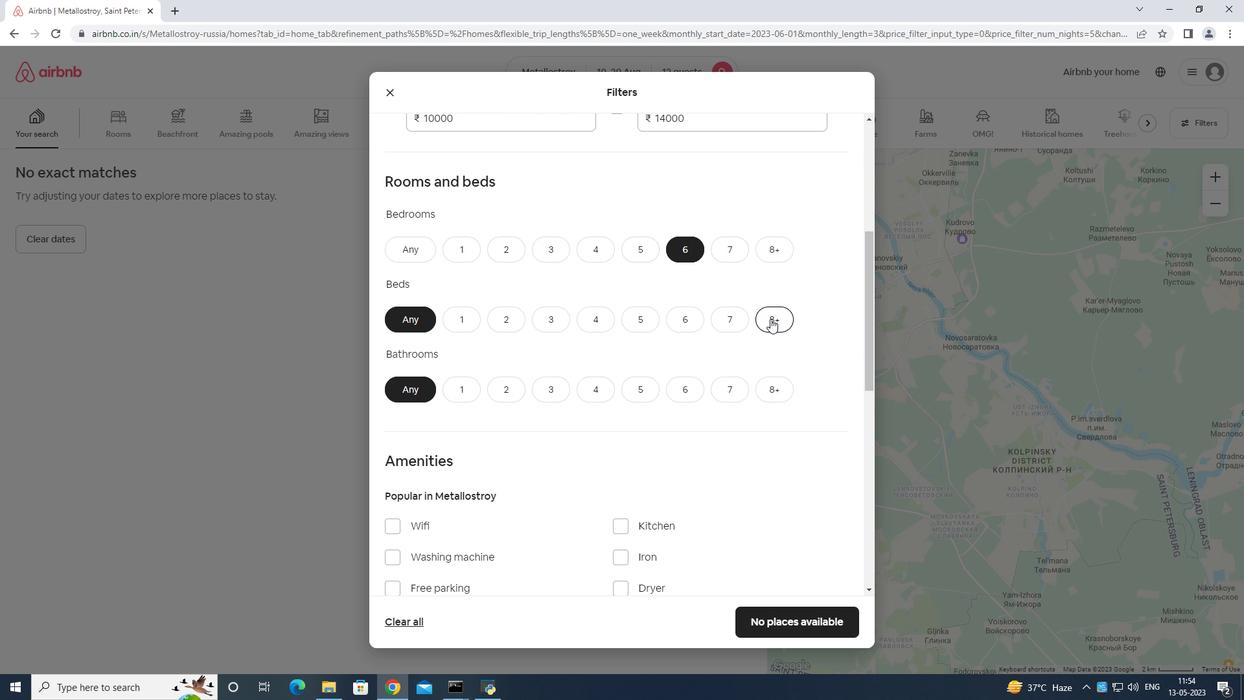 
Action: Mouse moved to (670, 383)
Screenshot: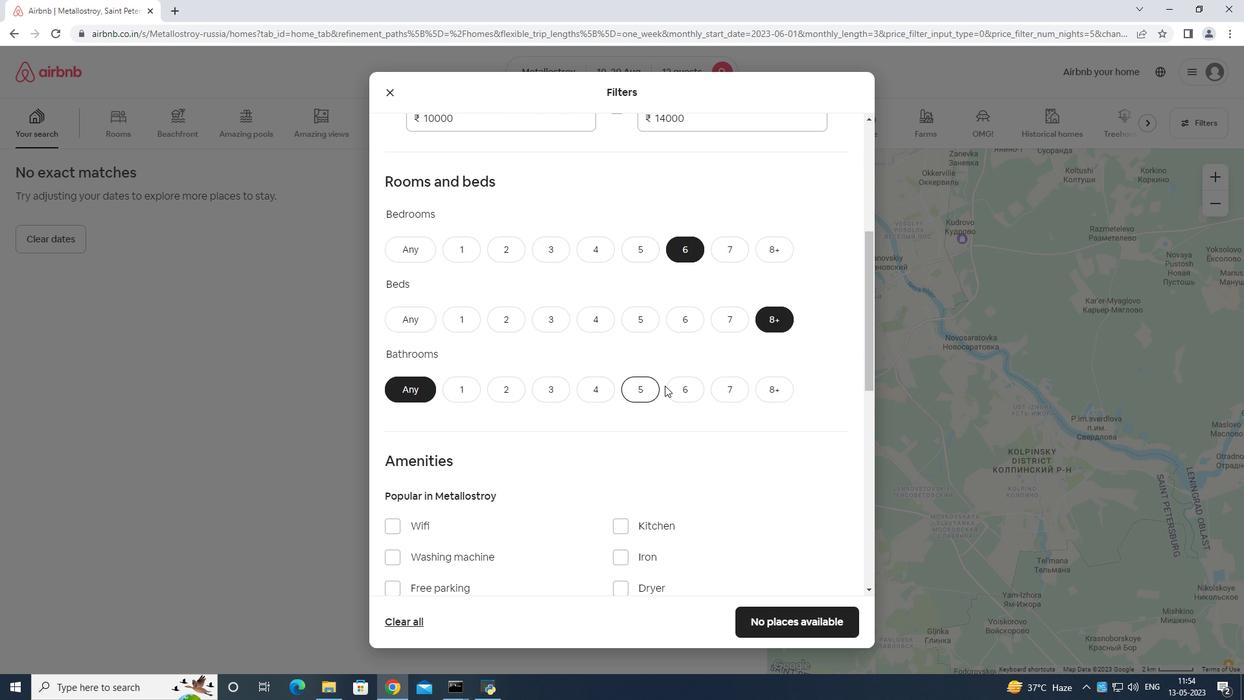 
Action: Mouse pressed left at (670, 383)
Screenshot: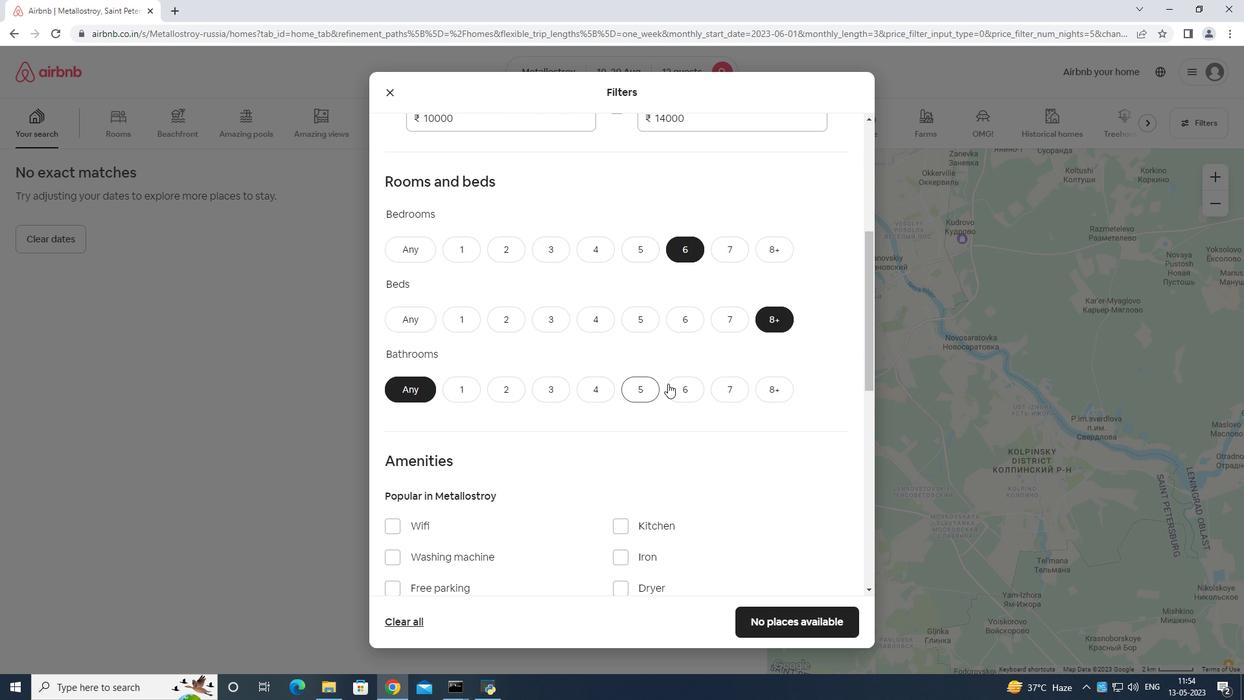 
Action: Mouse moved to (641, 386)
Screenshot: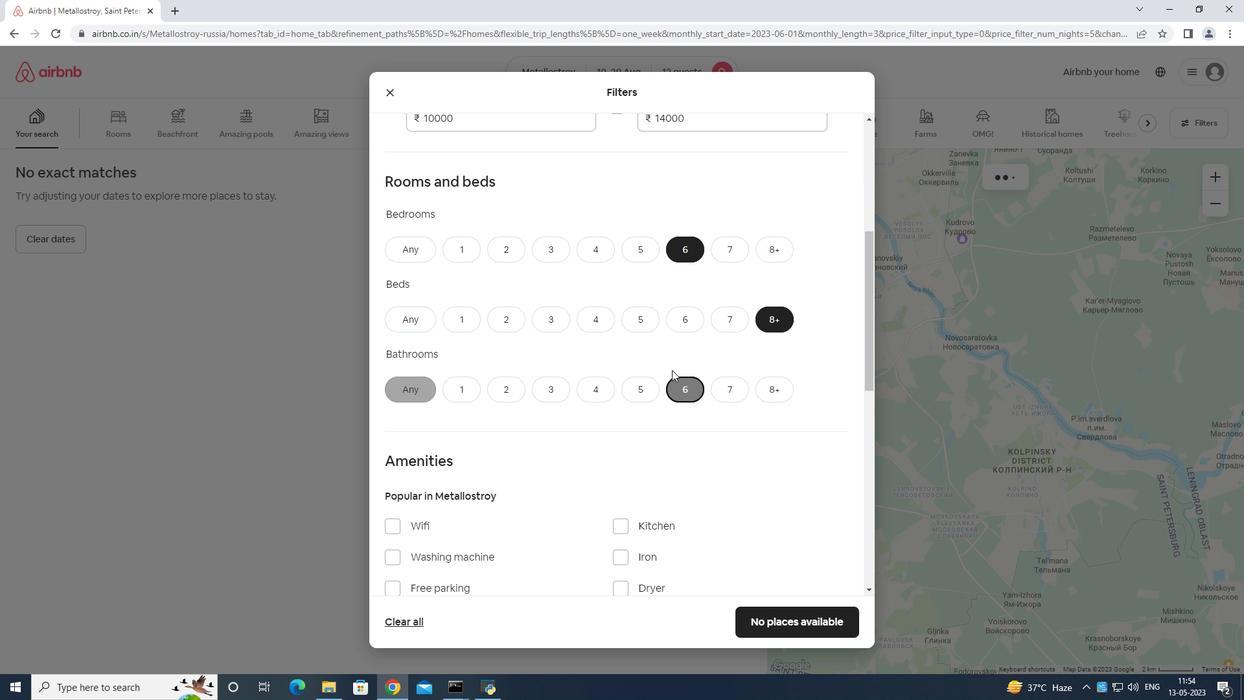 
Action: Mouse scrolled (641, 385) with delta (0, 0)
Screenshot: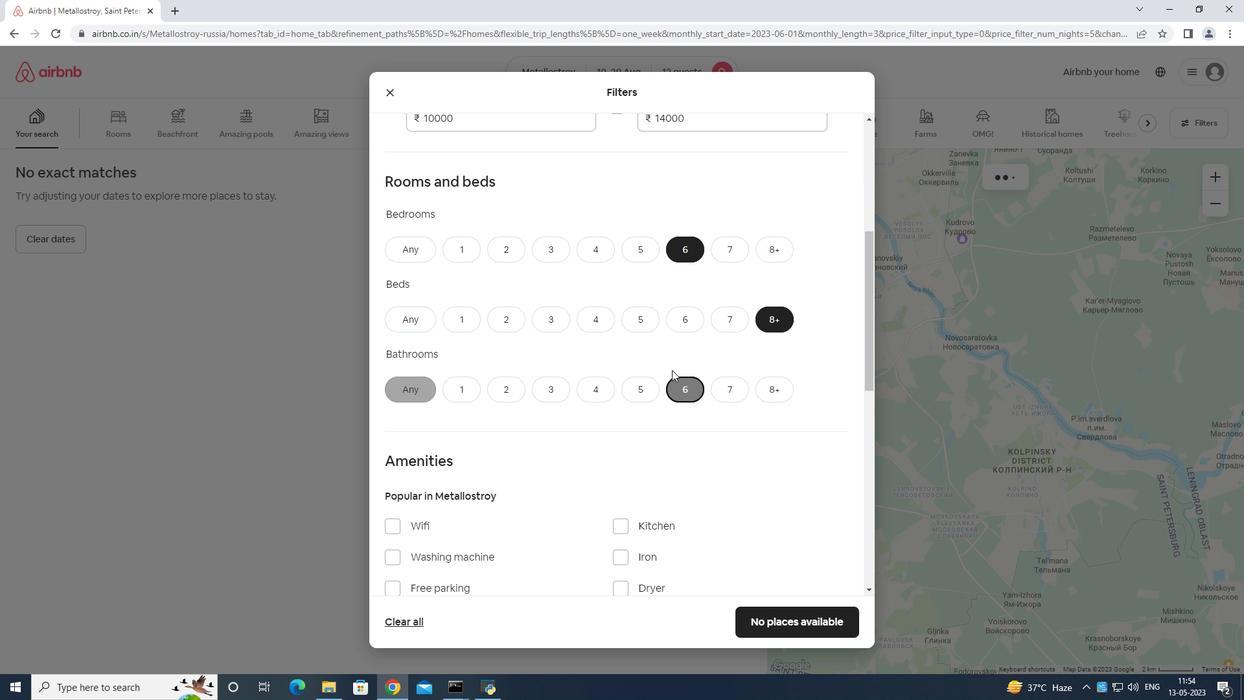 
Action: Mouse moved to (613, 398)
Screenshot: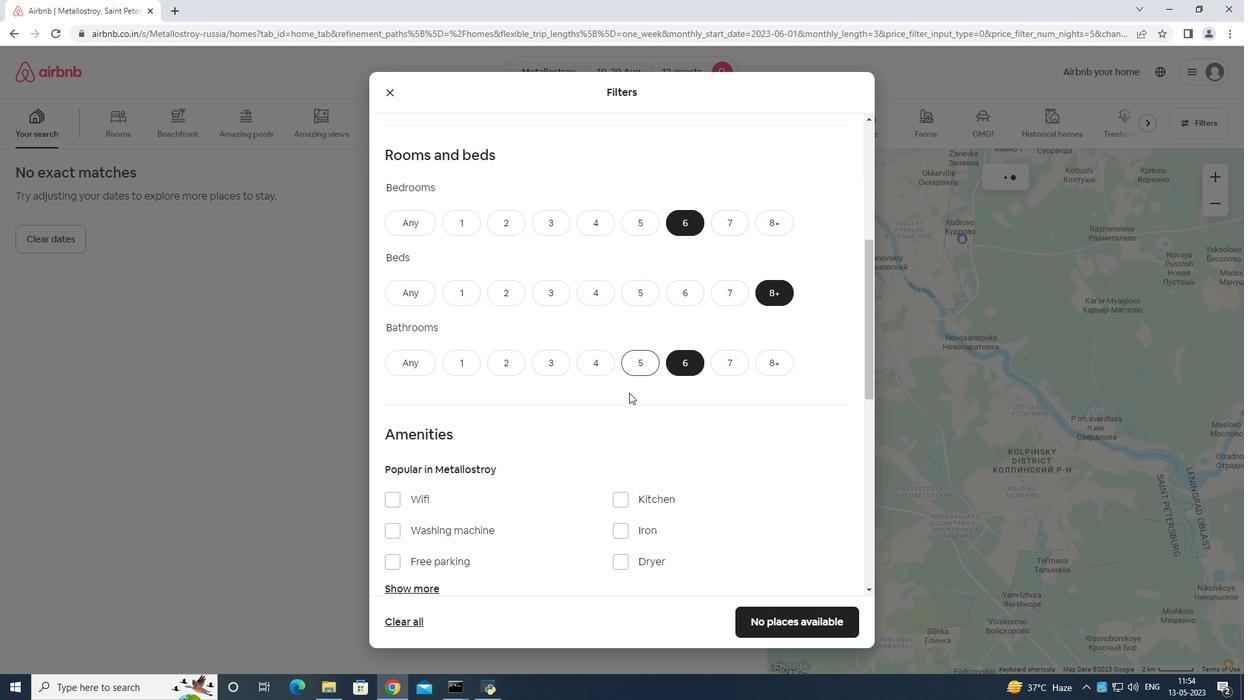 
Action: Mouse scrolled (613, 397) with delta (0, 0)
Screenshot: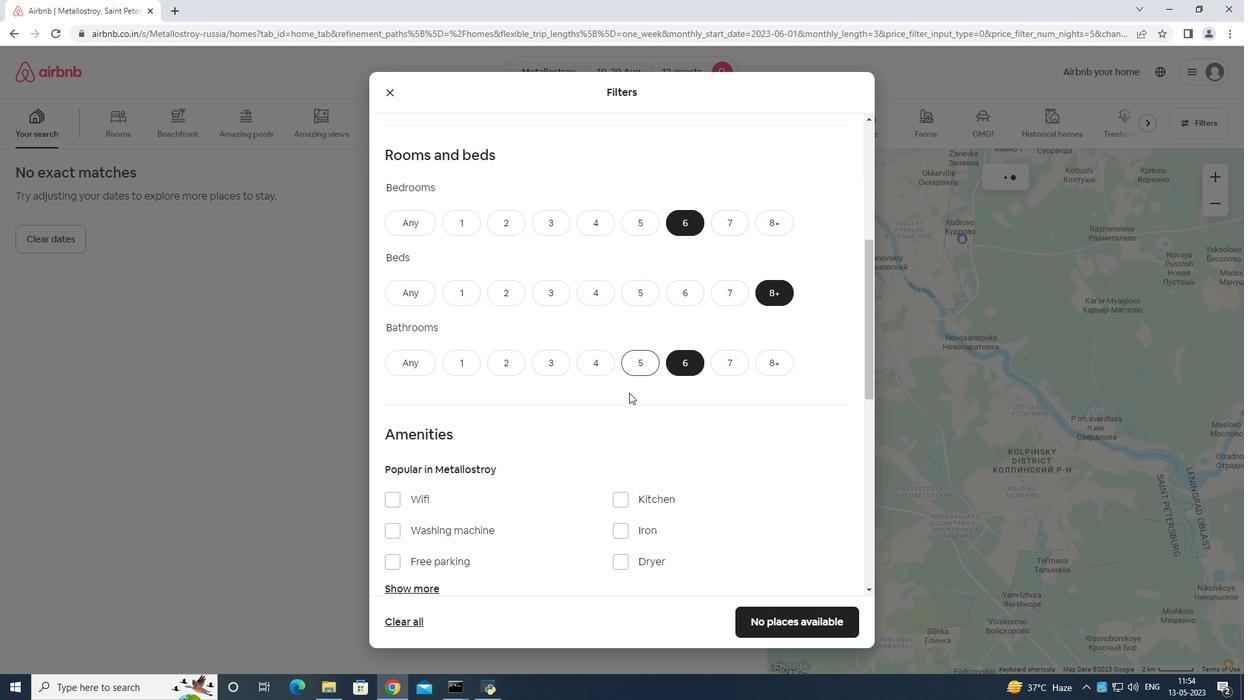 
Action: Mouse moved to (397, 390)
Screenshot: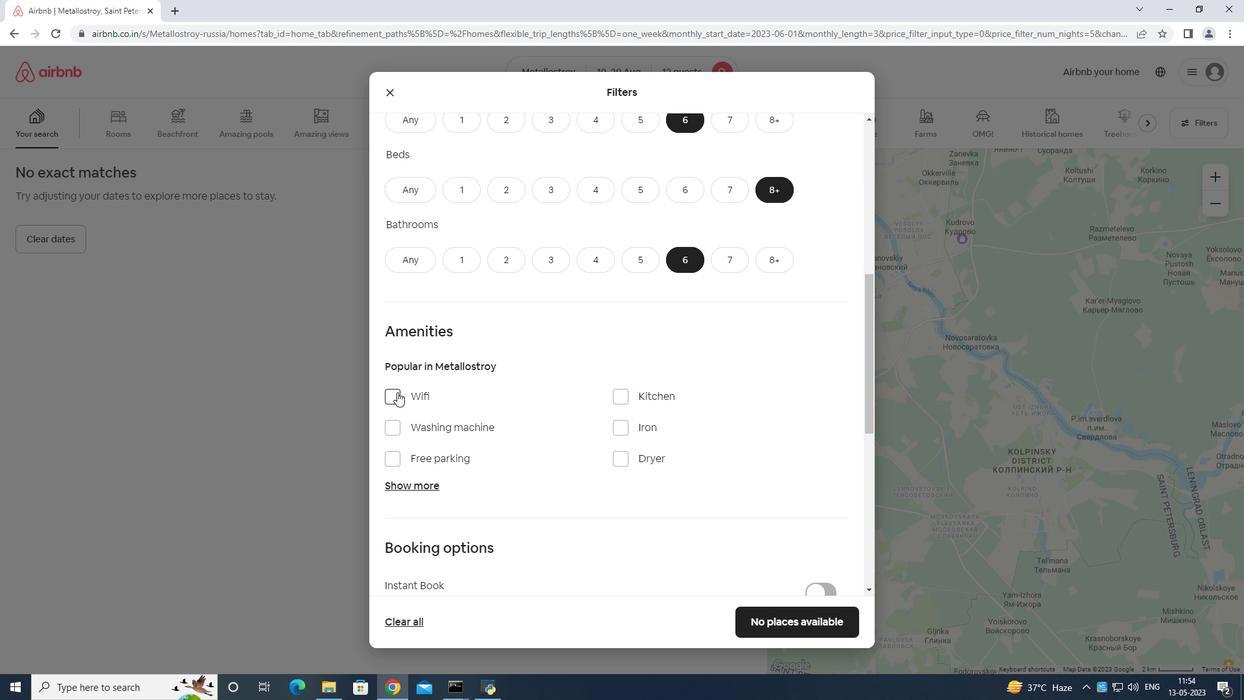 
Action: Mouse pressed left at (397, 390)
Screenshot: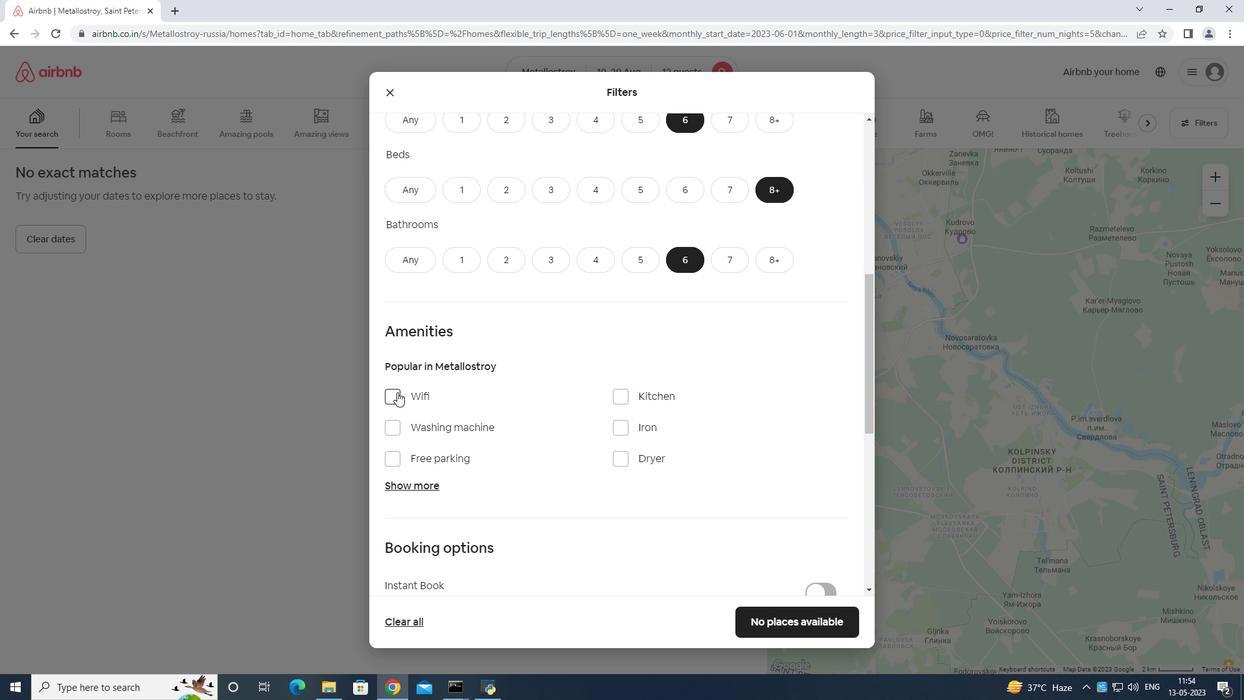 
Action: Mouse moved to (387, 459)
Screenshot: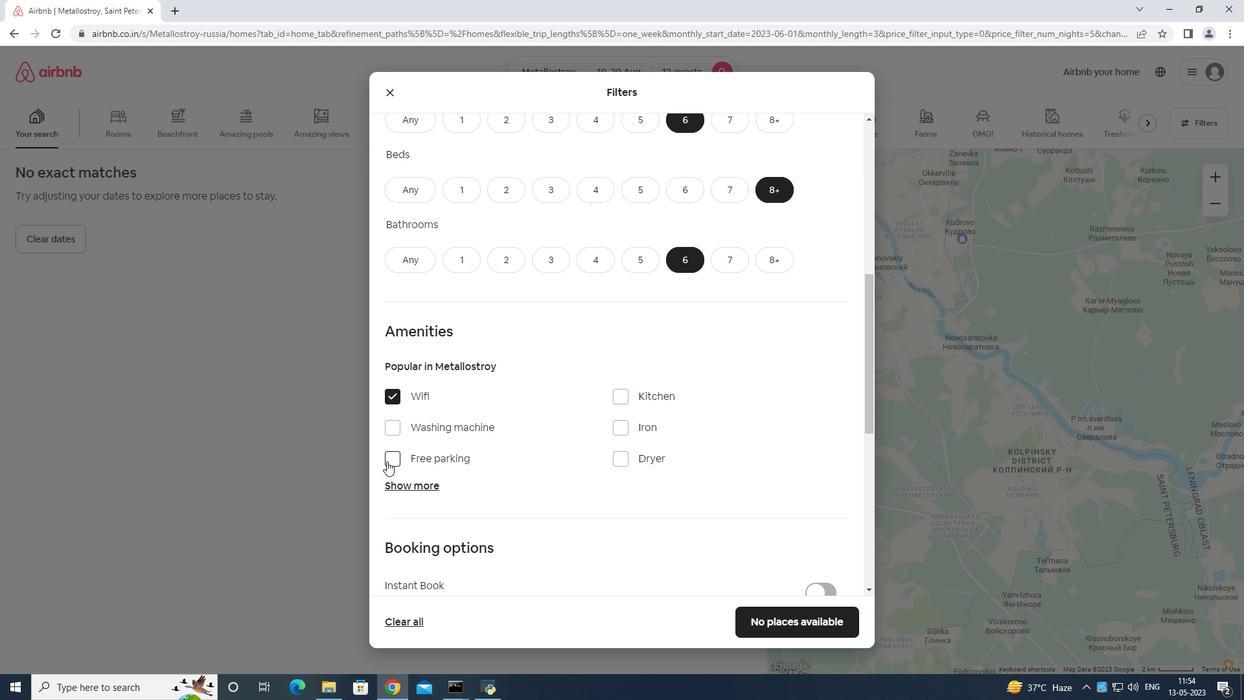 
Action: Mouse pressed left at (387, 459)
Screenshot: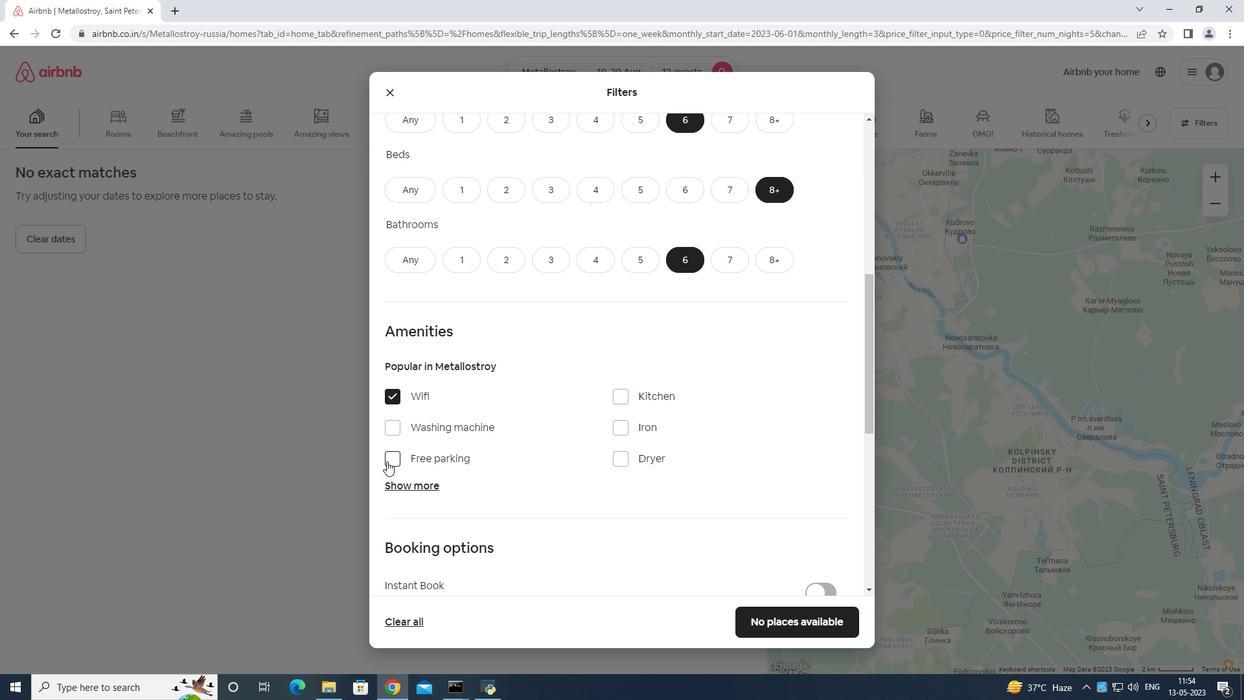 
Action: Mouse moved to (403, 486)
Screenshot: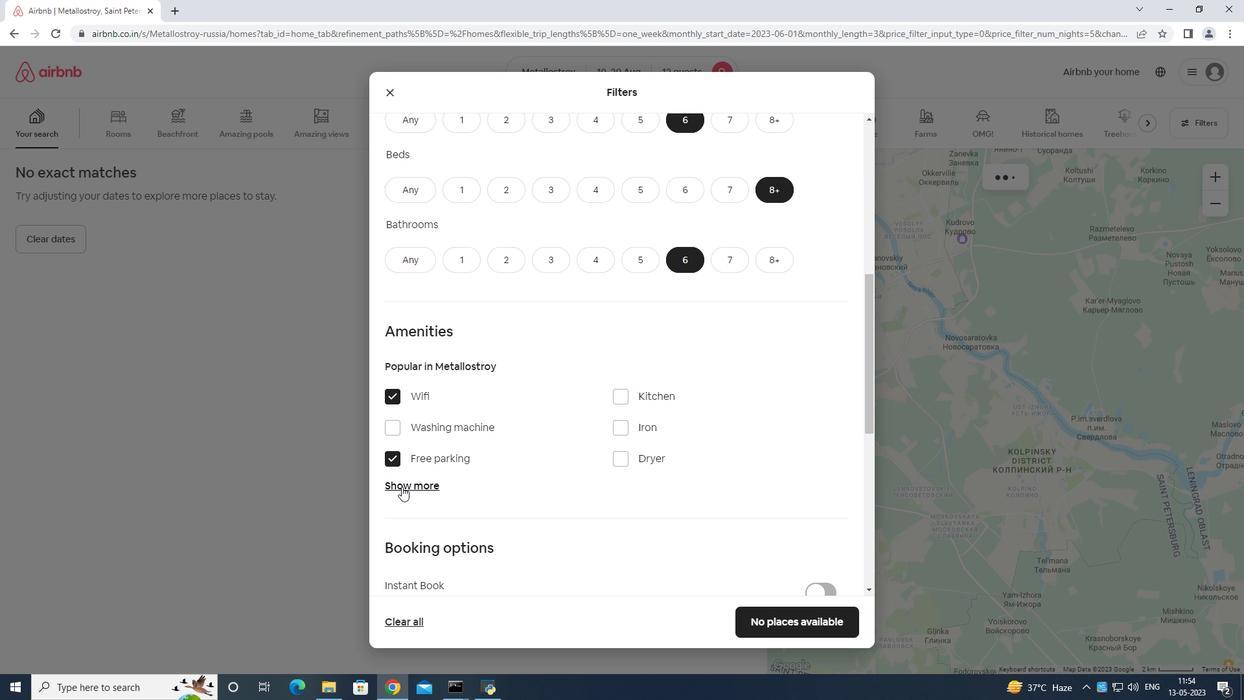 
Action: Mouse pressed left at (403, 486)
Screenshot: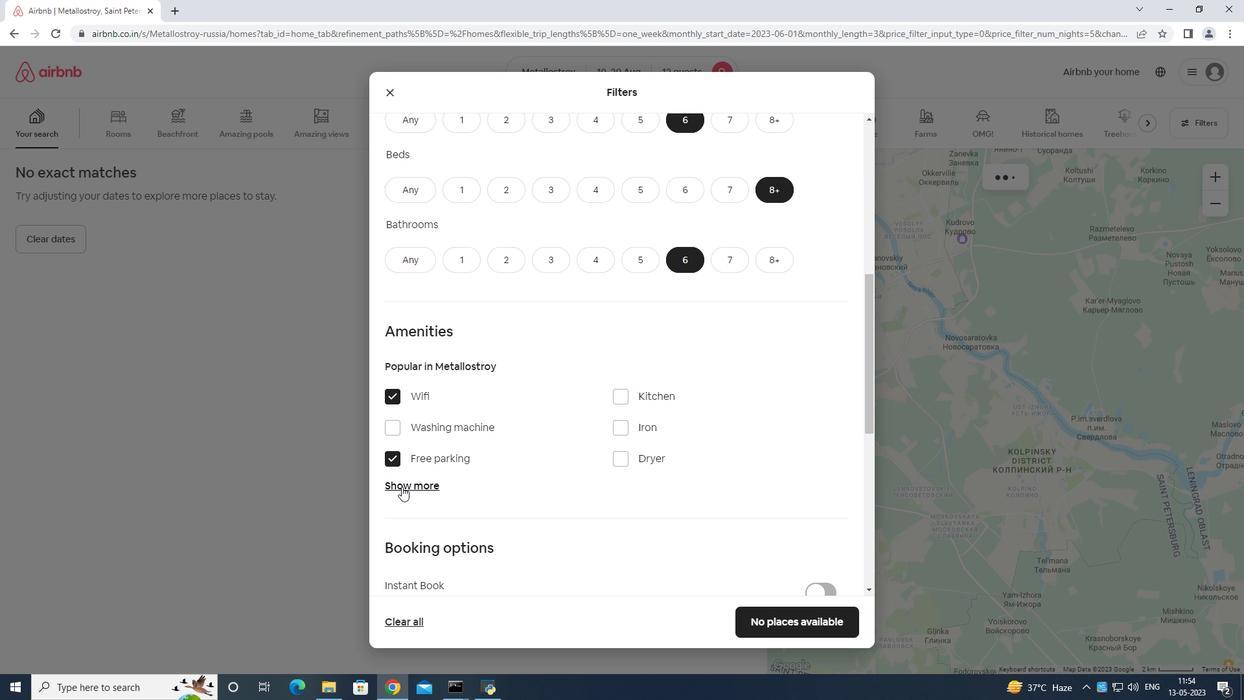 
Action: Mouse moved to (635, 430)
Screenshot: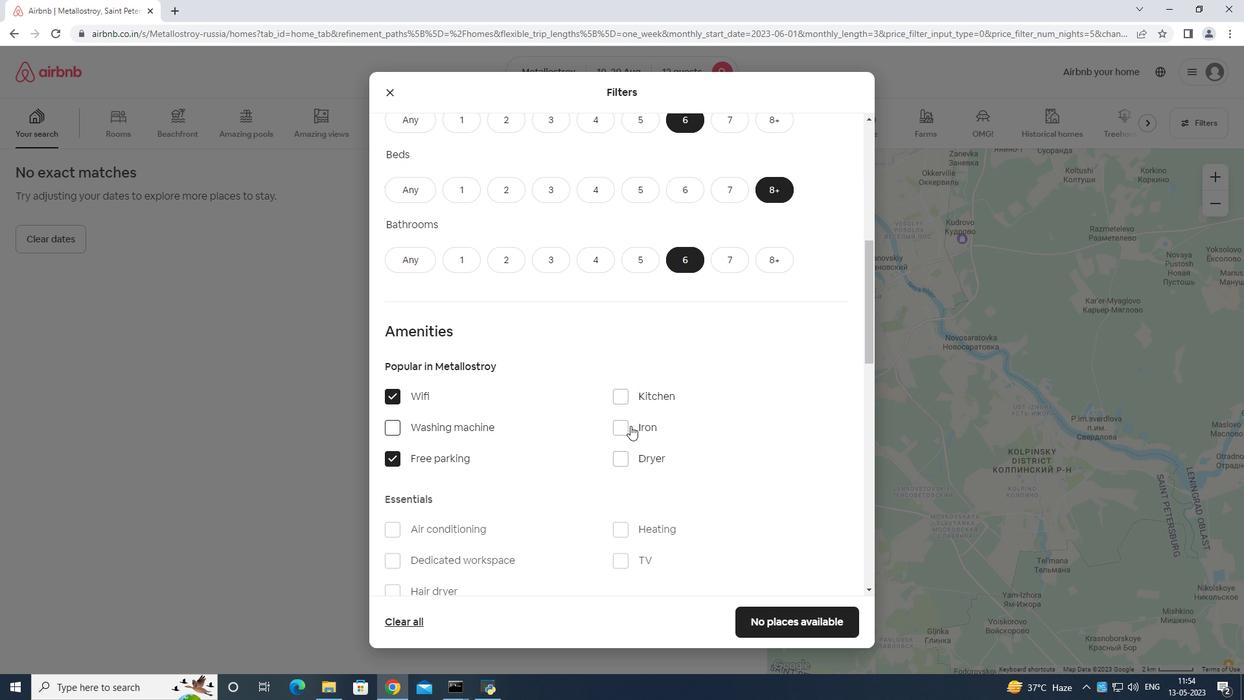 
Action: Mouse scrolled (635, 429) with delta (0, 0)
Screenshot: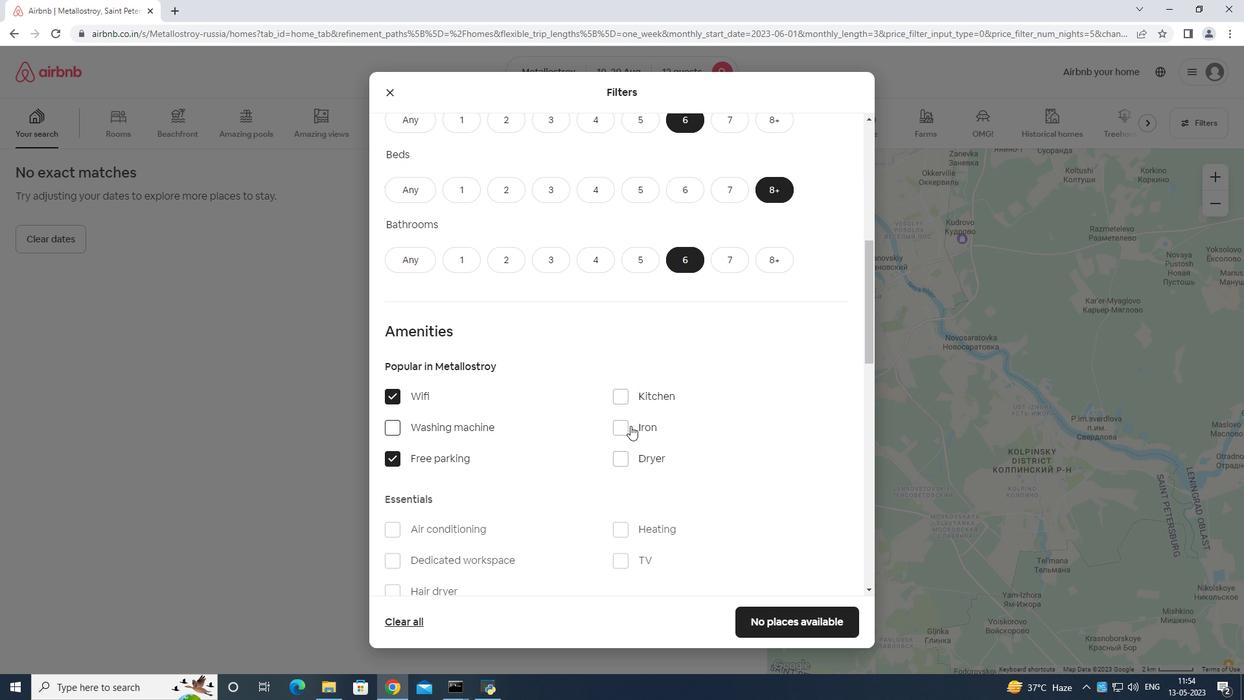 
Action: Mouse moved to (625, 492)
Screenshot: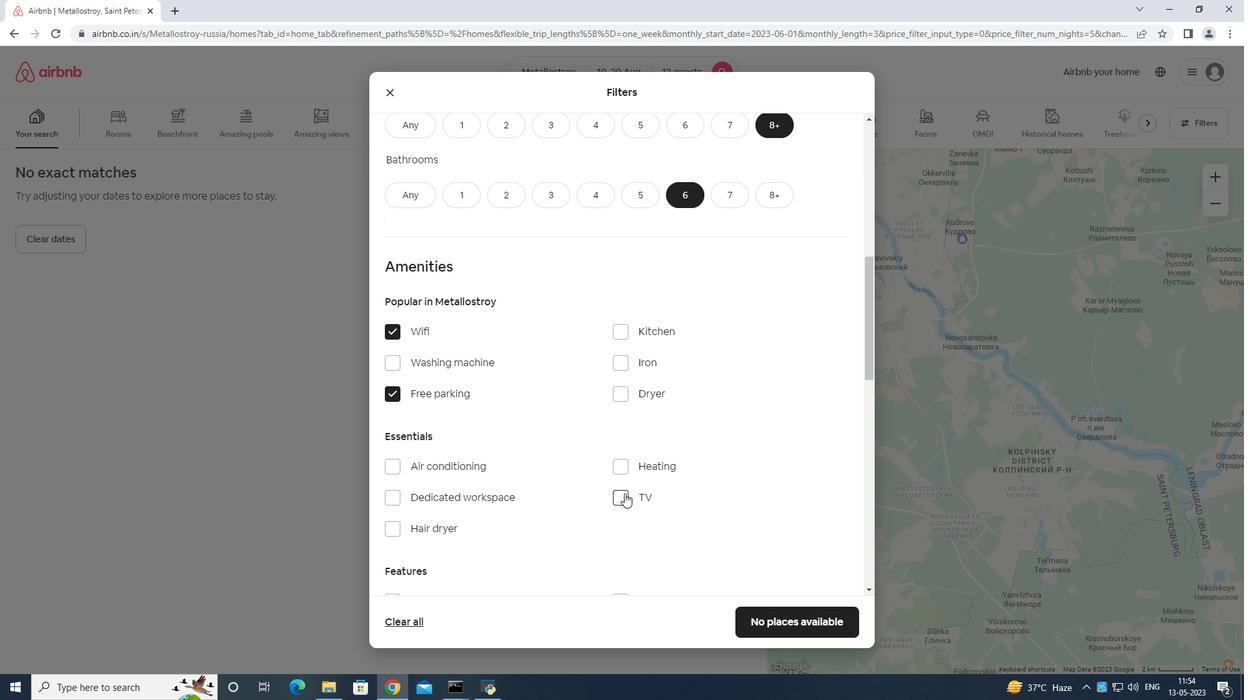 
Action: Mouse pressed left at (625, 492)
Screenshot: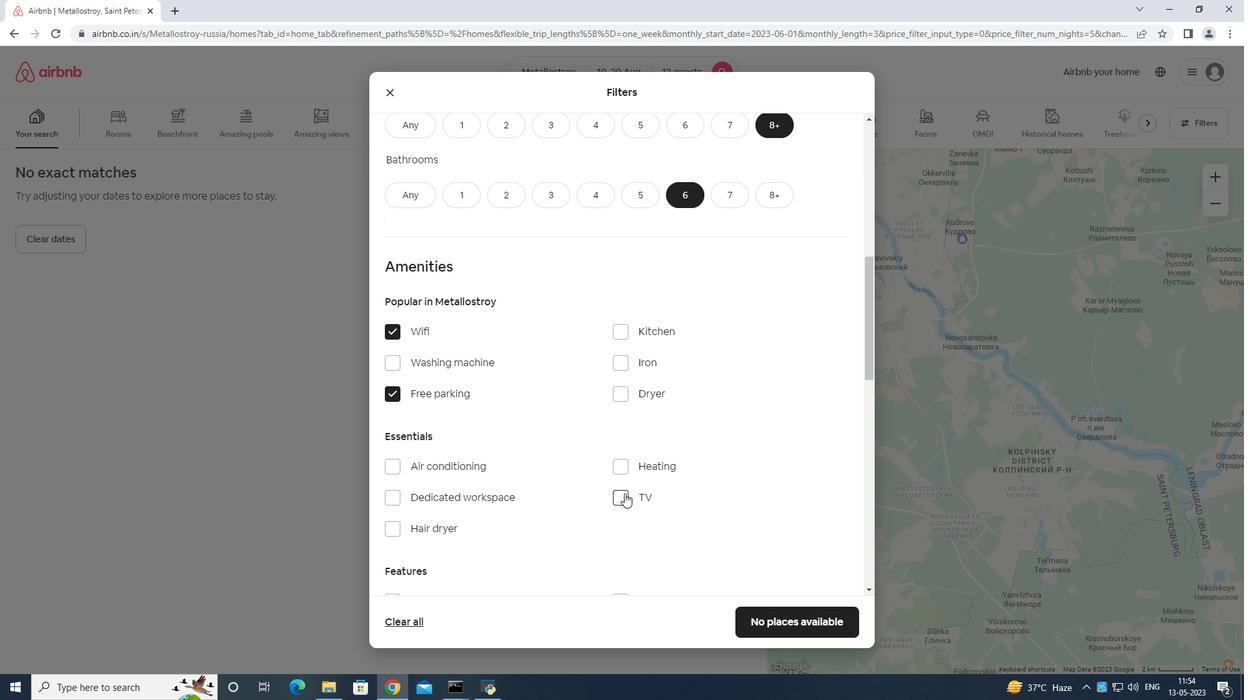 
Action: Mouse moved to (635, 437)
Screenshot: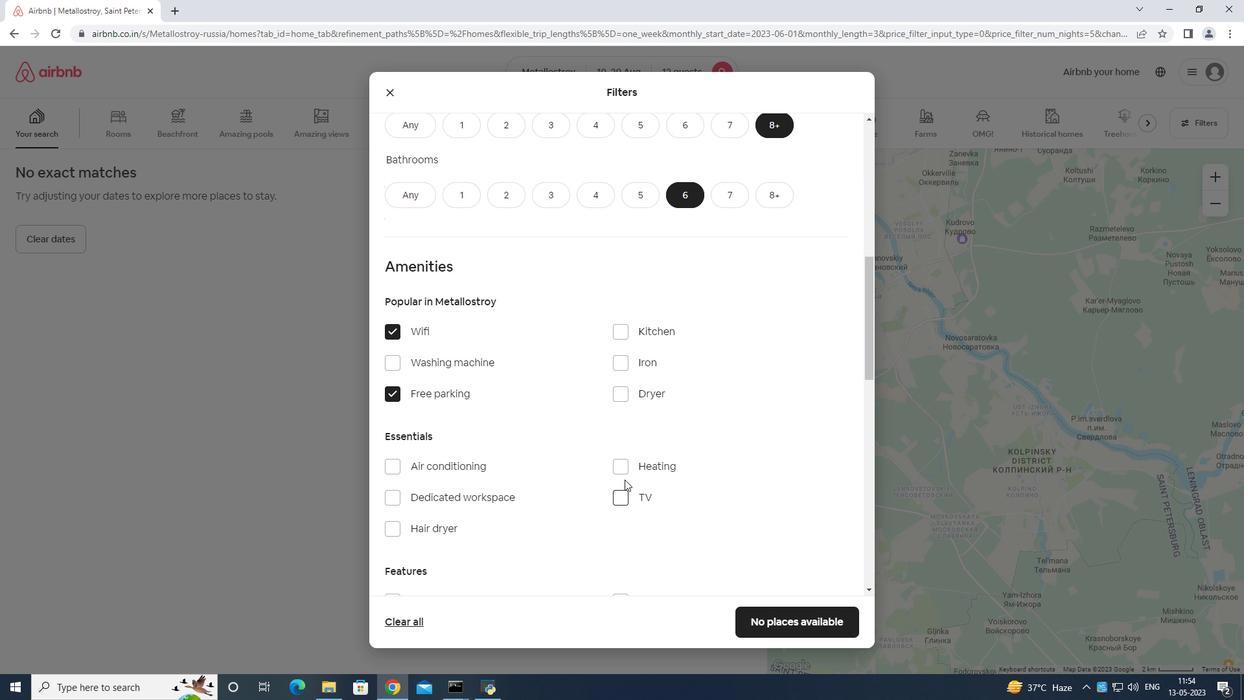 
Action: Mouse scrolled (635, 437) with delta (0, 0)
Screenshot: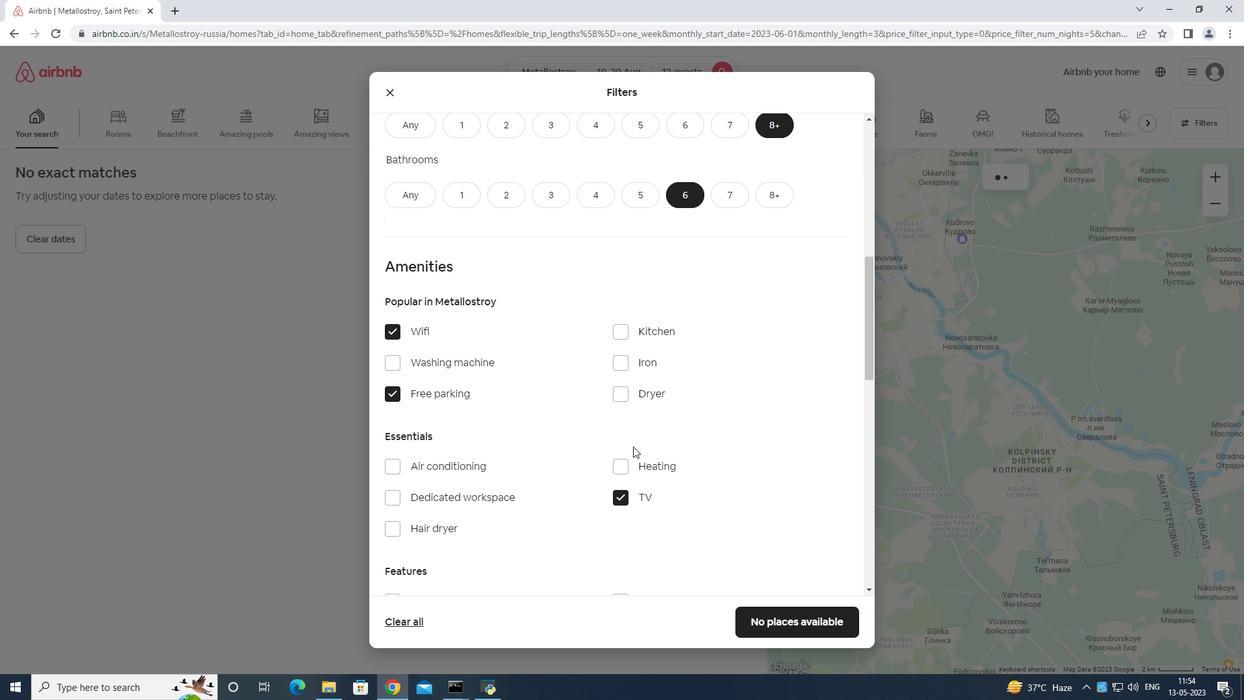 
Action: Mouse moved to (635, 438)
Screenshot: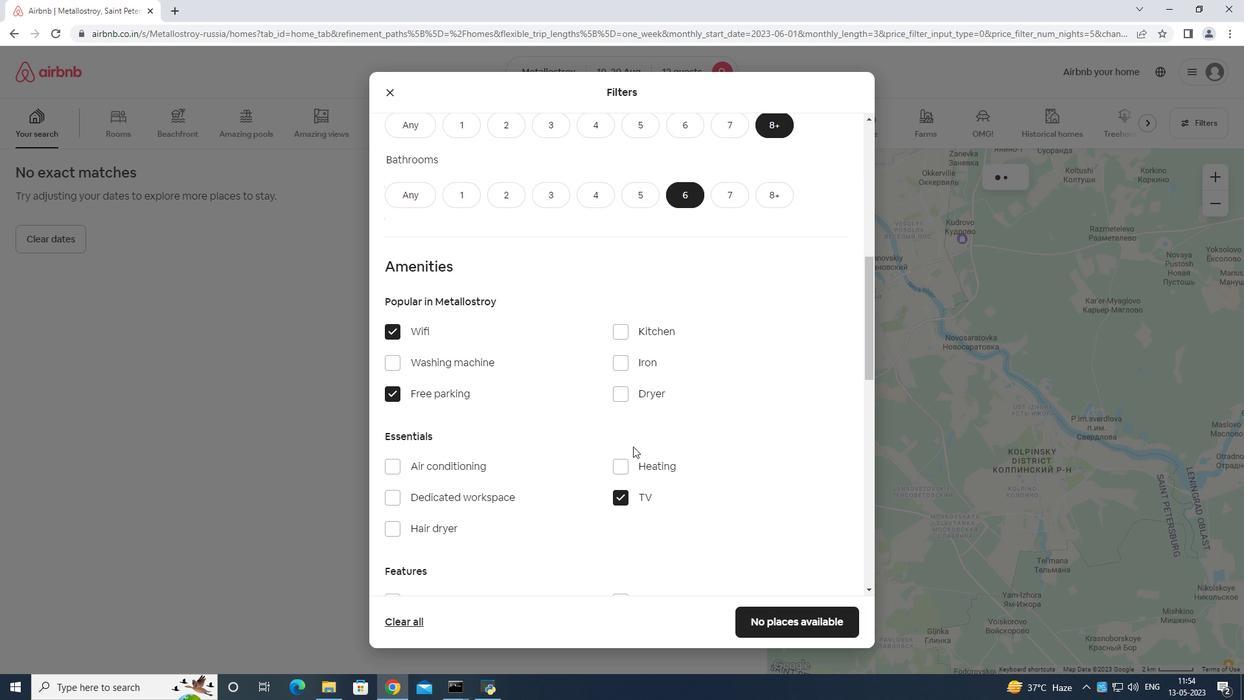 
Action: Mouse scrolled (635, 438) with delta (0, 0)
Screenshot: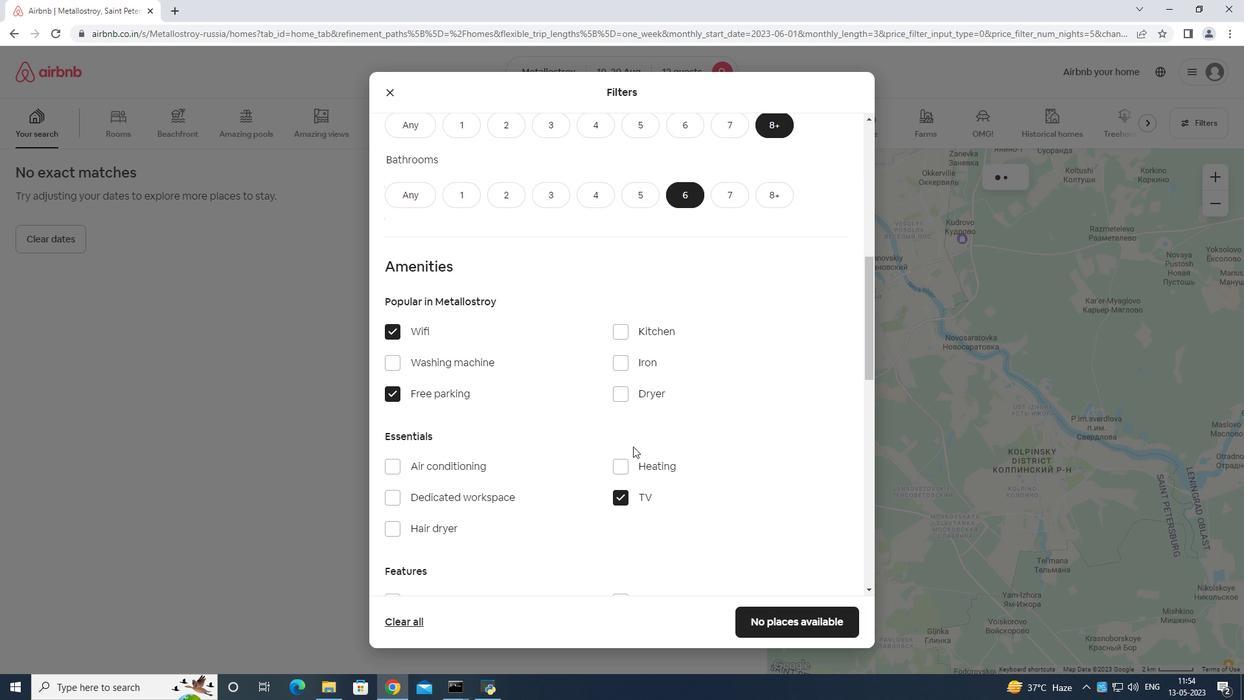 
Action: Mouse scrolled (635, 438) with delta (0, 0)
Screenshot: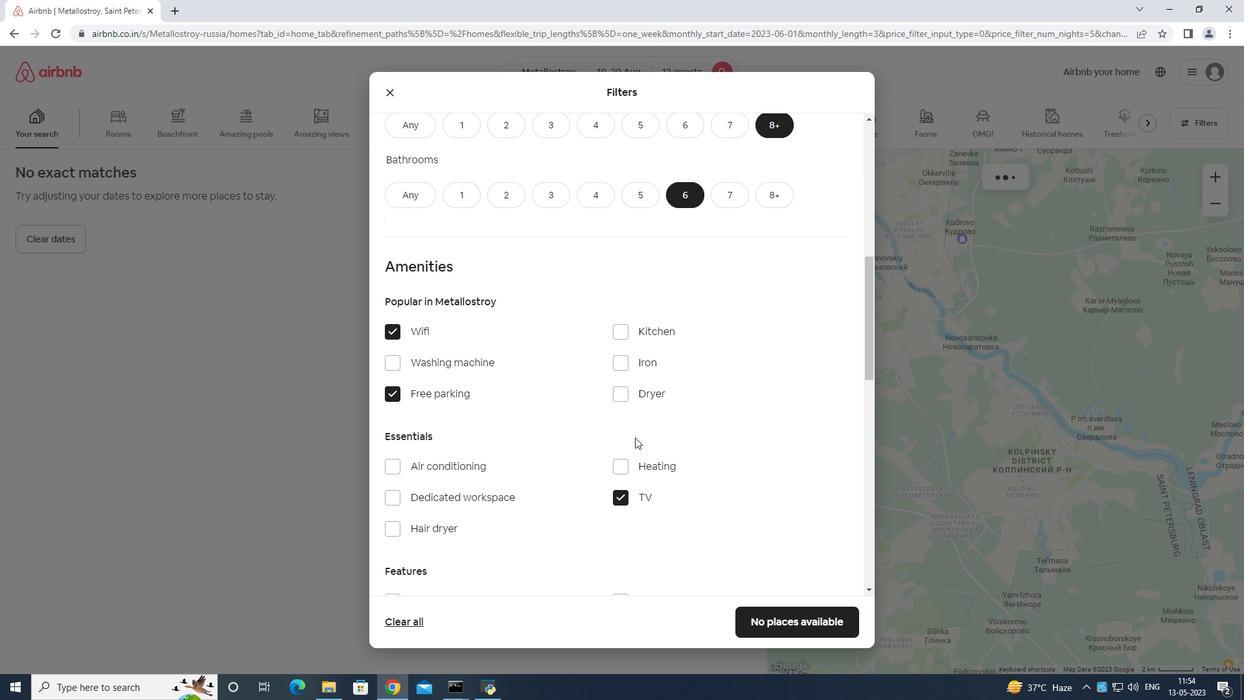 
Action: Mouse moved to (634, 439)
Screenshot: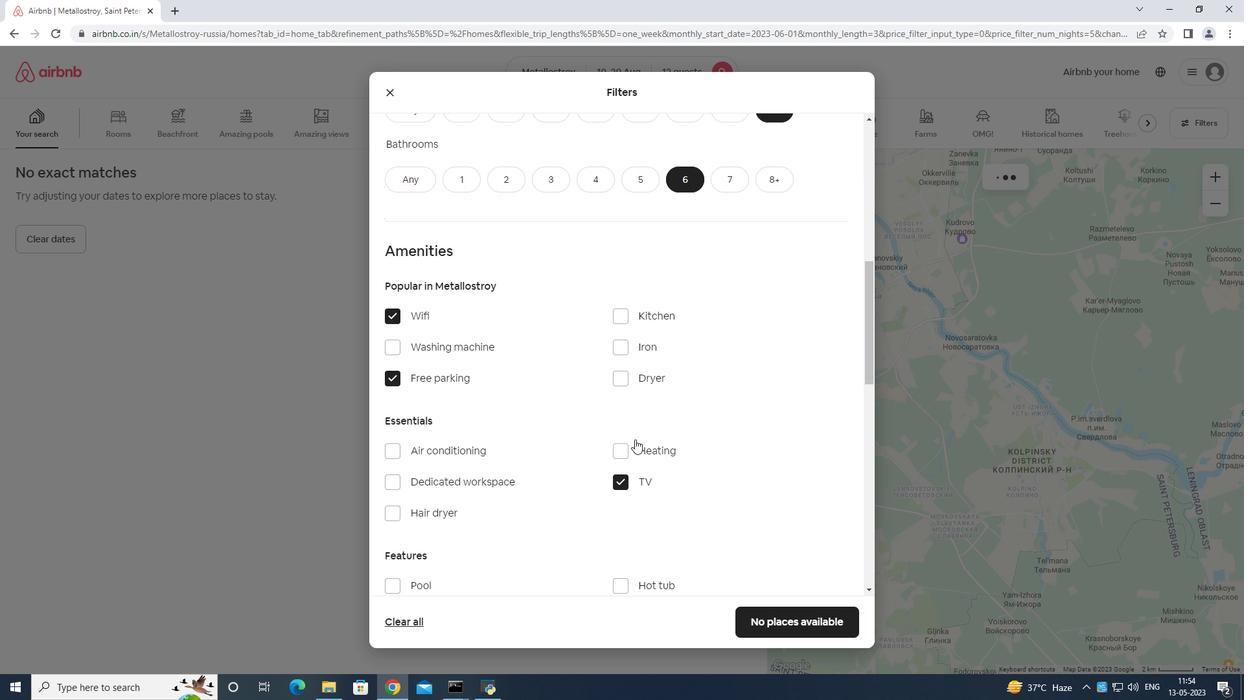 
Action: Mouse scrolled (634, 438) with delta (0, 0)
Screenshot: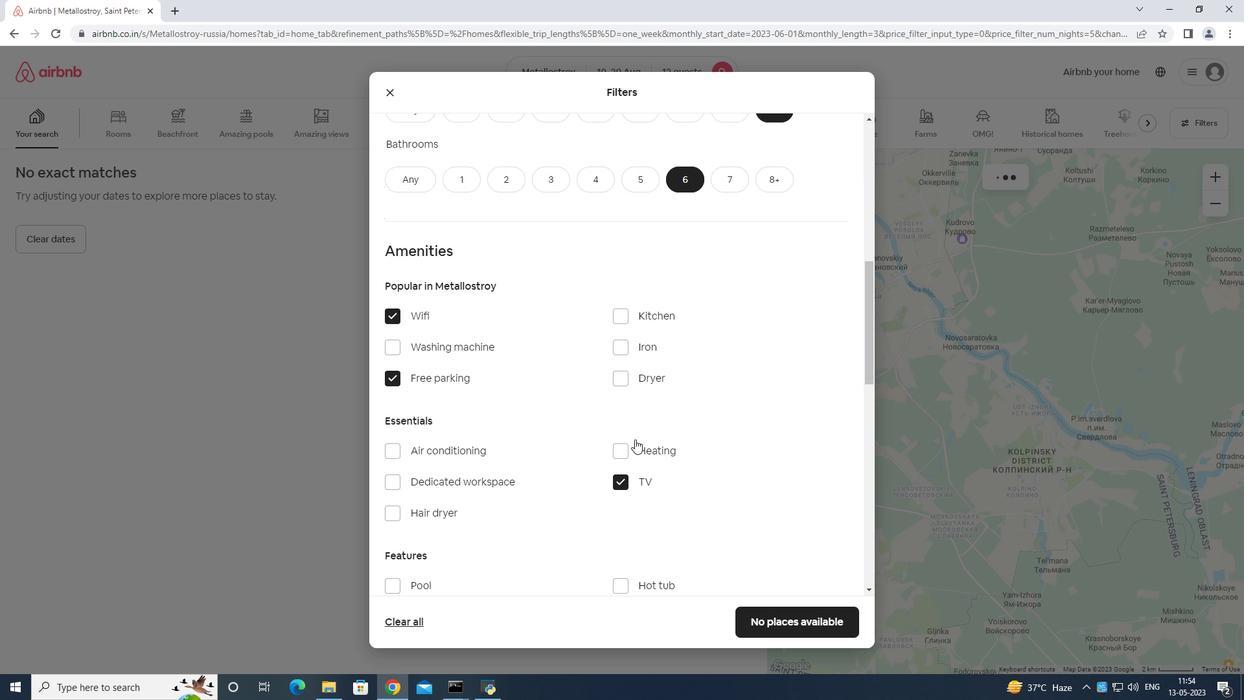 
Action: Mouse moved to (393, 398)
Screenshot: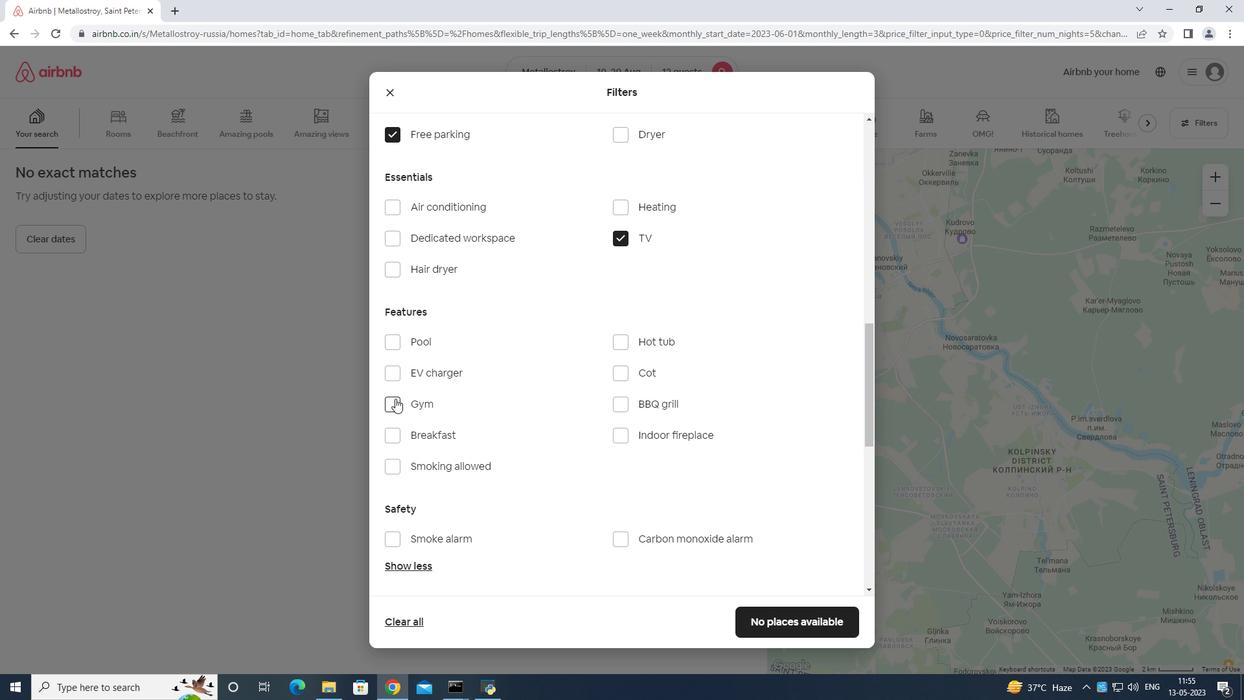 
Action: Mouse pressed left at (393, 398)
Screenshot: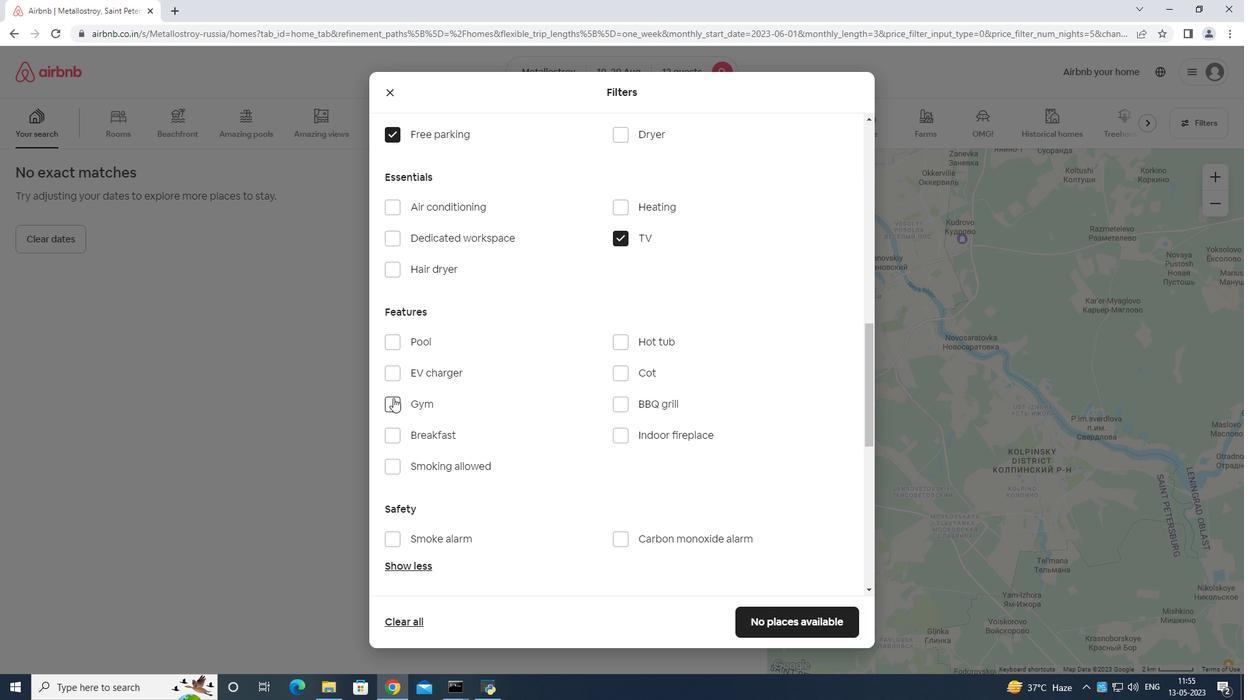 
Action: Mouse moved to (393, 435)
Screenshot: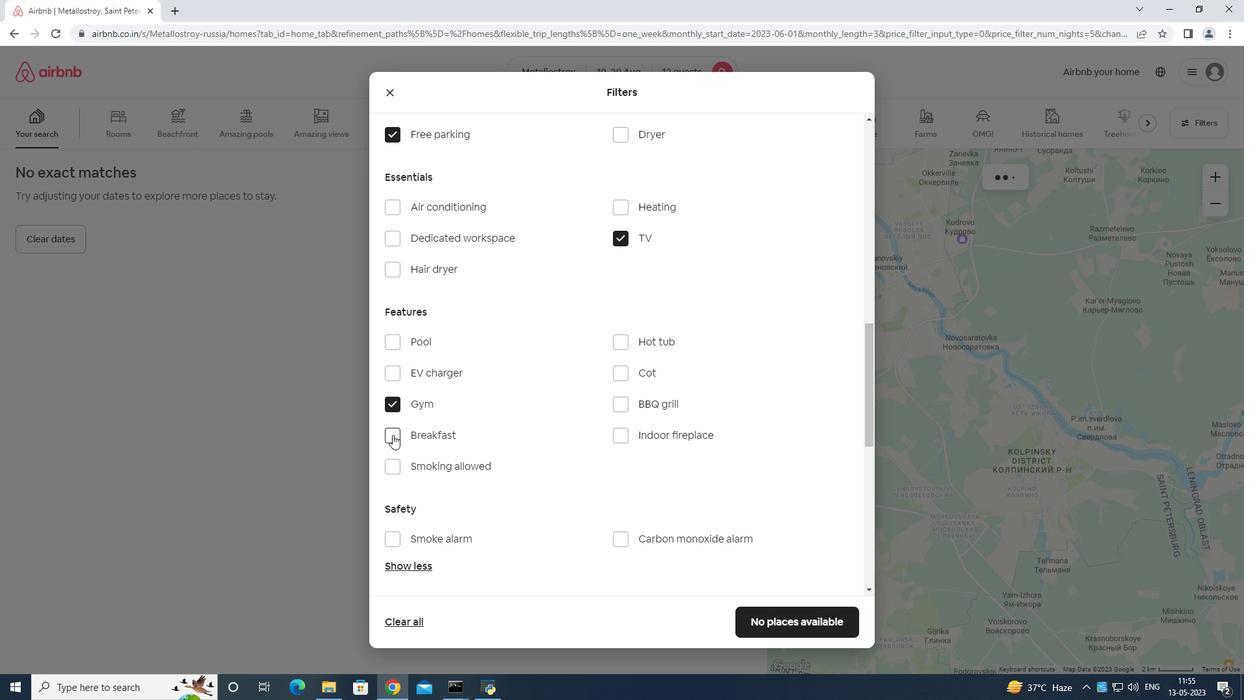 
Action: Mouse pressed left at (393, 435)
Screenshot: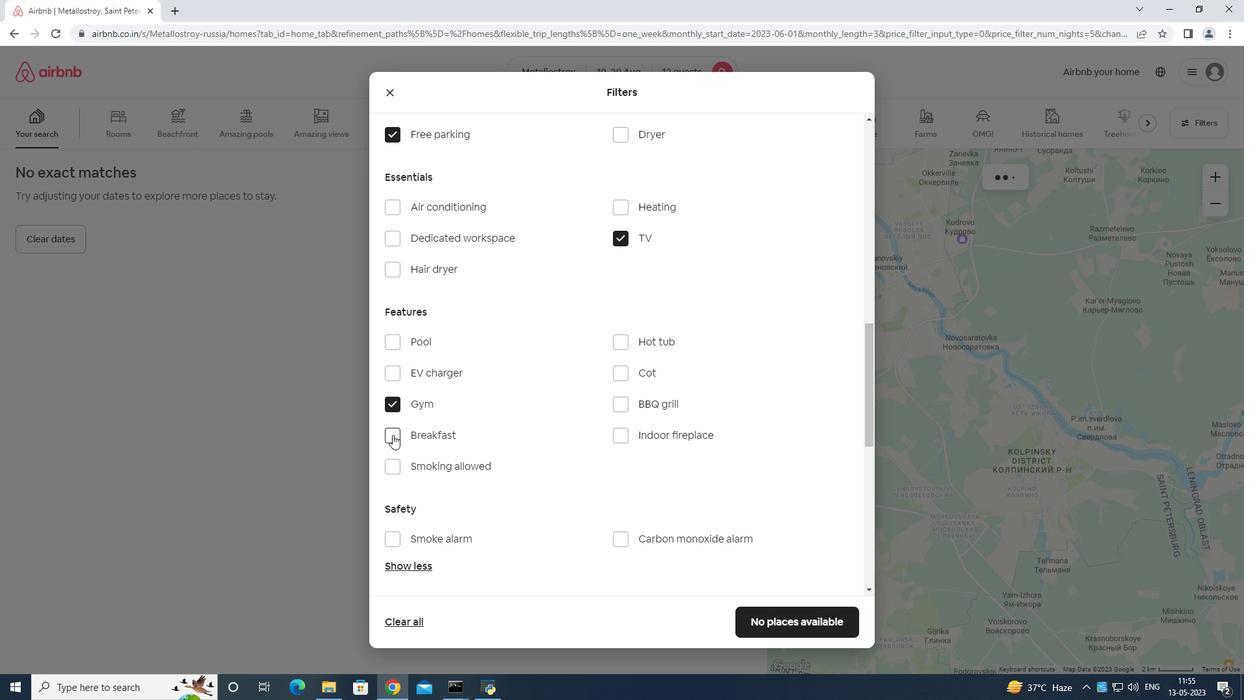 
Action: Mouse moved to (601, 378)
Screenshot: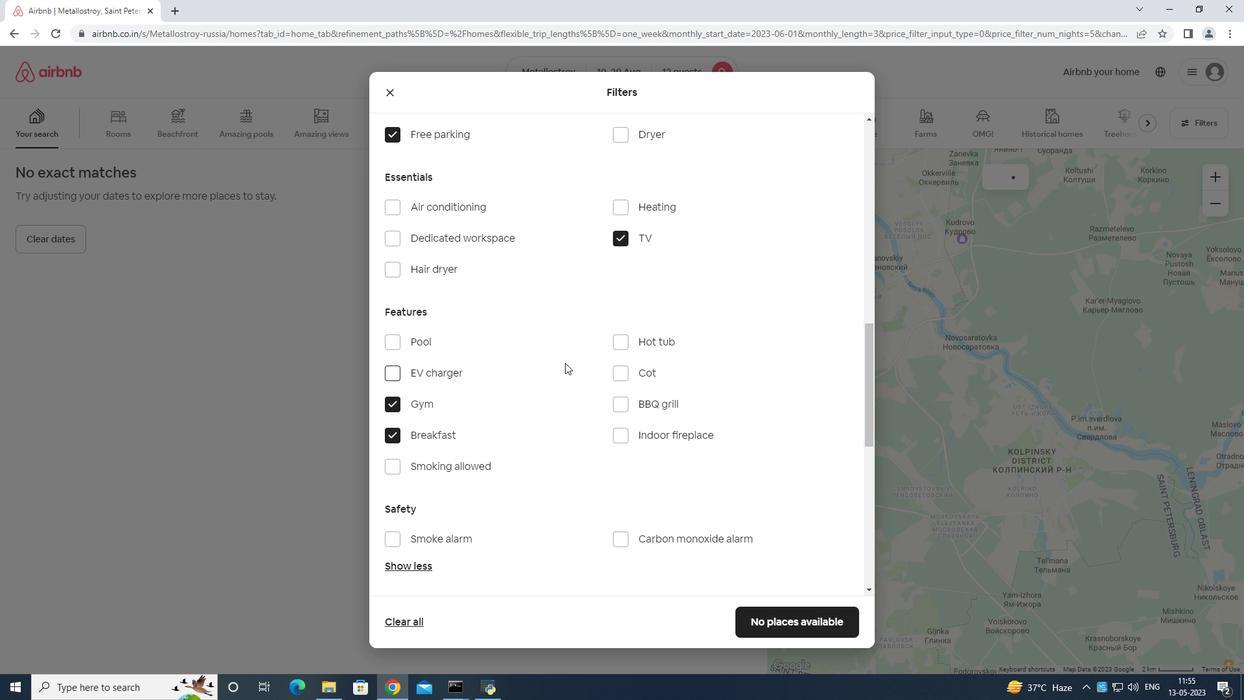 
Action: Mouse scrolled (588, 373) with delta (0, 0)
Screenshot: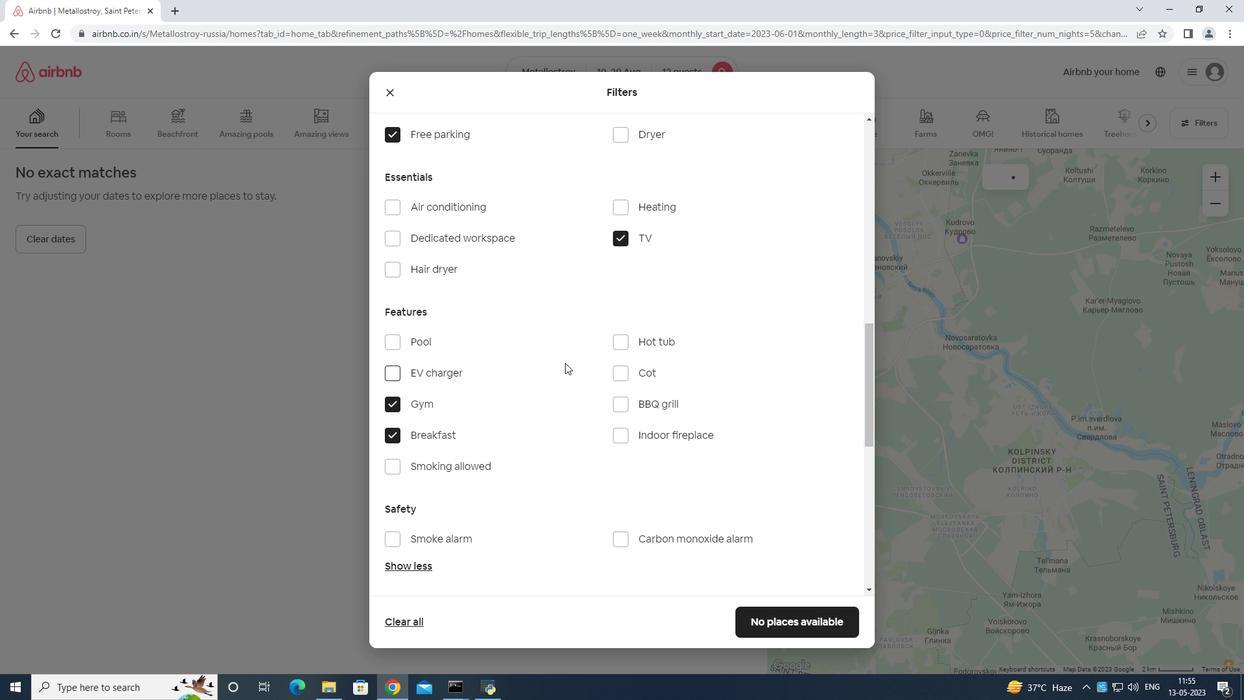 
Action: Mouse moved to (603, 378)
Screenshot: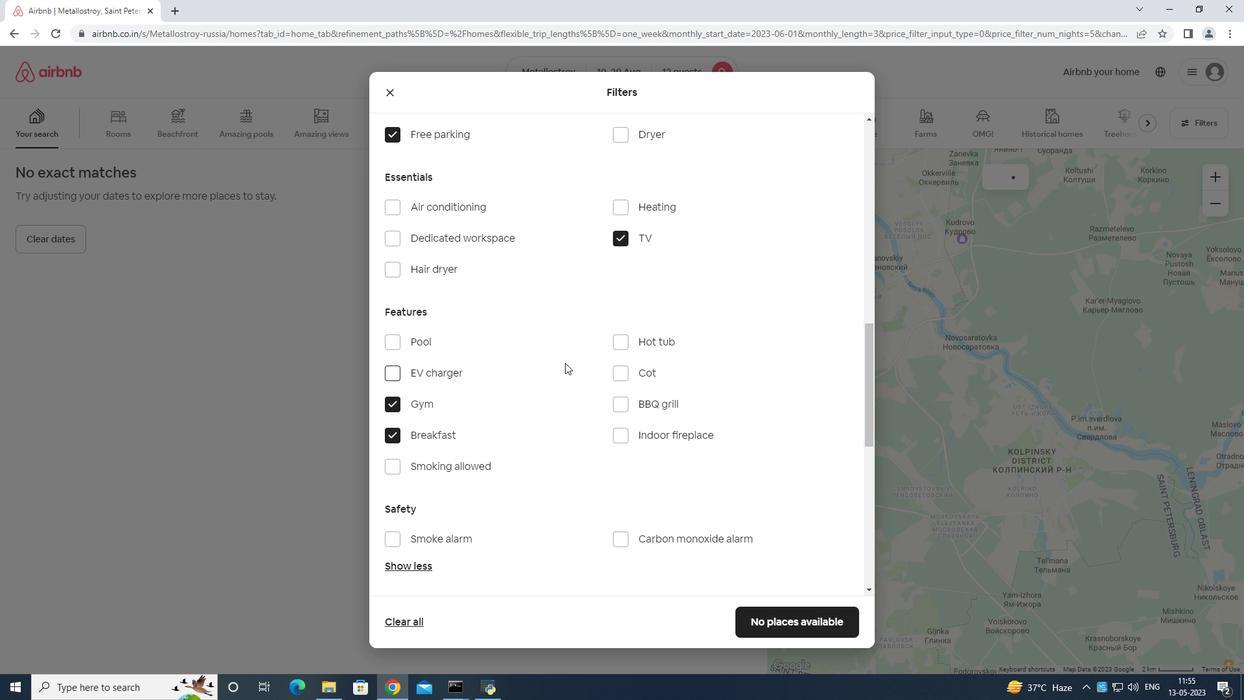 
Action: Mouse scrolled (603, 378) with delta (0, 0)
Screenshot: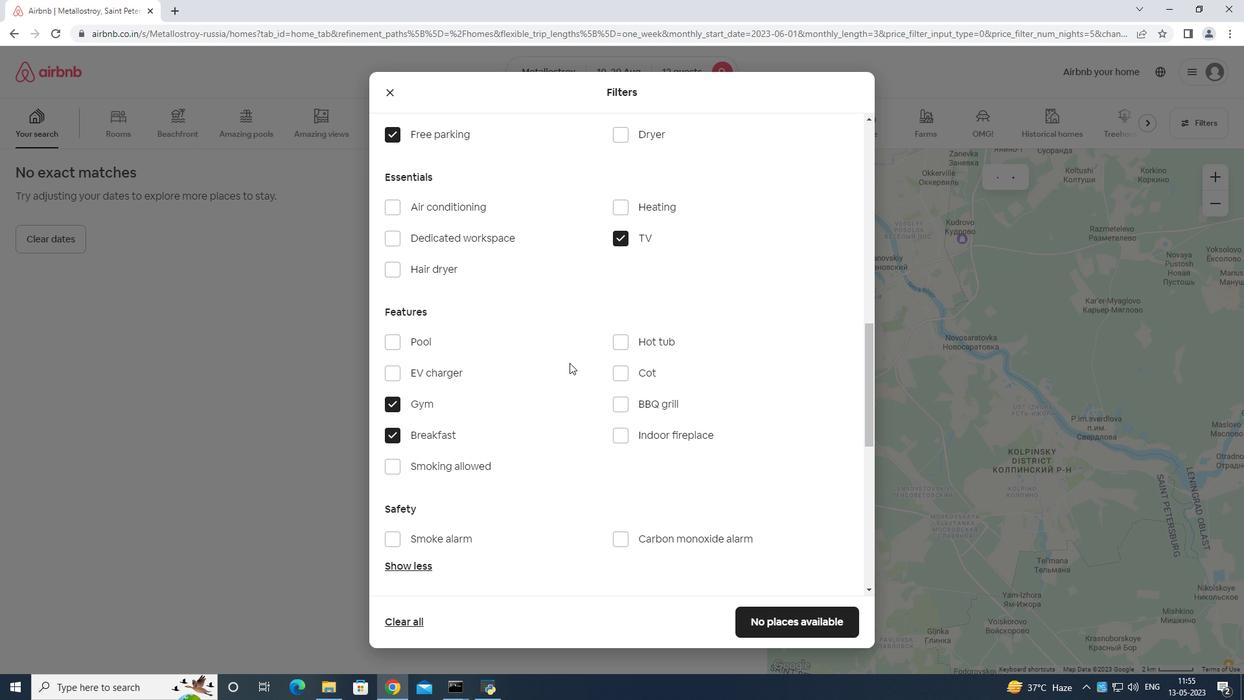 
Action: Mouse moved to (610, 379)
Screenshot: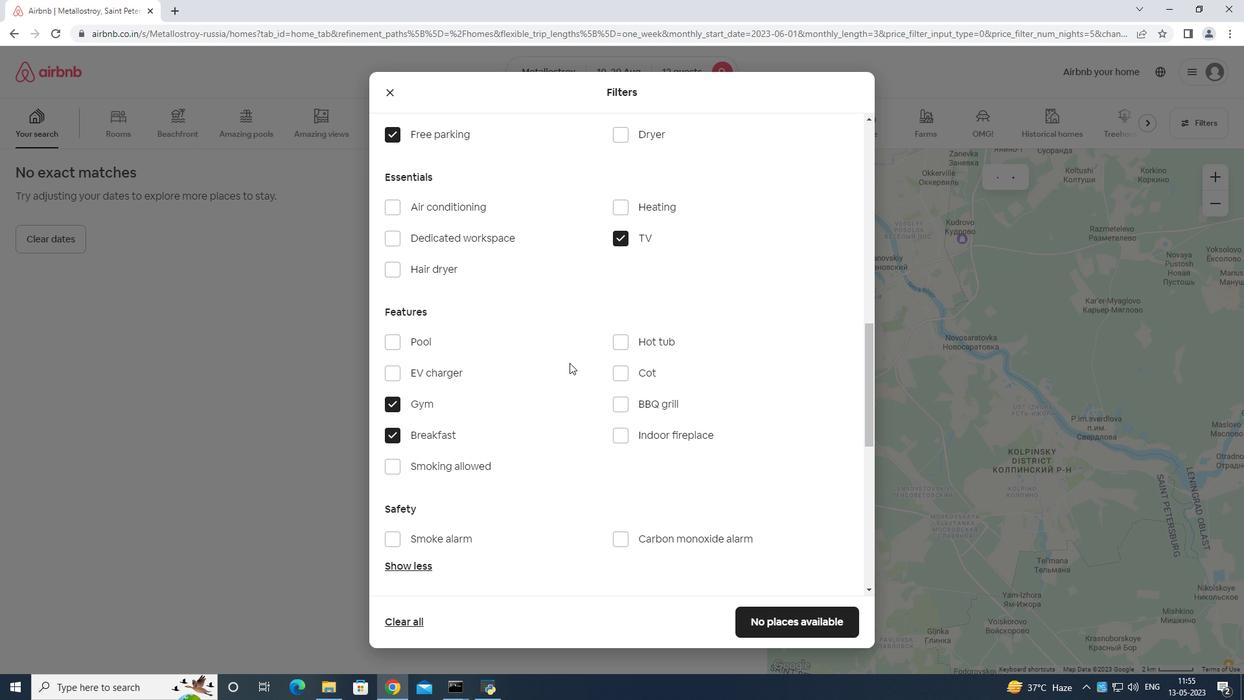 
Action: Mouse scrolled (610, 378) with delta (0, 0)
Screenshot: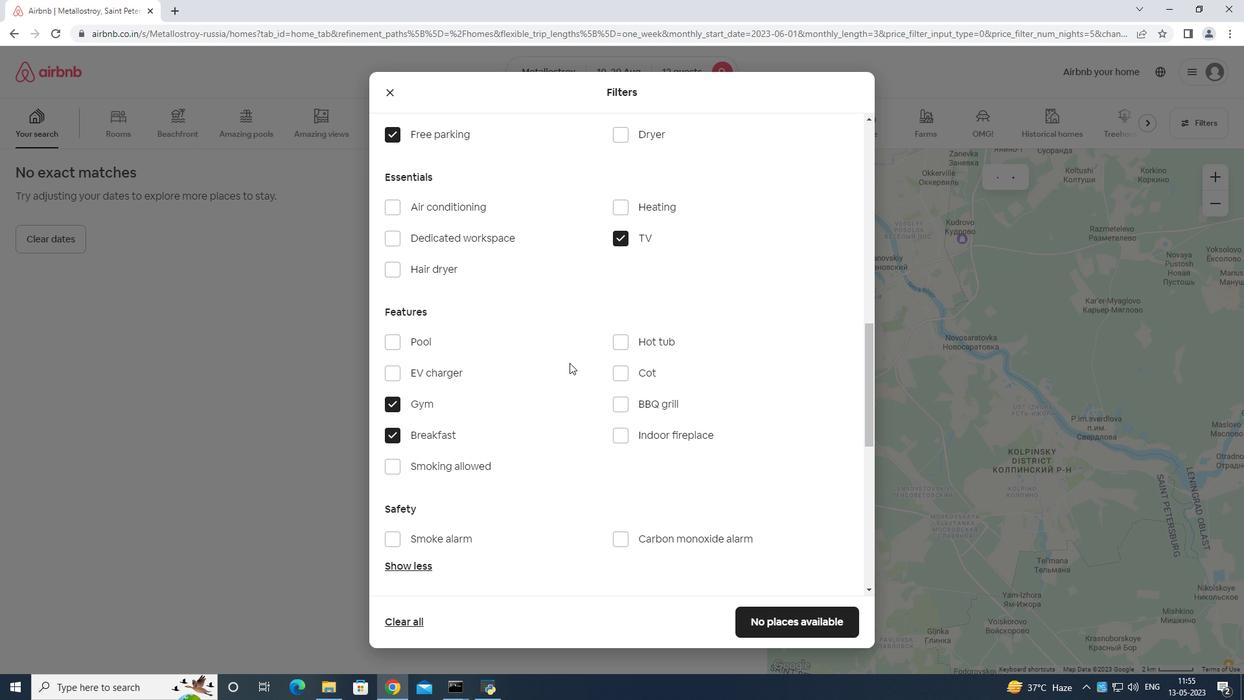 
Action: Mouse moved to (624, 379)
Screenshot: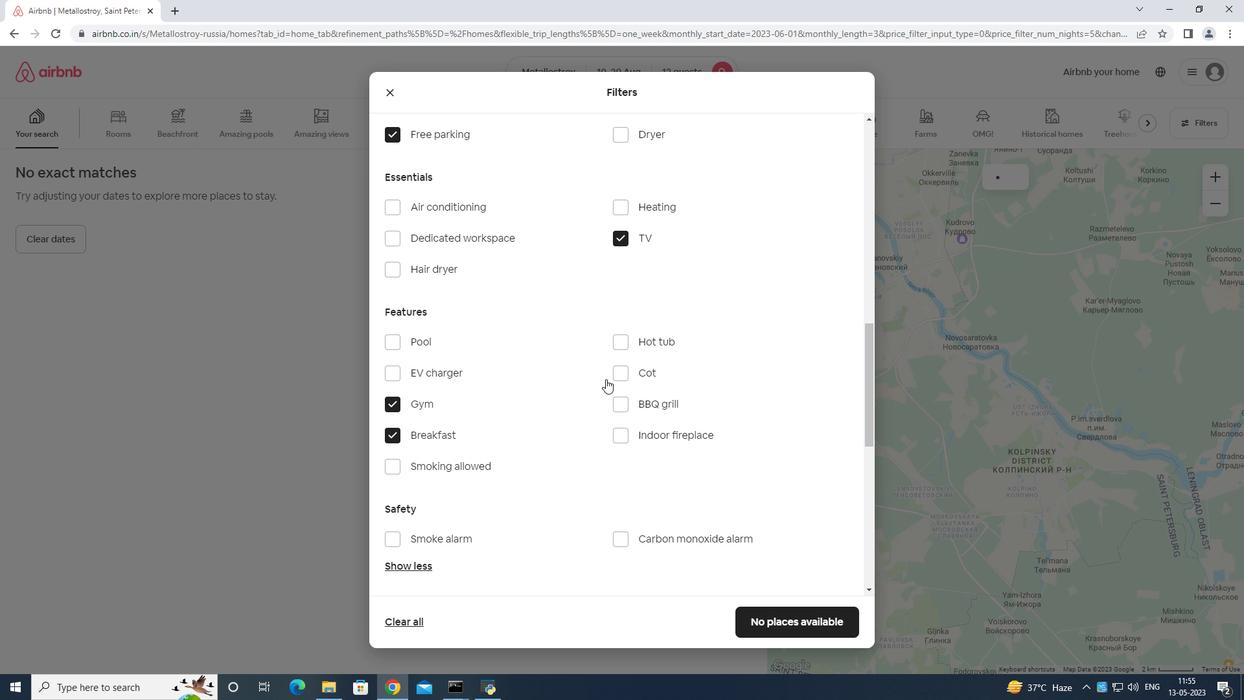 
Action: Mouse scrolled (624, 378) with delta (0, 0)
Screenshot: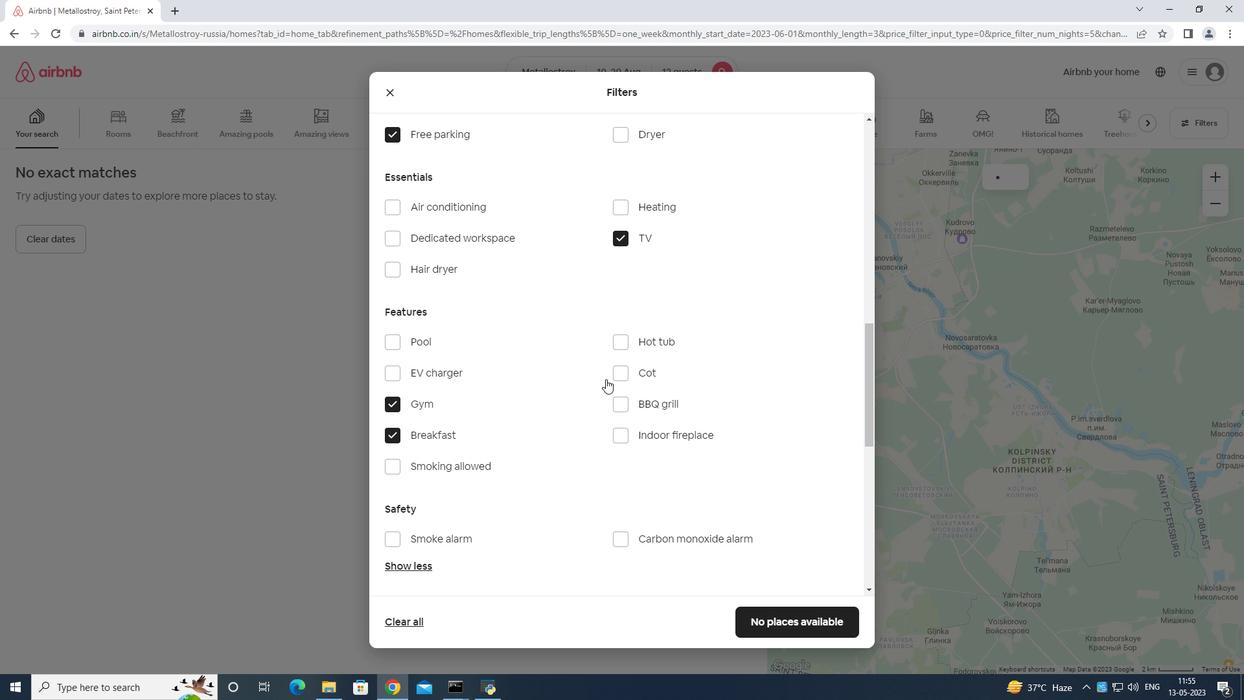 
Action: Mouse moved to (647, 383)
Screenshot: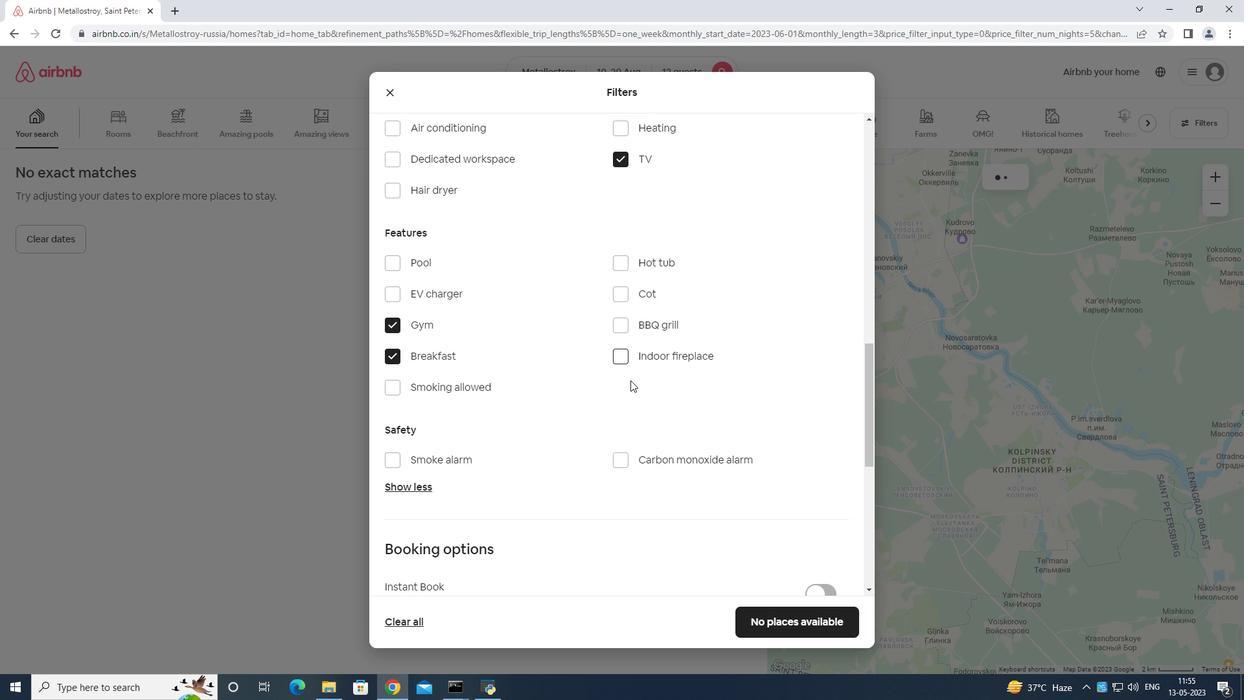 
Action: Mouse scrolled (645, 382) with delta (0, 0)
Screenshot: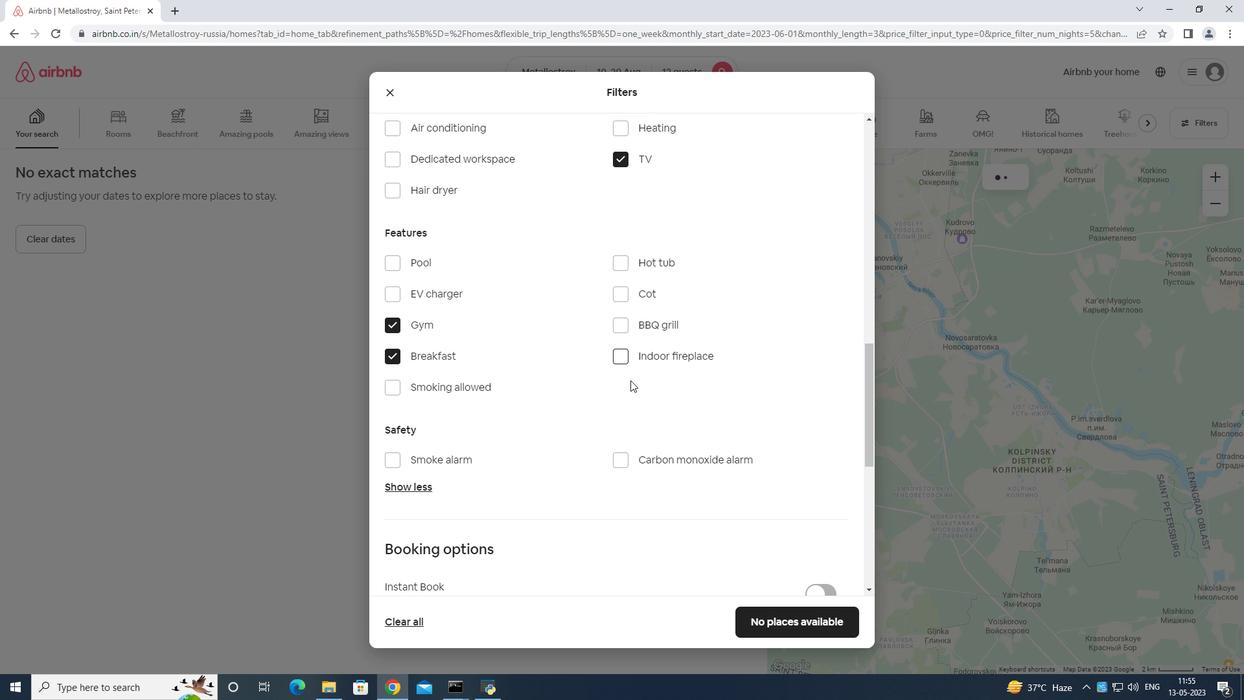 
Action: Mouse moved to (815, 391)
Screenshot: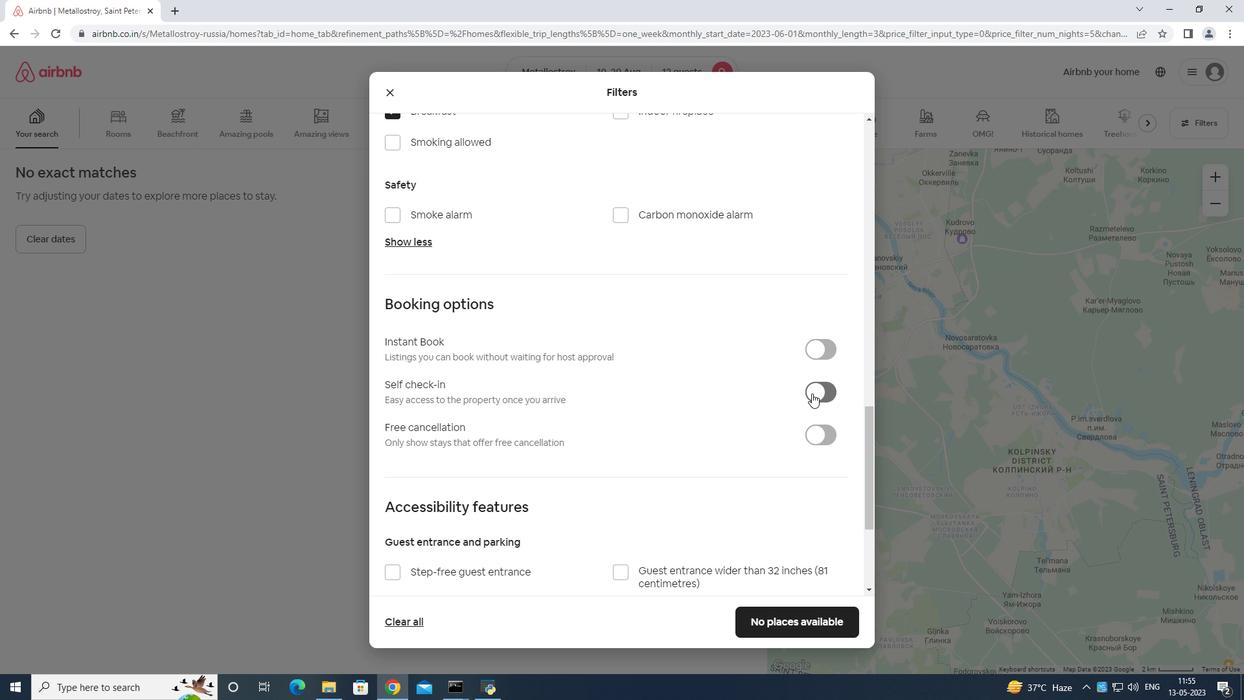 
Action: Mouse pressed left at (815, 391)
Screenshot: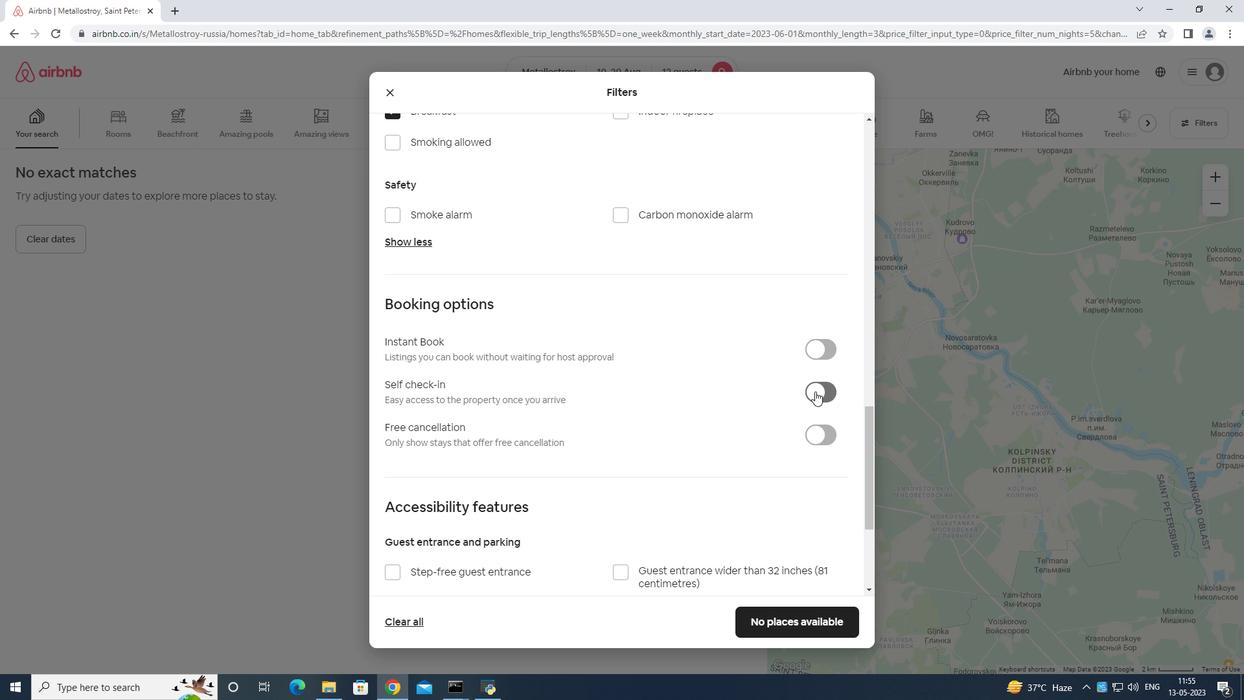 
Action: Mouse moved to (823, 385)
Screenshot: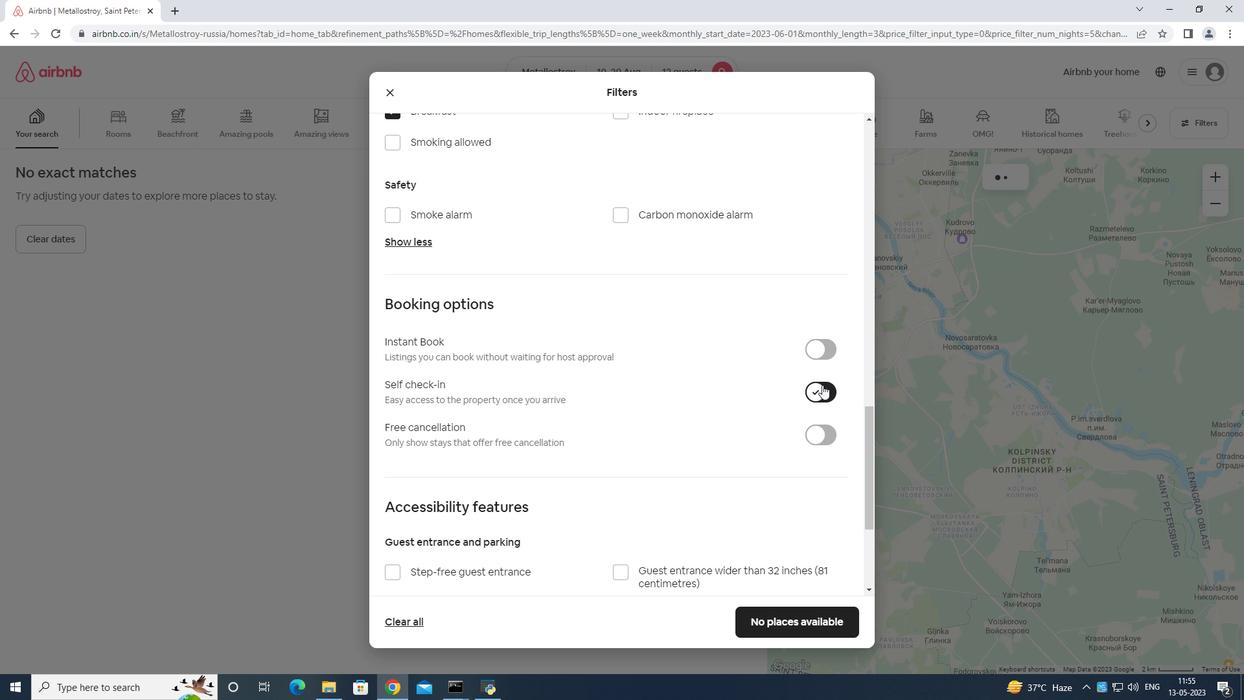 
Action: Mouse scrolled (823, 384) with delta (0, 0)
Screenshot: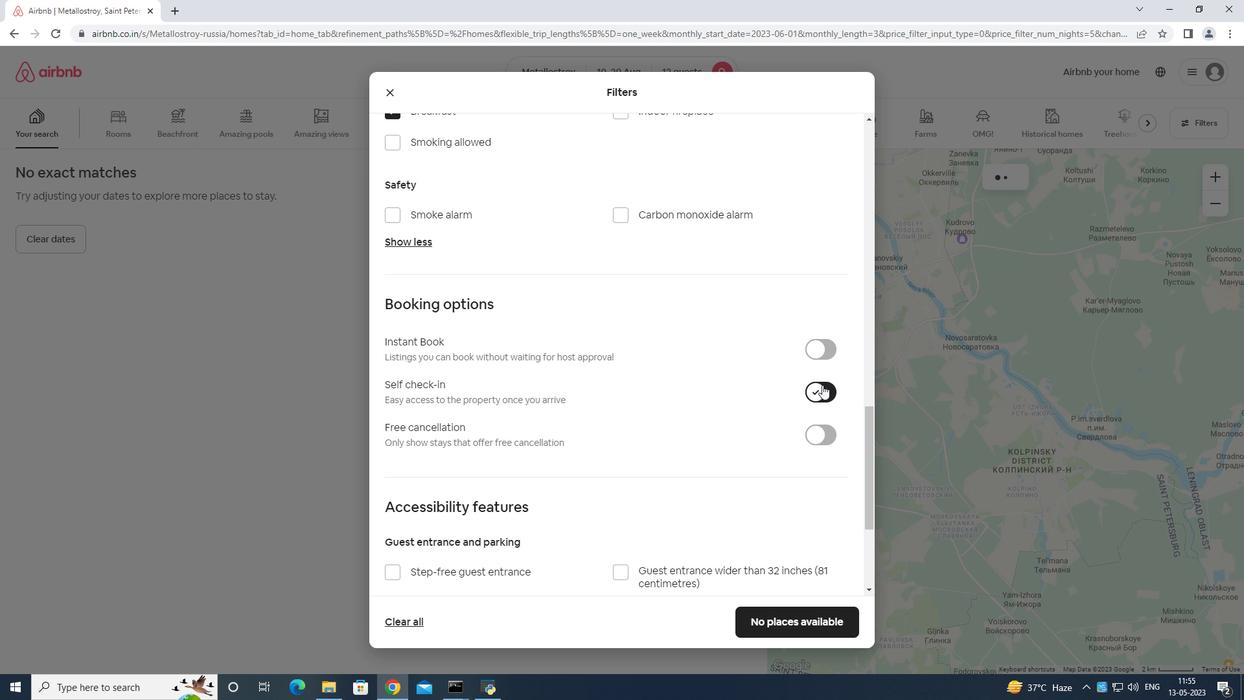 
Action: Mouse moved to (823, 388)
Screenshot: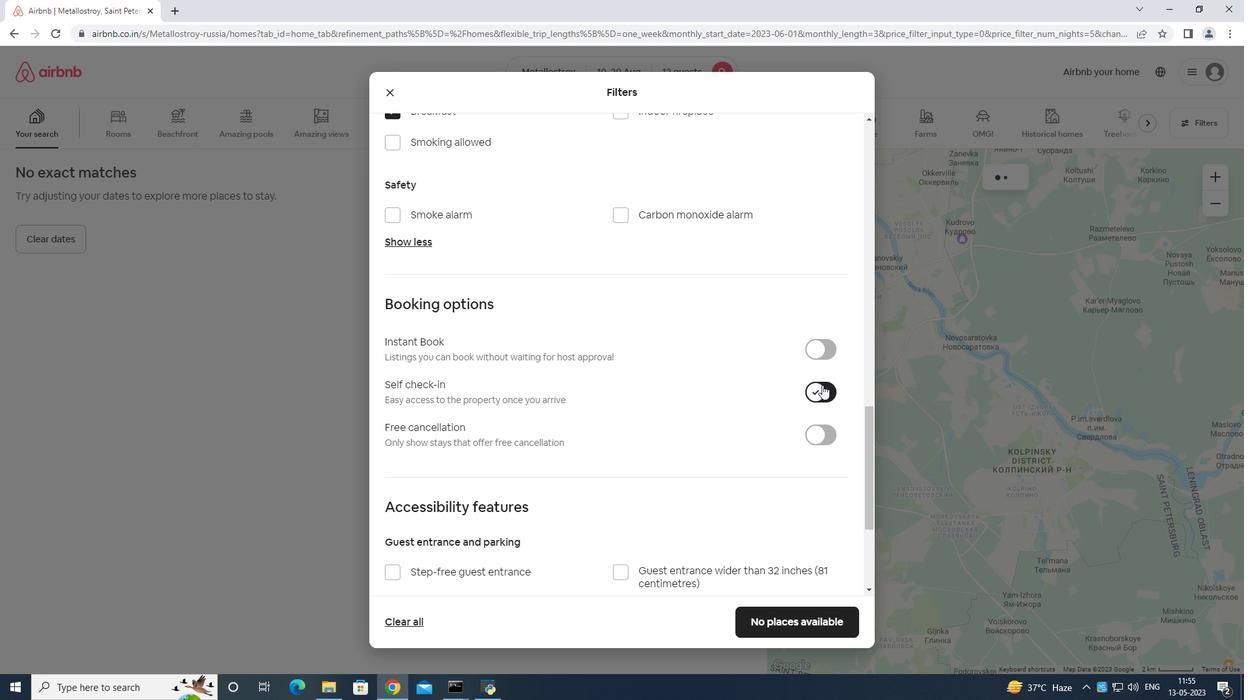 
Action: Mouse scrolled (823, 387) with delta (0, 0)
Screenshot: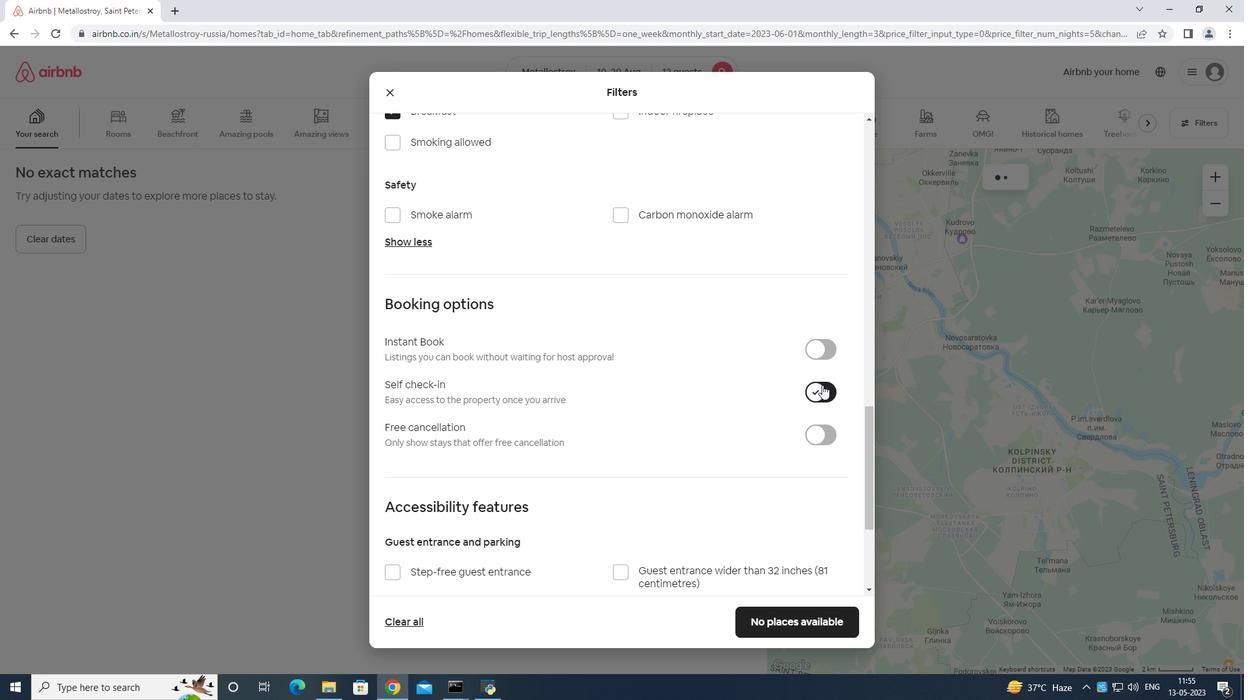 
Action: Mouse scrolled (823, 387) with delta (0, 0)
Screenshot: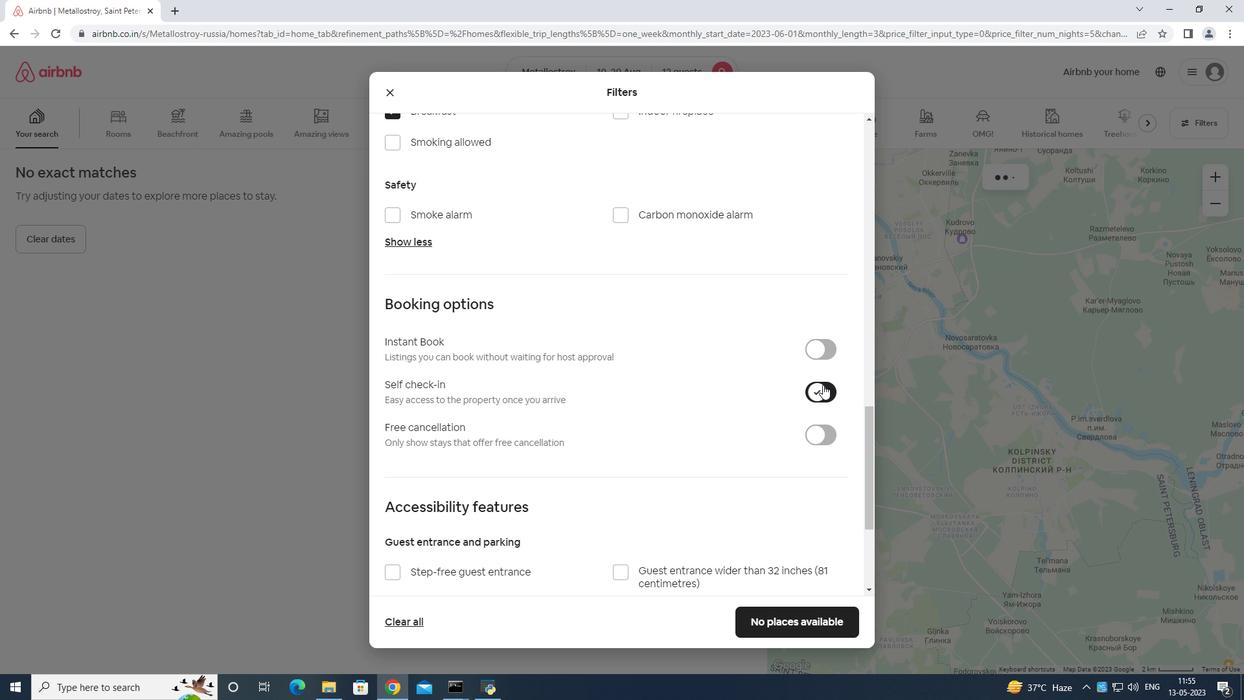 
Action: Mouse moved to (823, 388)
Screenshot: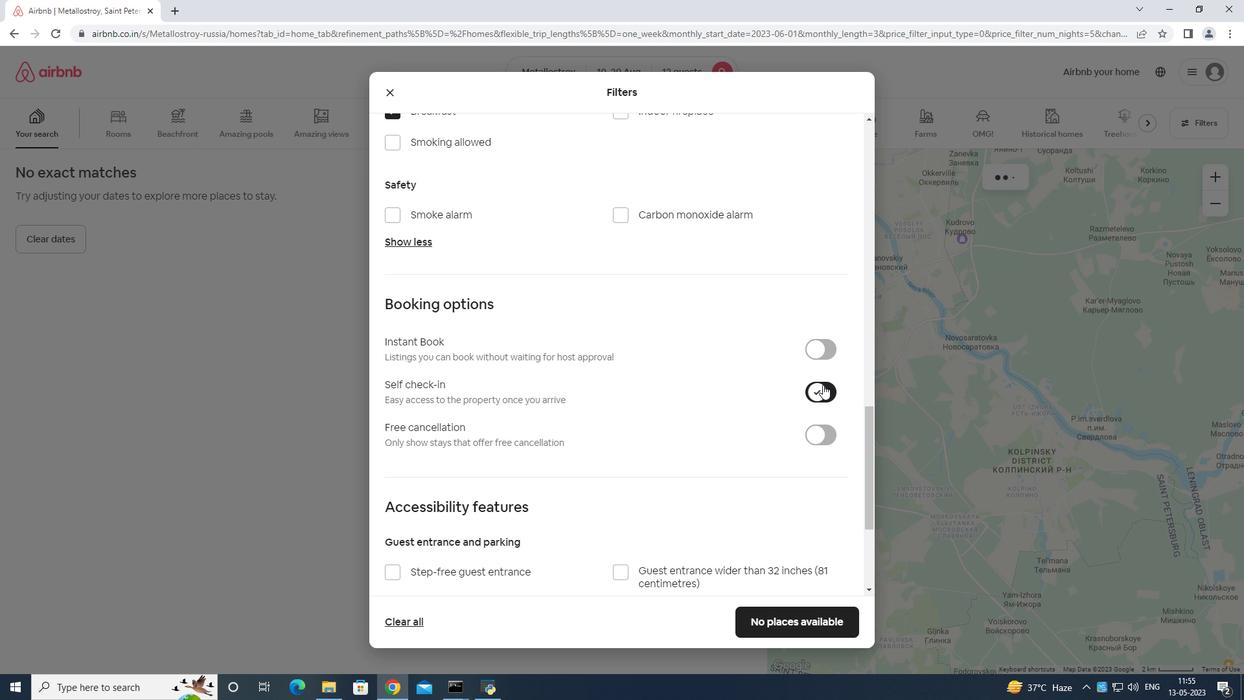 
Action: Mouse scrolled (823, 387) with delta (0, 0)
Screenshot: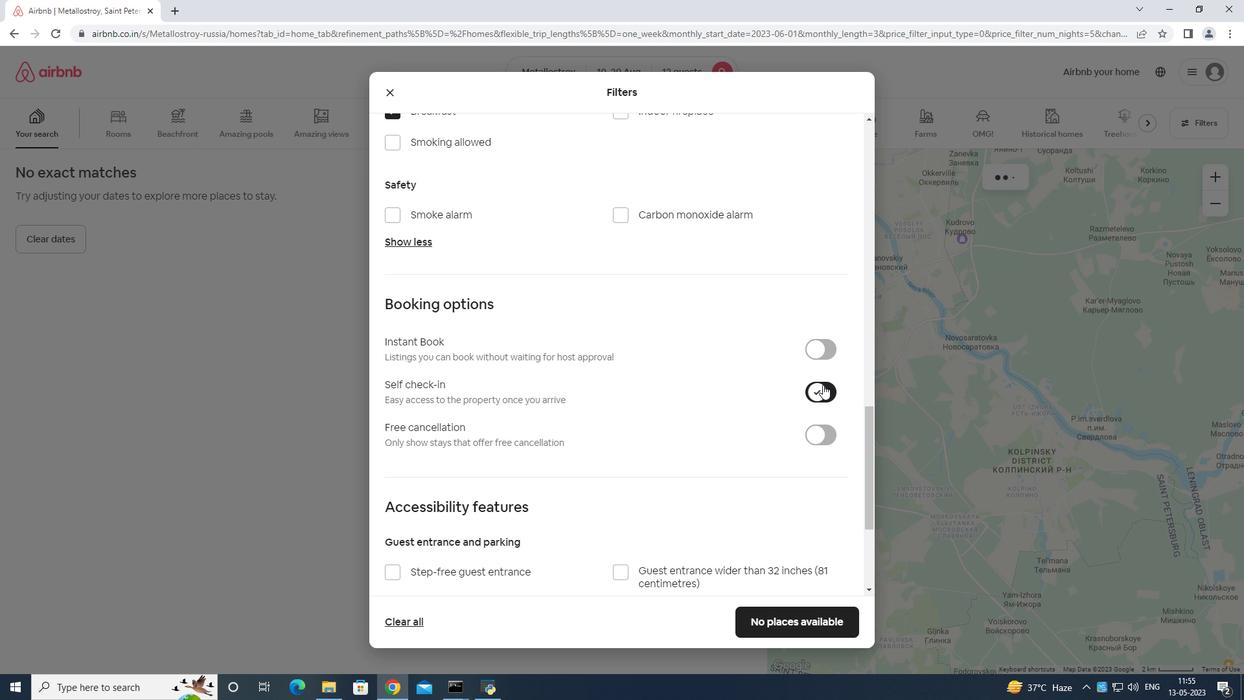 
Action: Mouse moved to (775, 391)
Screenshot: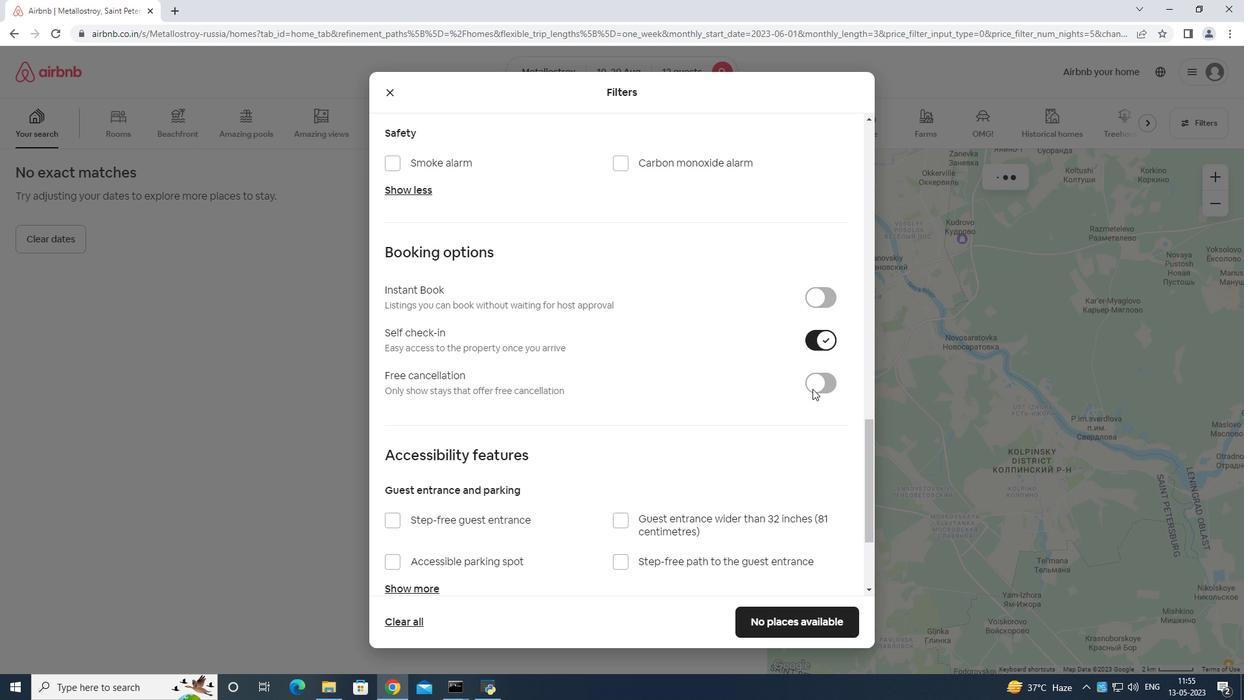 
Action: Mouse scrolled (775, 390) with delta (0, 0)
Screenshot: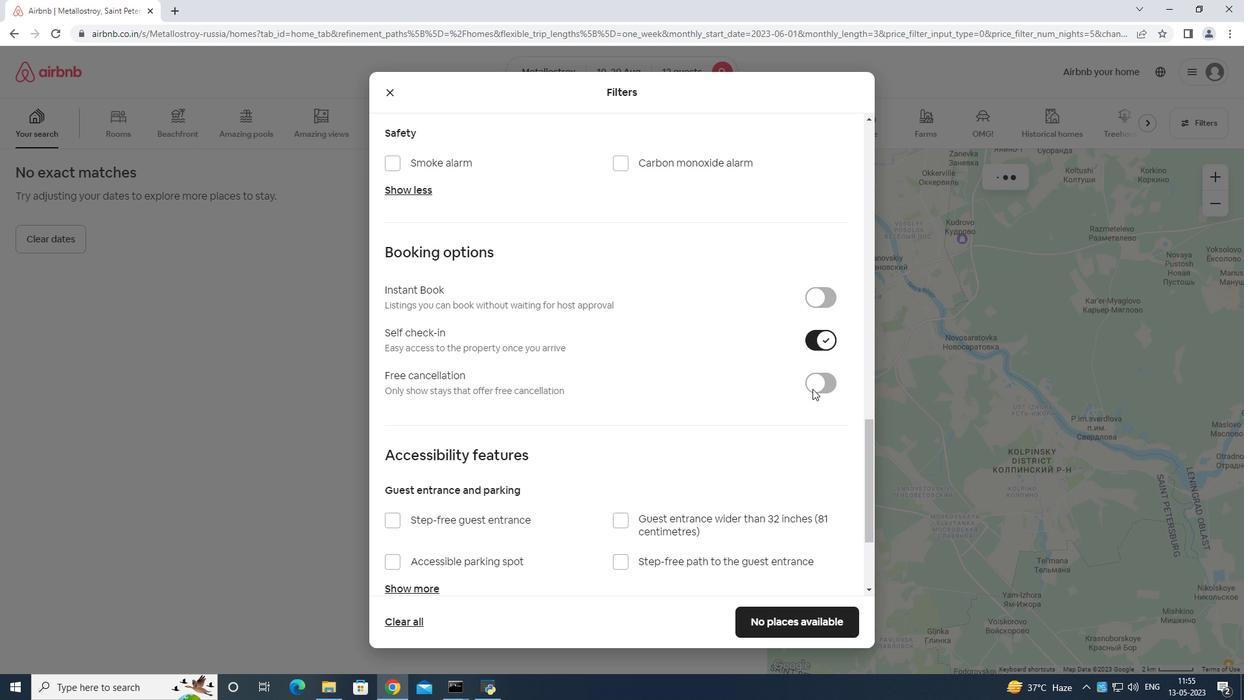 
Action: Mouse moved to (768, 396)
Screenshot: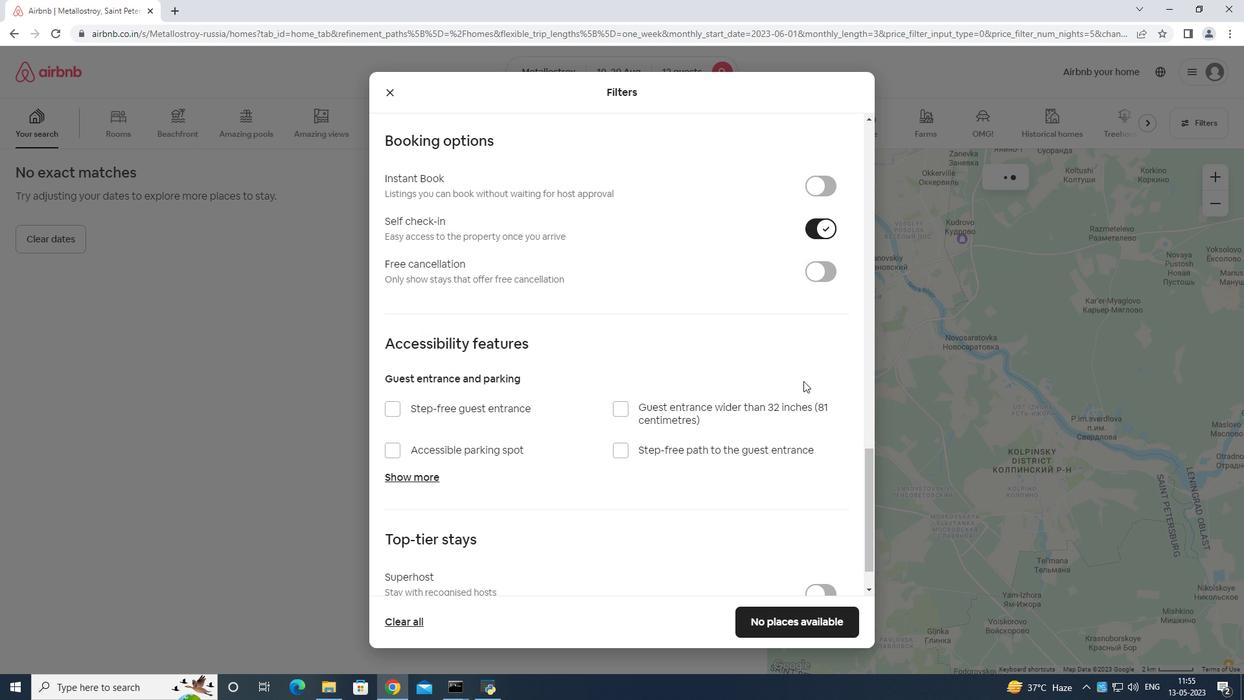 
Action: Mouse scrolled (768, 395) with delta (0, 0)
Screenshot: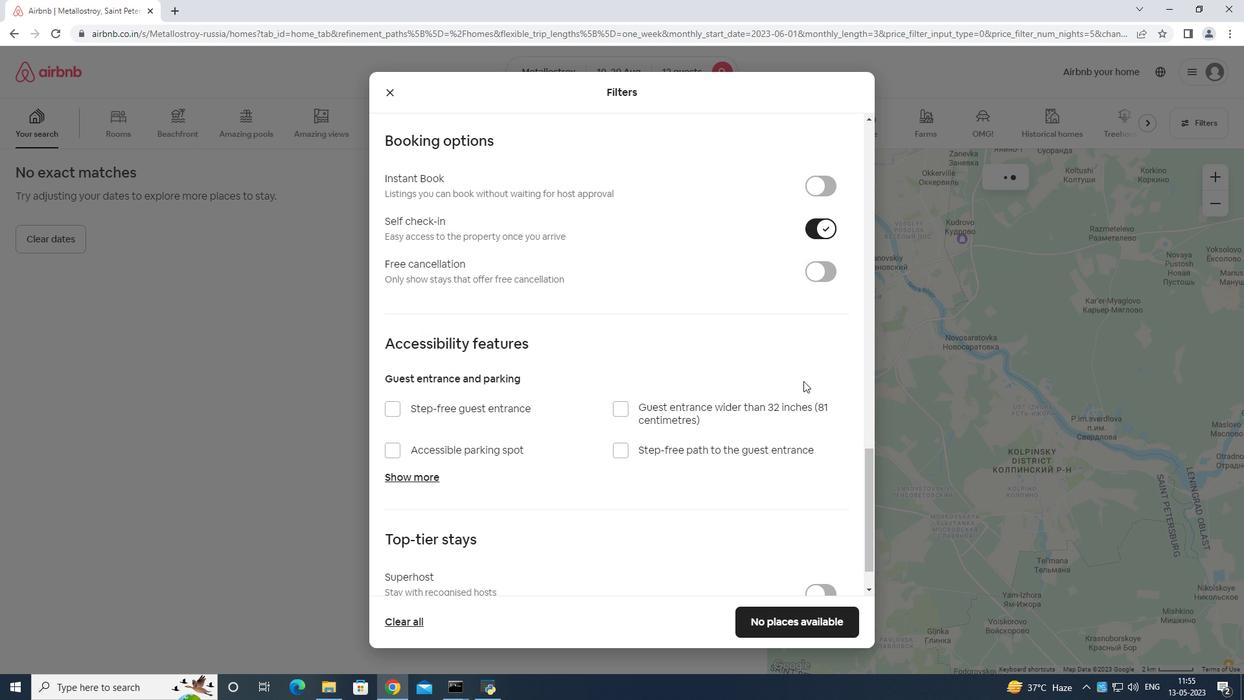 
Action: Mouse moved to (763, 400)
Screenshot: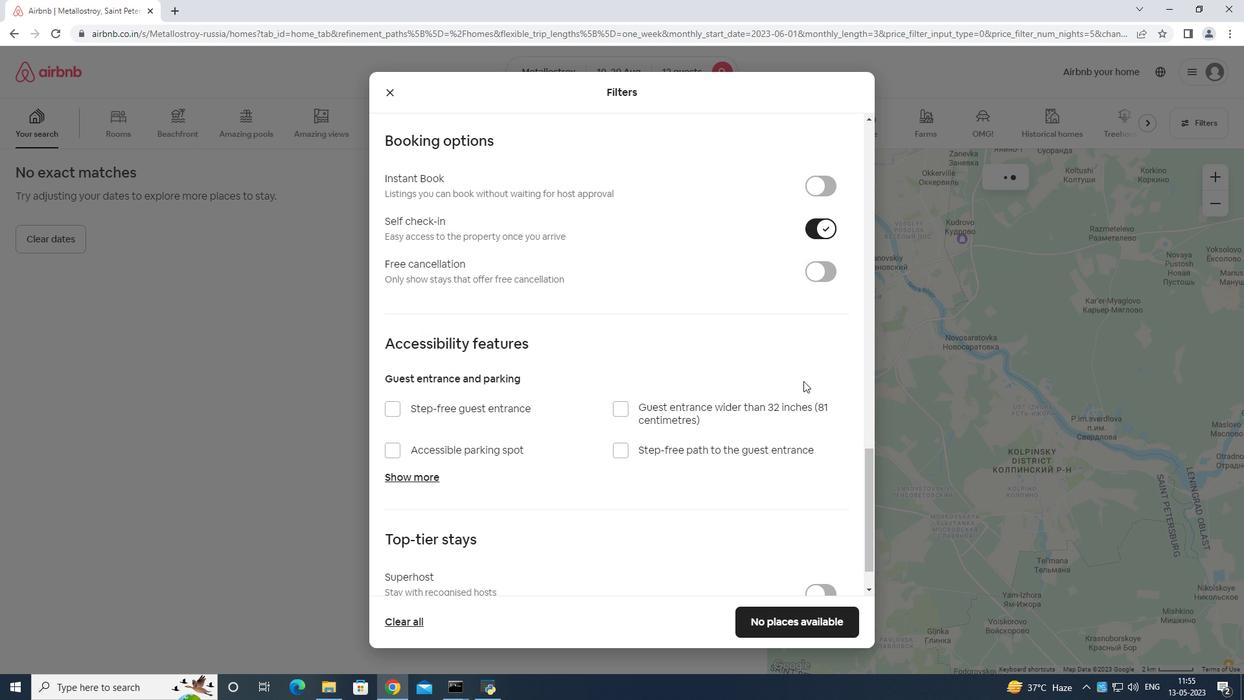 
Action: Mouse scrolled (763, 400) with delta (0, 0)
Screenshot: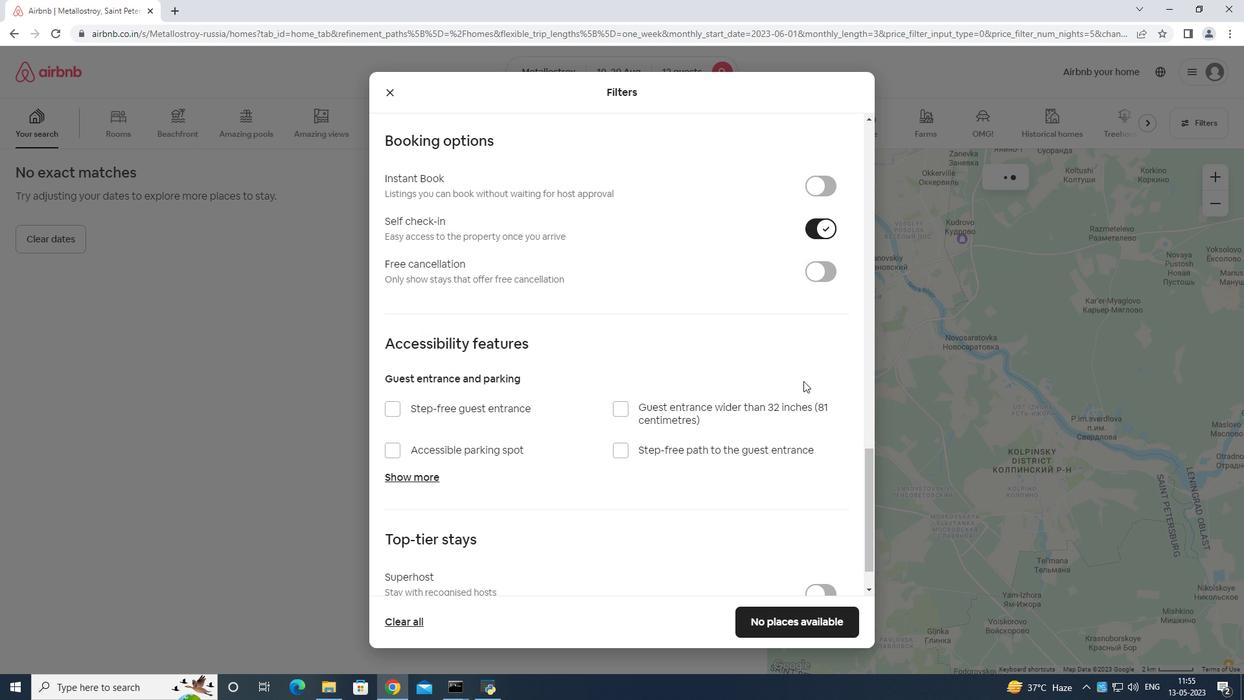 
Action: Mouse moved to (756, 403)
Screenshot: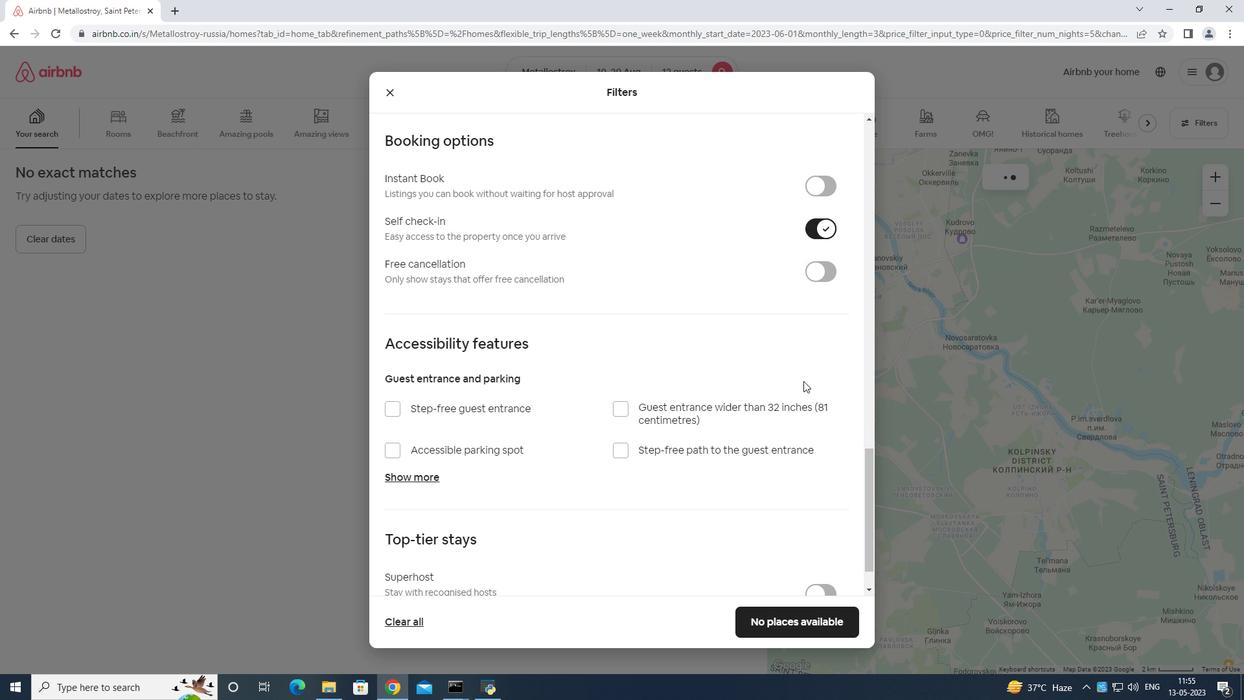 
Action: Mouse scrolled (756, 403) with delta (0, 0)
Screenshot: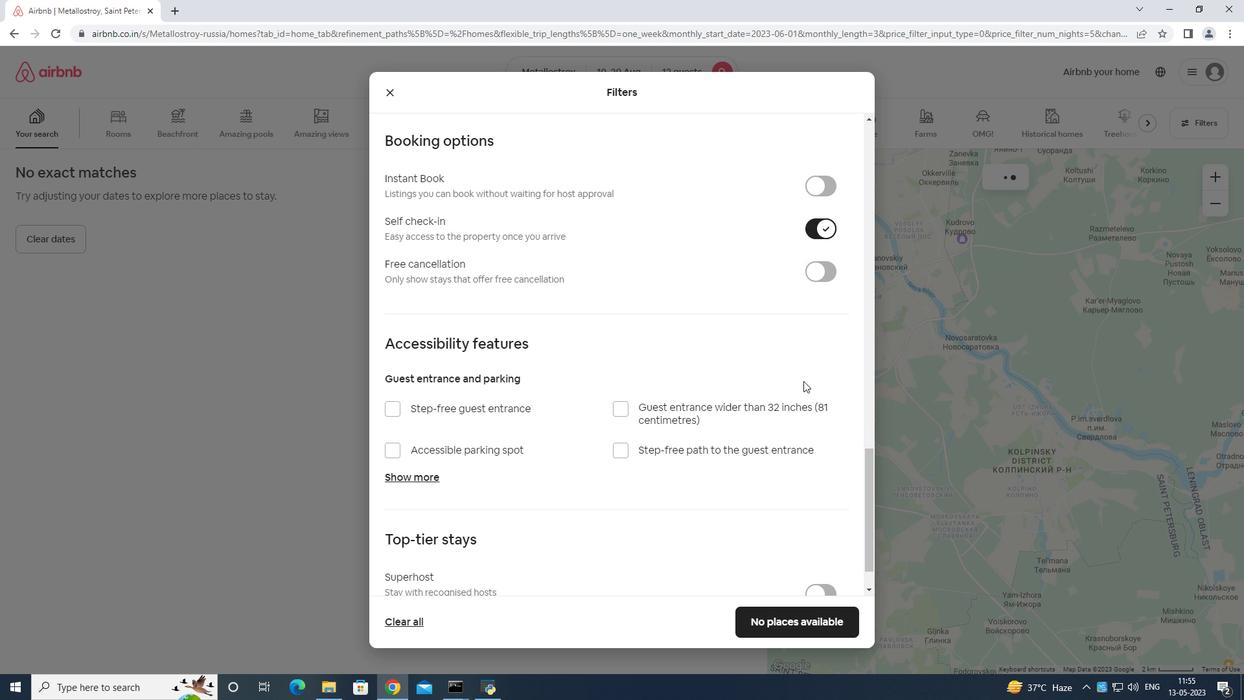 
Action: Mouse moved to (702, 410)
Screenshot: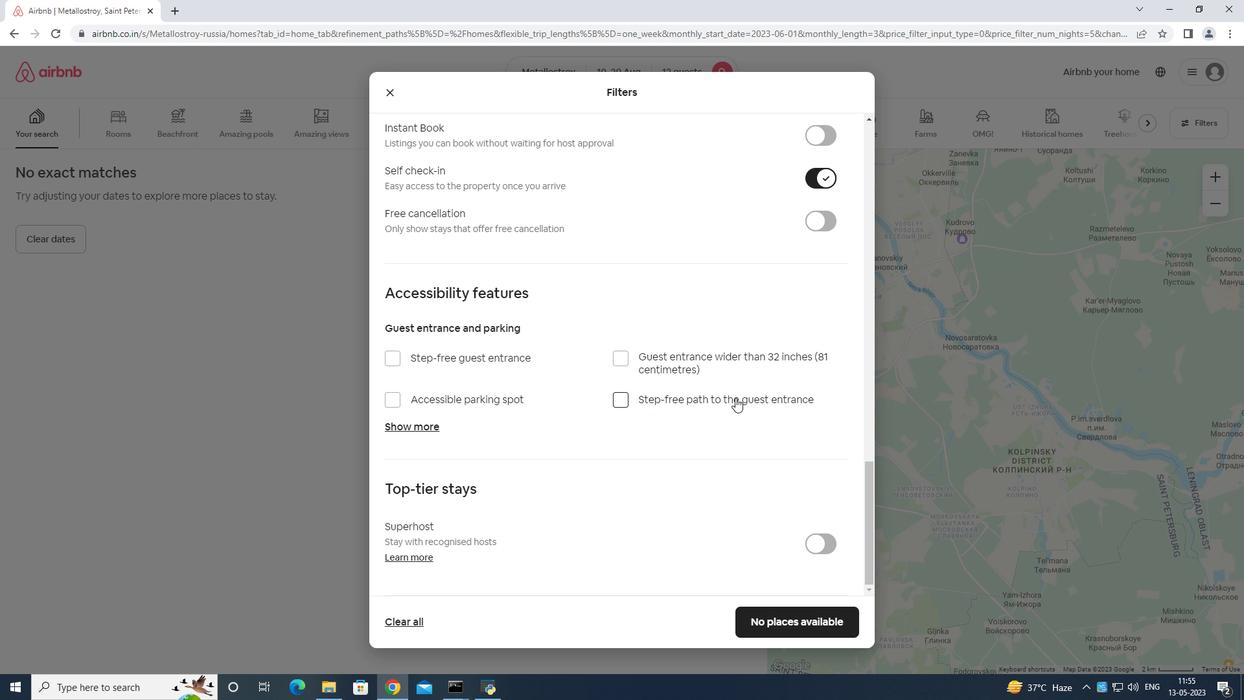 
Action: Mouse scrolled (702, 409) with delta (0, 0)
Screenshot: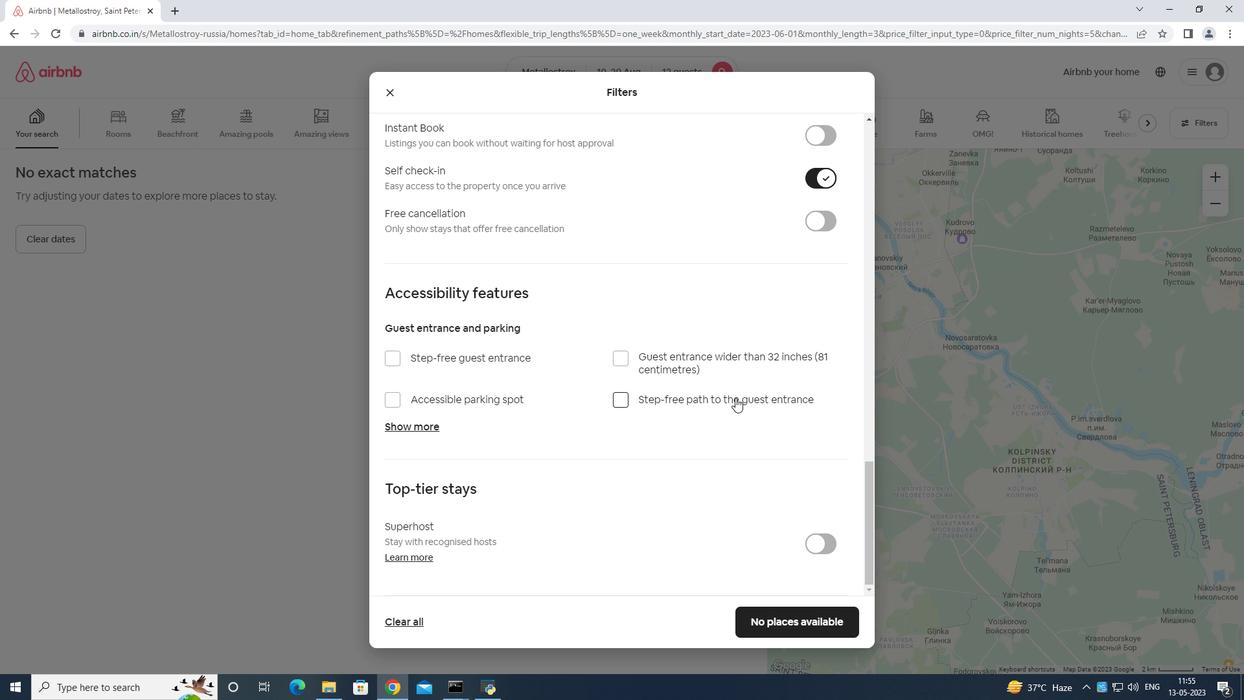 
Action: Mouse moved to (696, 418)
Screenshot: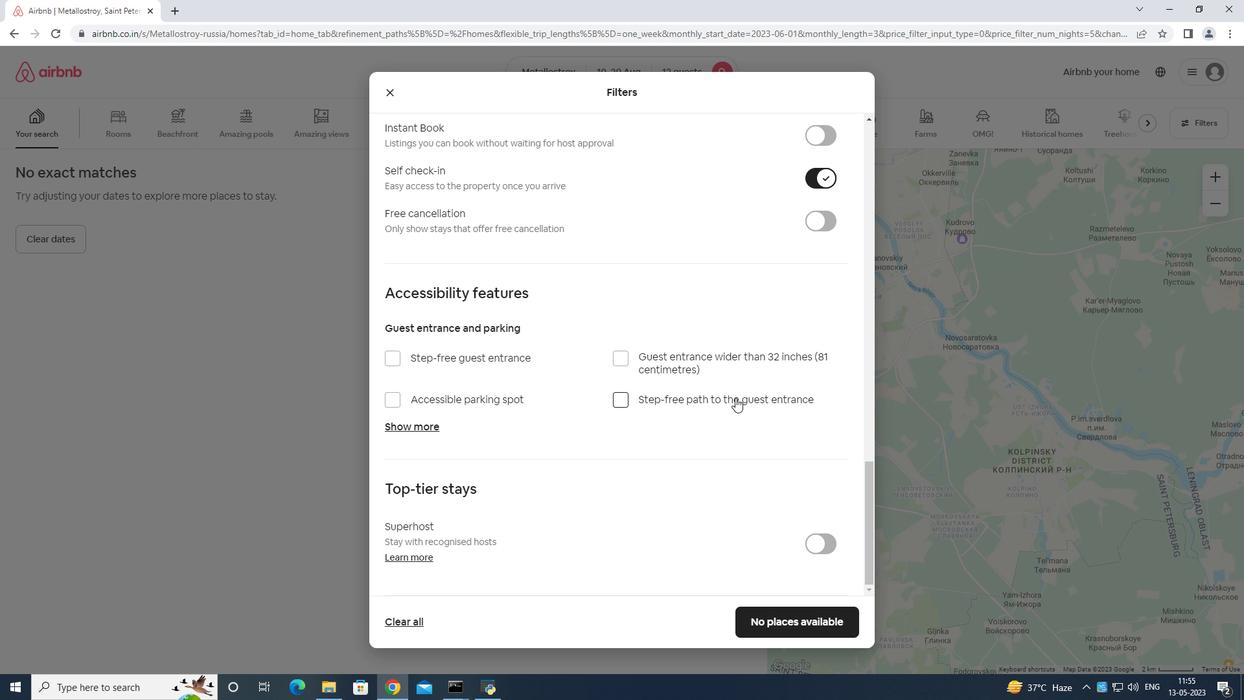 
Action: Mouse scrolled (696, 418) with delta (0, 0)
Screenshot: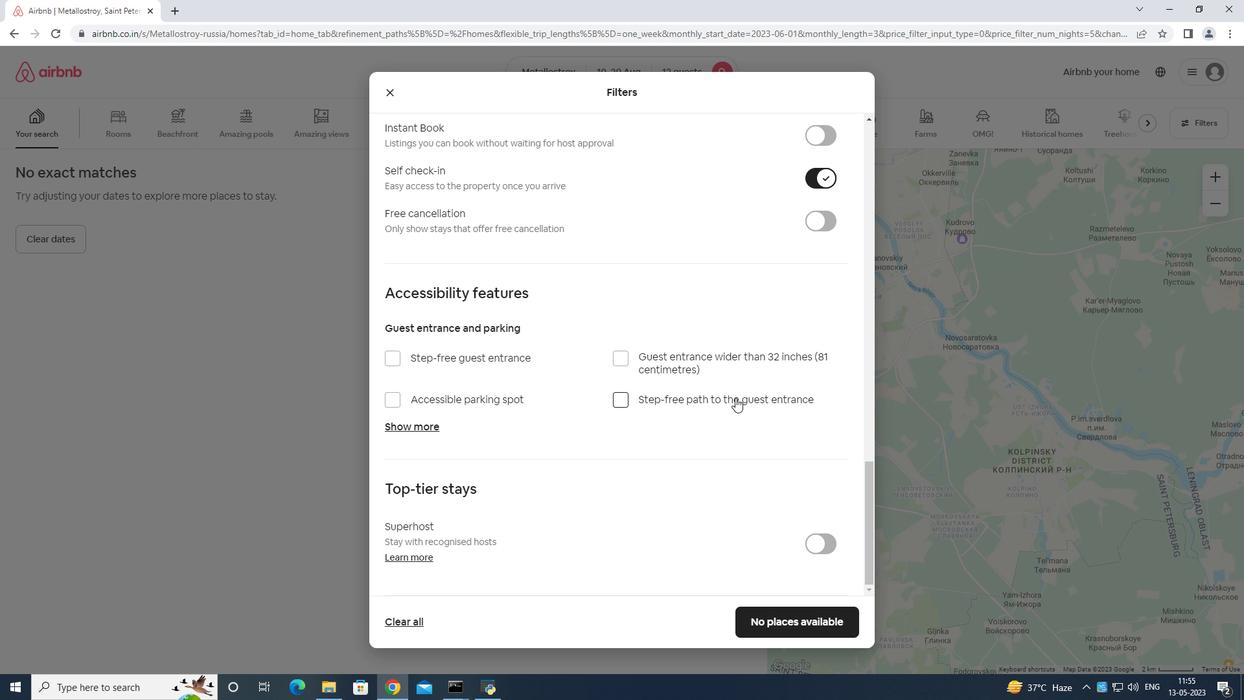 
Action: Mouse moved to (693, 424)
Screenshot: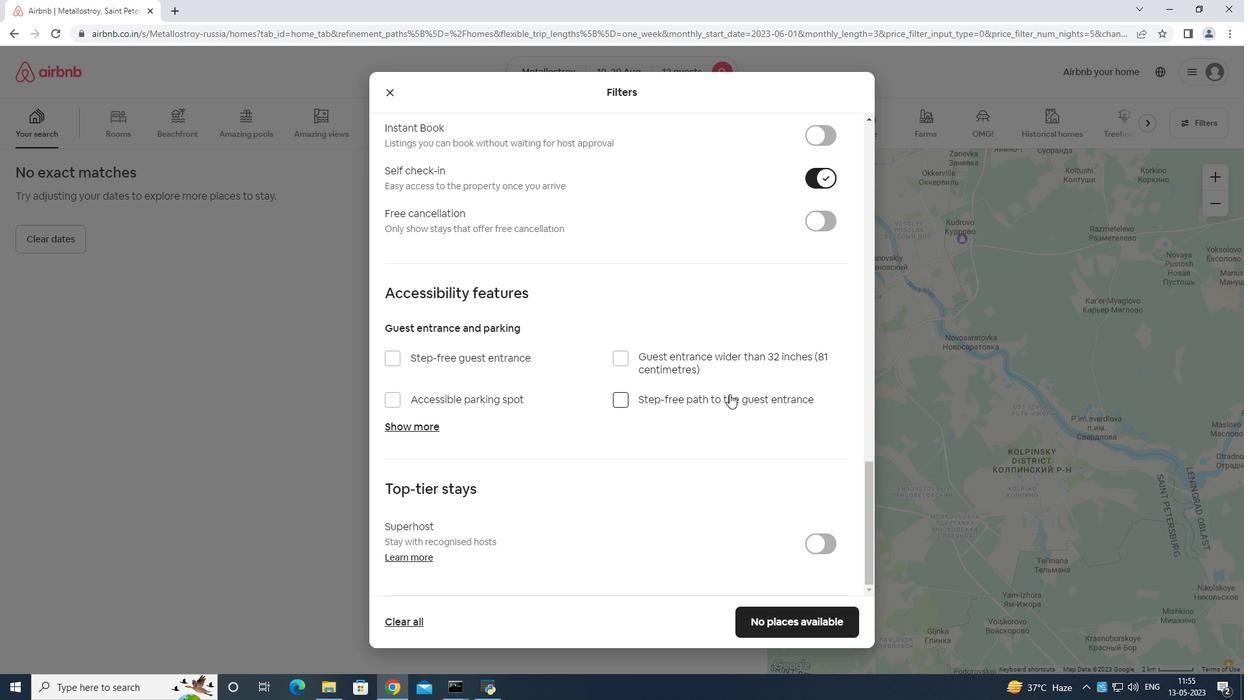 
Action: Mouse scrolled (693, 423) with delta (0, 0)
Screenshot: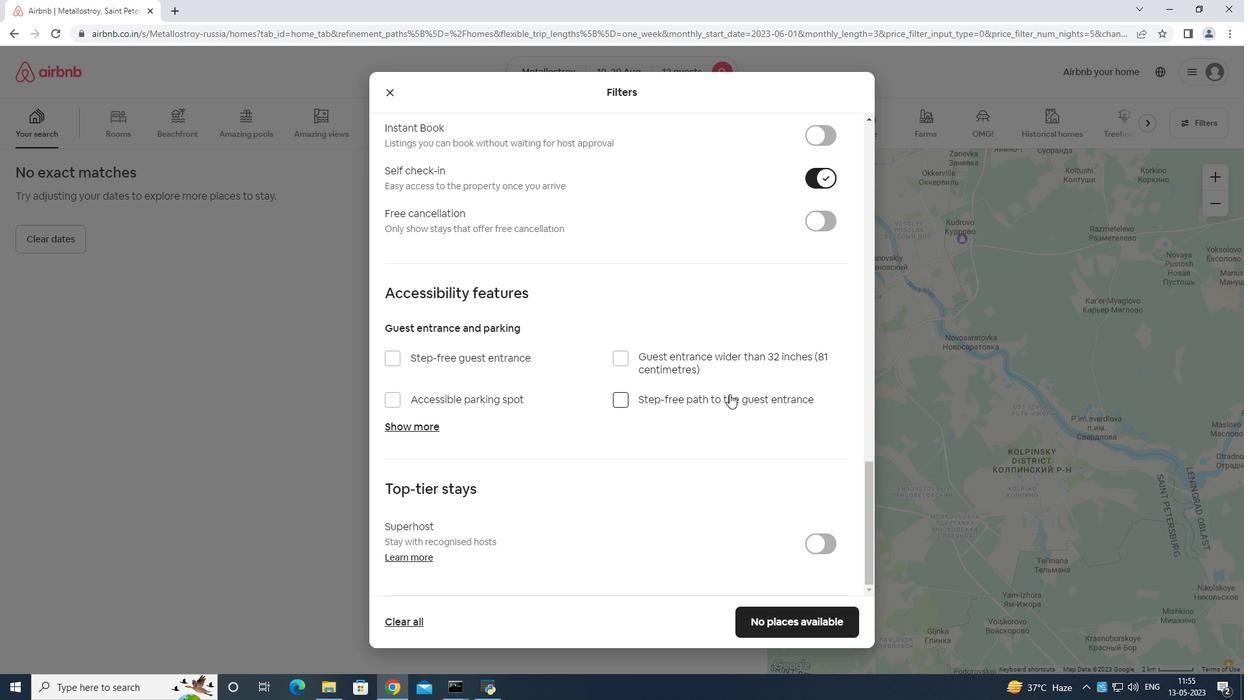 
Action: Mouse moved to (686, 435)
Screenshot: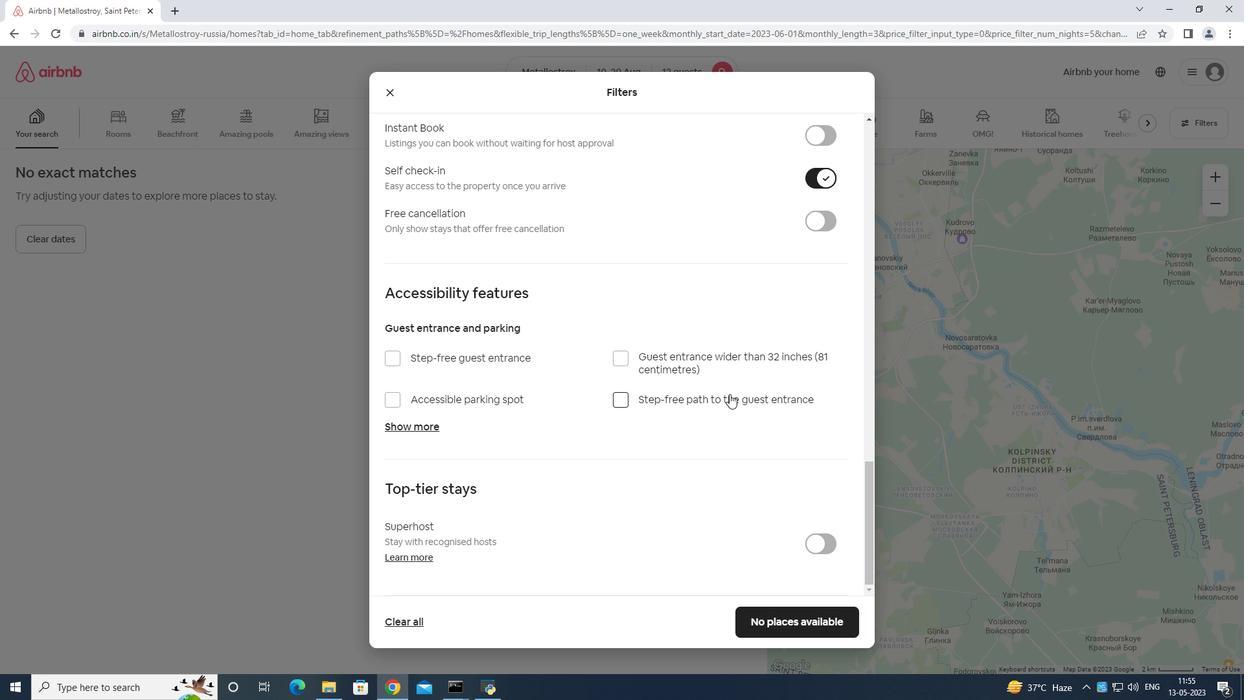 
Action: Mouse scrolled (686, 435) with delta (0, 0)
Screenshot: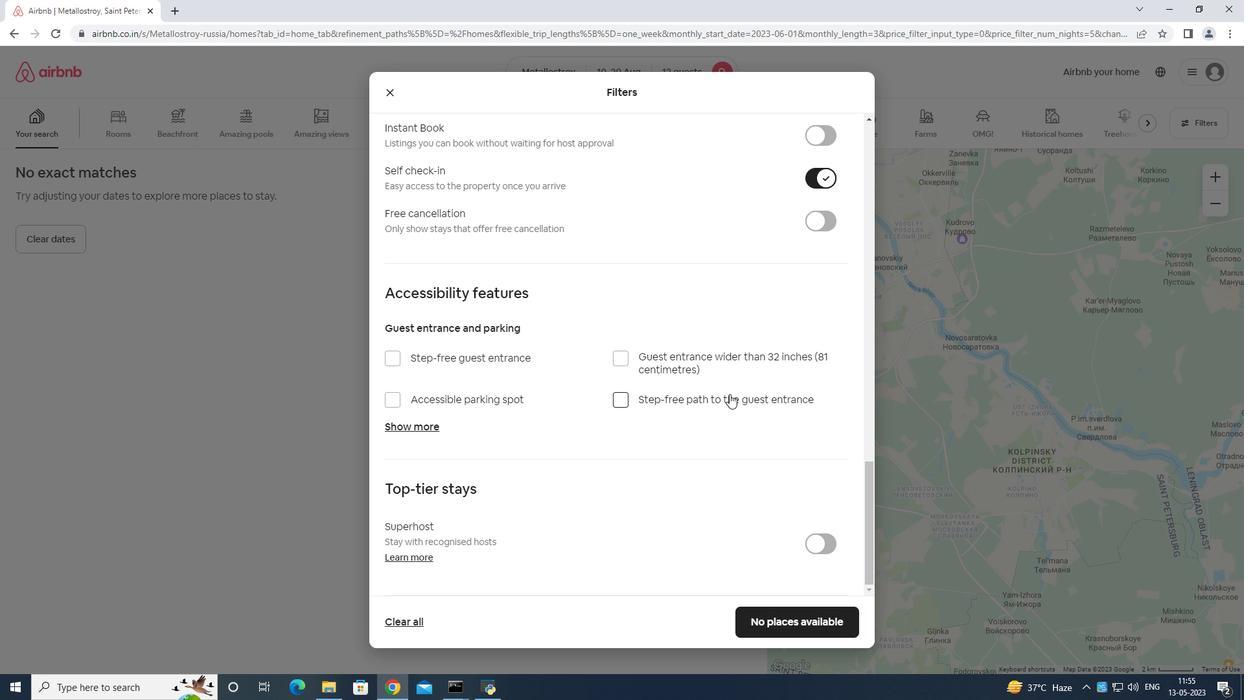 
Action: Mouse moved to (807, 617)
Screenshot: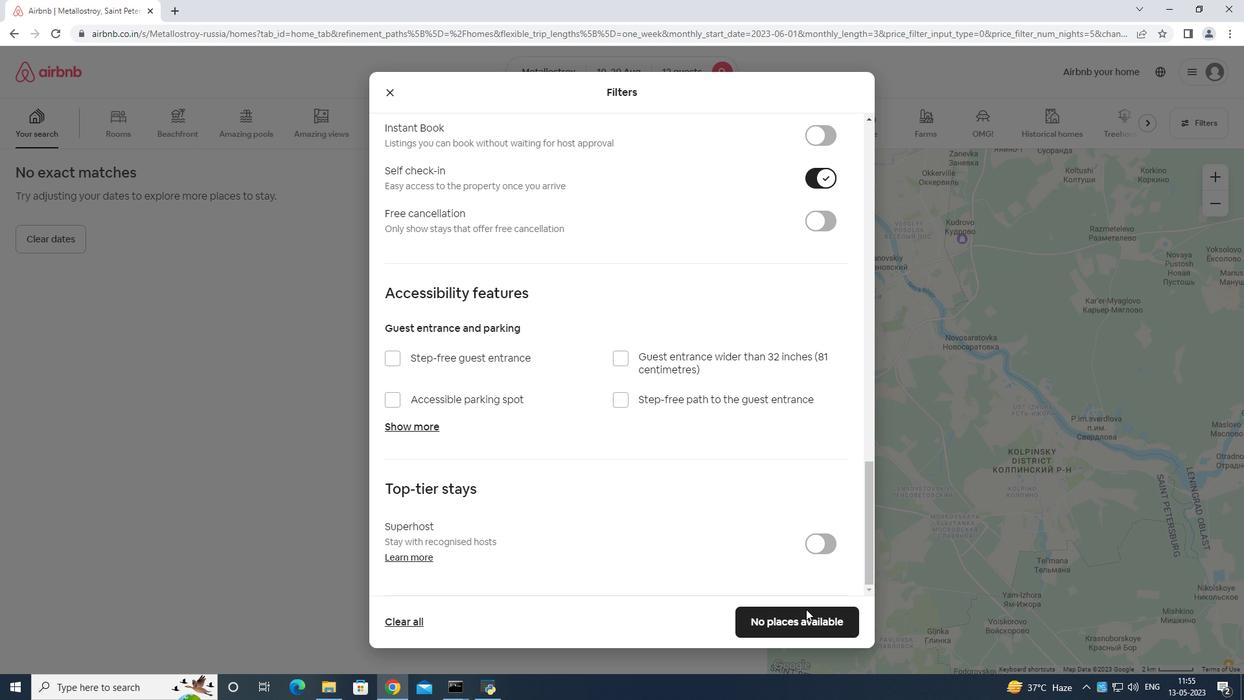 
Action: Mouse pressed left at (807, 617)
Screenshot: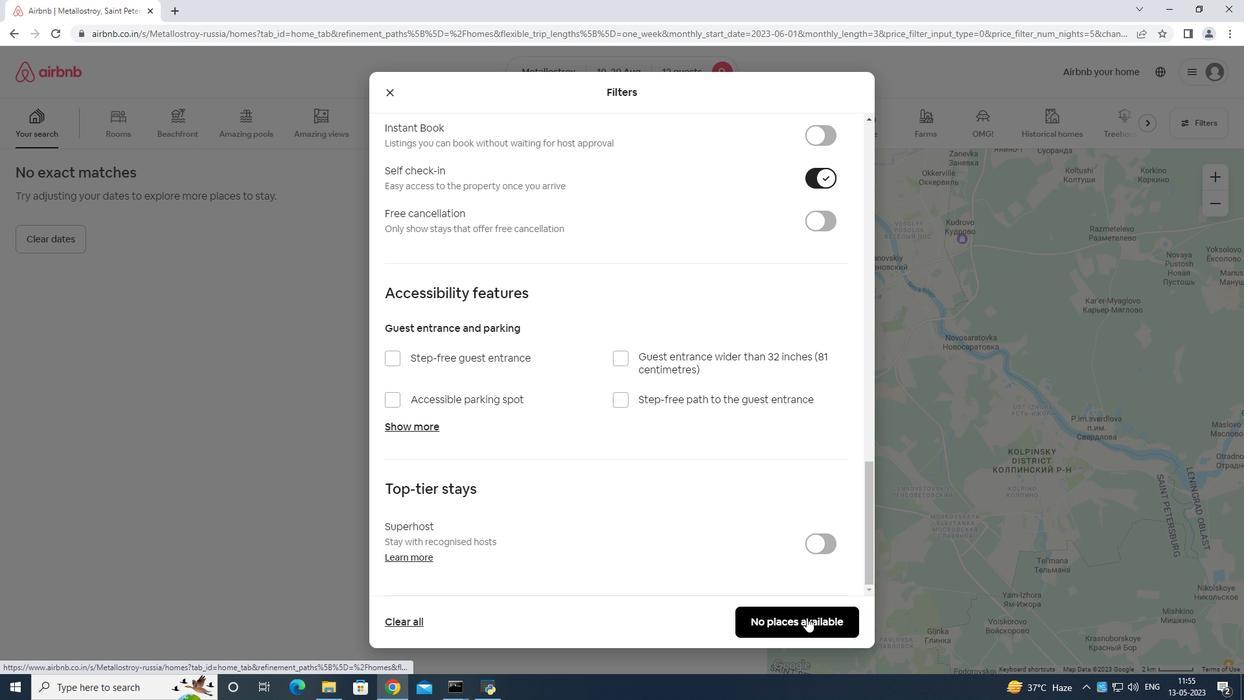 
Action: Mouse moved to (808, 617)
Screenshot: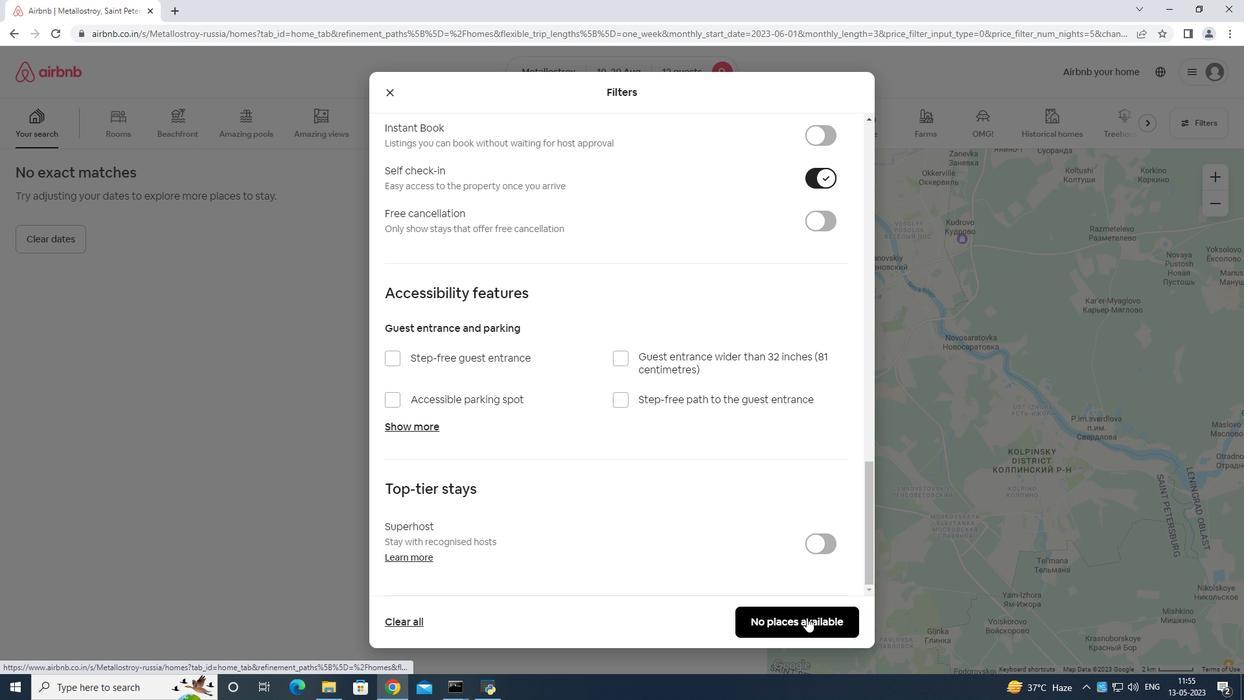 
